 Task: Search one way flight ticket for 4 adults, 2 children, 2 infants in seat and 1 infant on lap in economy from Boston: Gen. Edward Lawrence Logan International Airport to Springfield: Abraham Lincoln Capital Airport on 5-2-2023. Choice of flights is Westjet. Price is upto 65000. Outbound departure time preference is 18:45.
Action: Mouse moved to (419, 174)
Screenshot: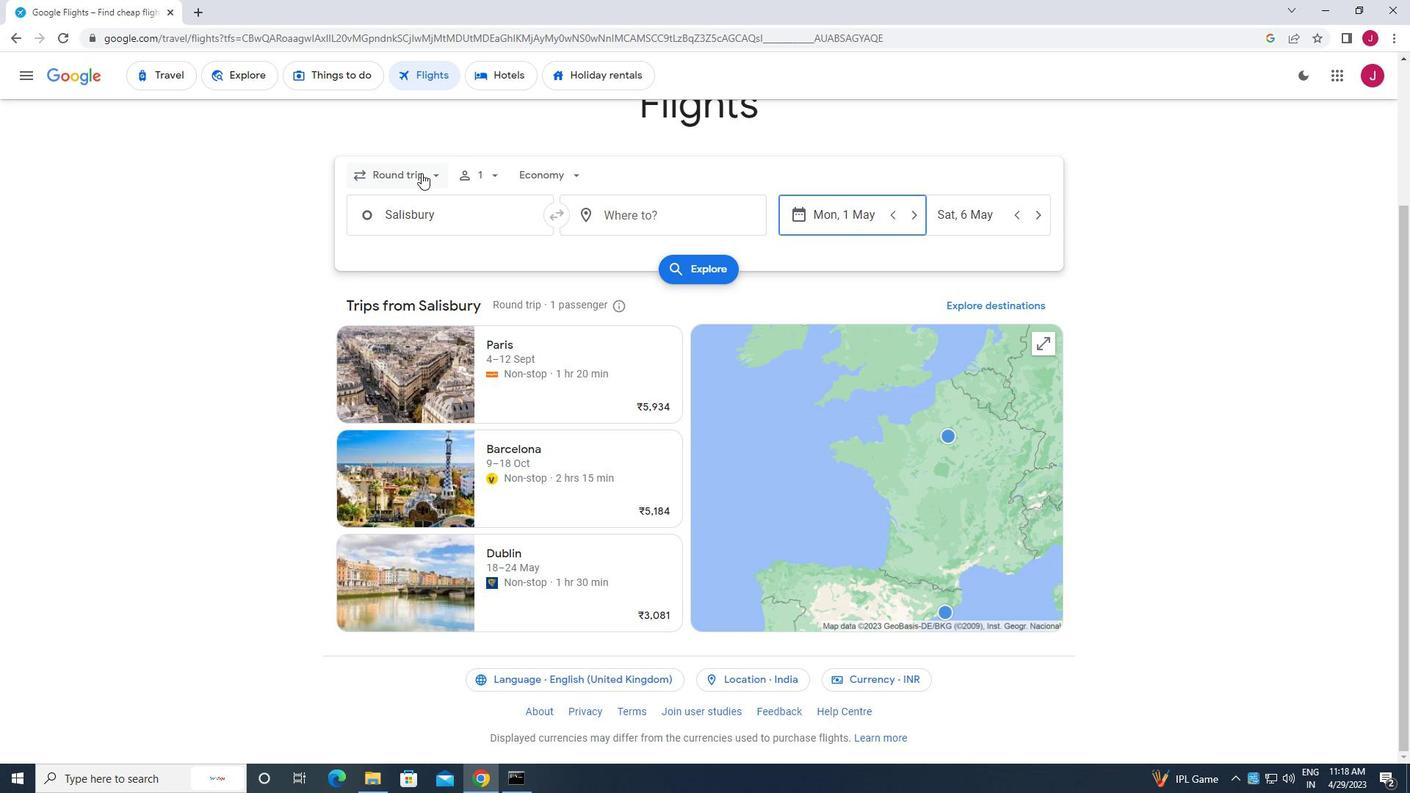 
Action: Mouse pressed left at (419, 174)
Screenshot: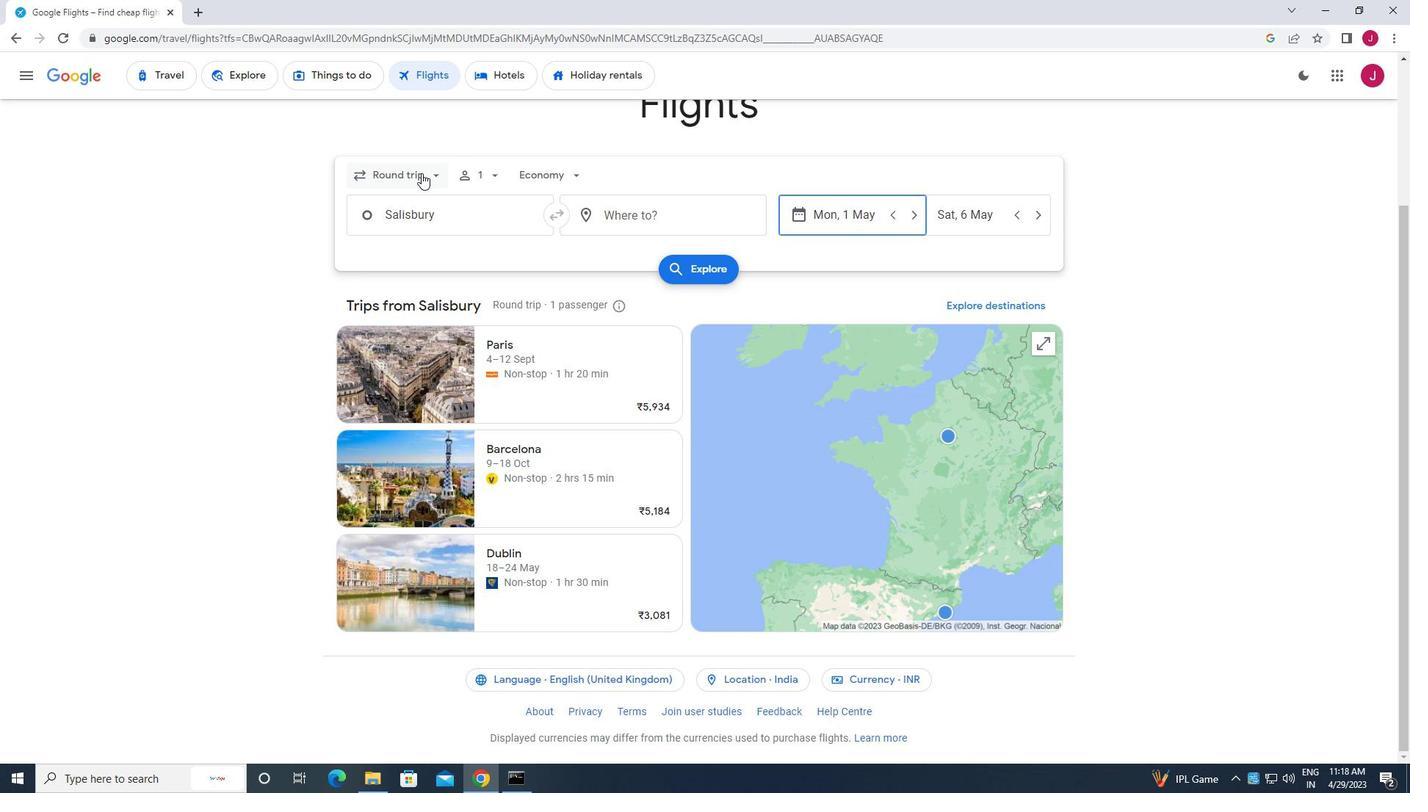 
Action: Mouse moved to (426, 238)
Screenshot: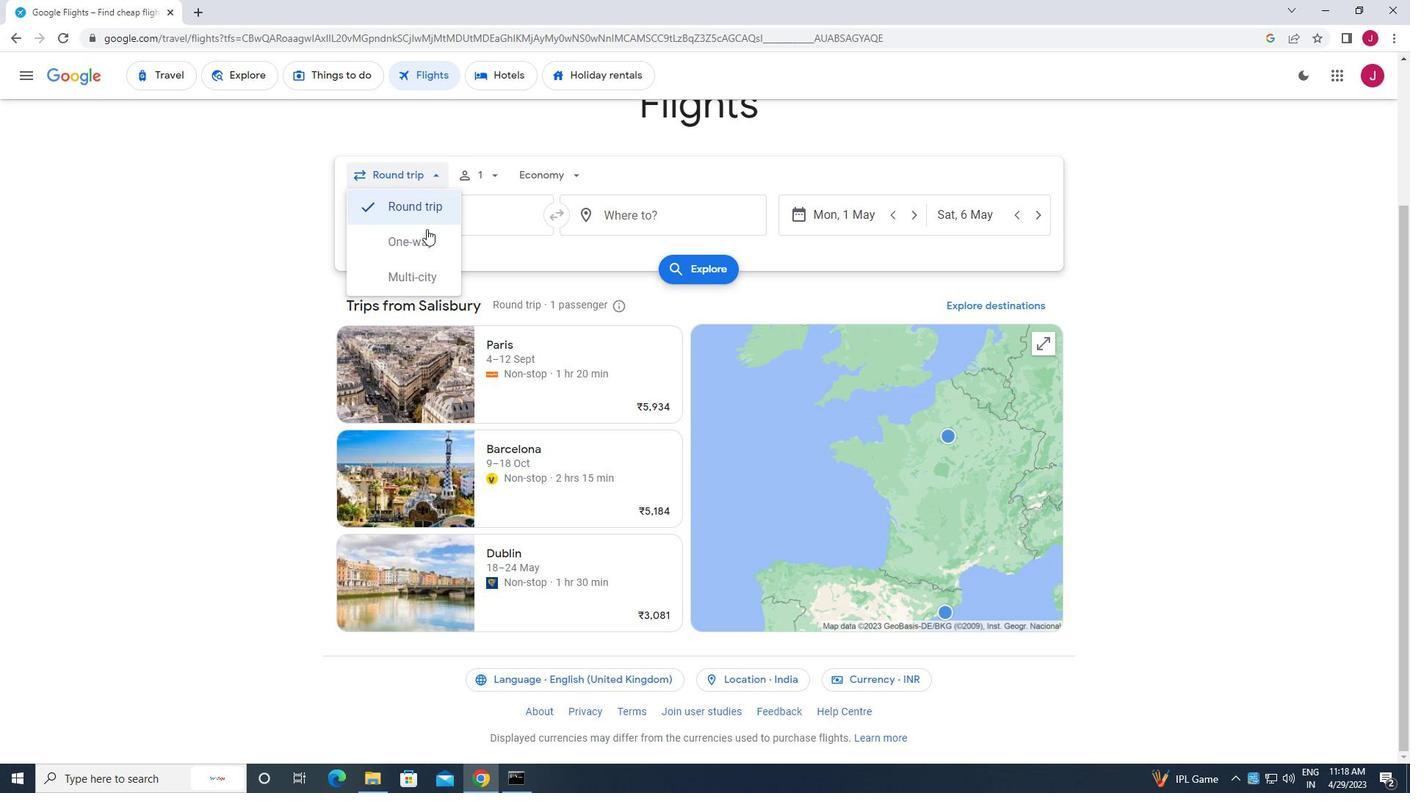 
Action: Mouse pressed left at (426, 238)
Screenshot: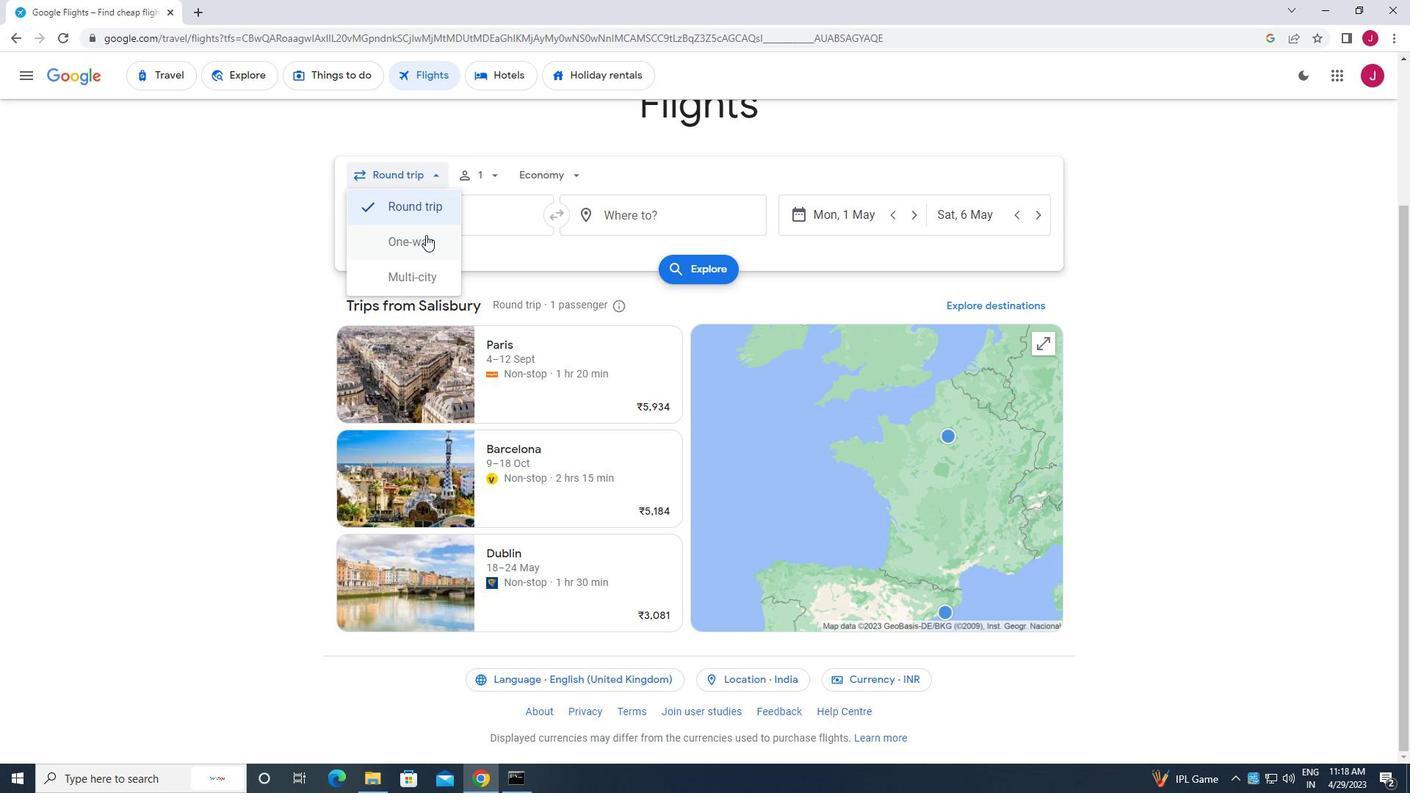 
Action: Mouse moved to (473, 174)
Screenshot: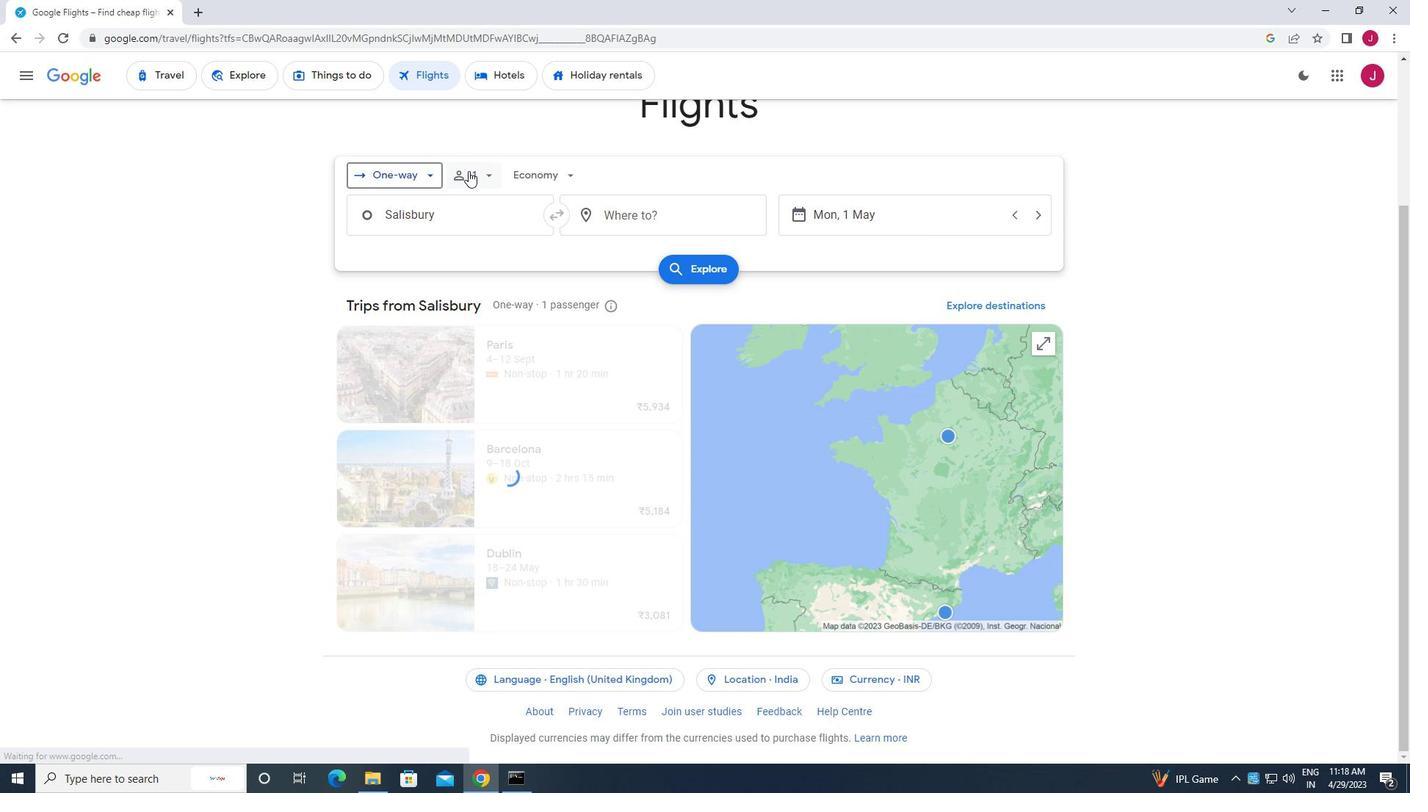 
Action: Mouse pressed left at (473, 174)
Screenshot: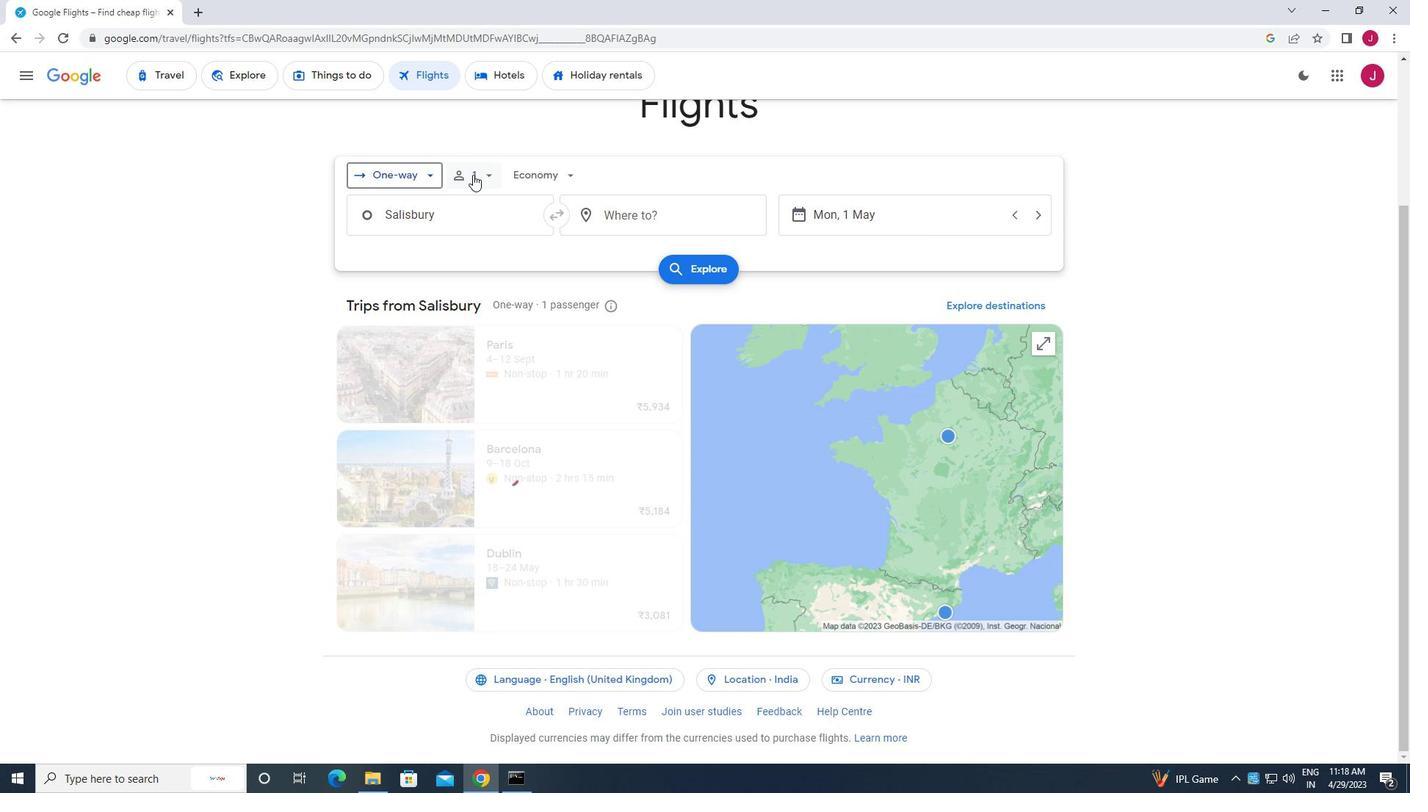 
Action: Mouse moved to (605, 214)
Screenshot: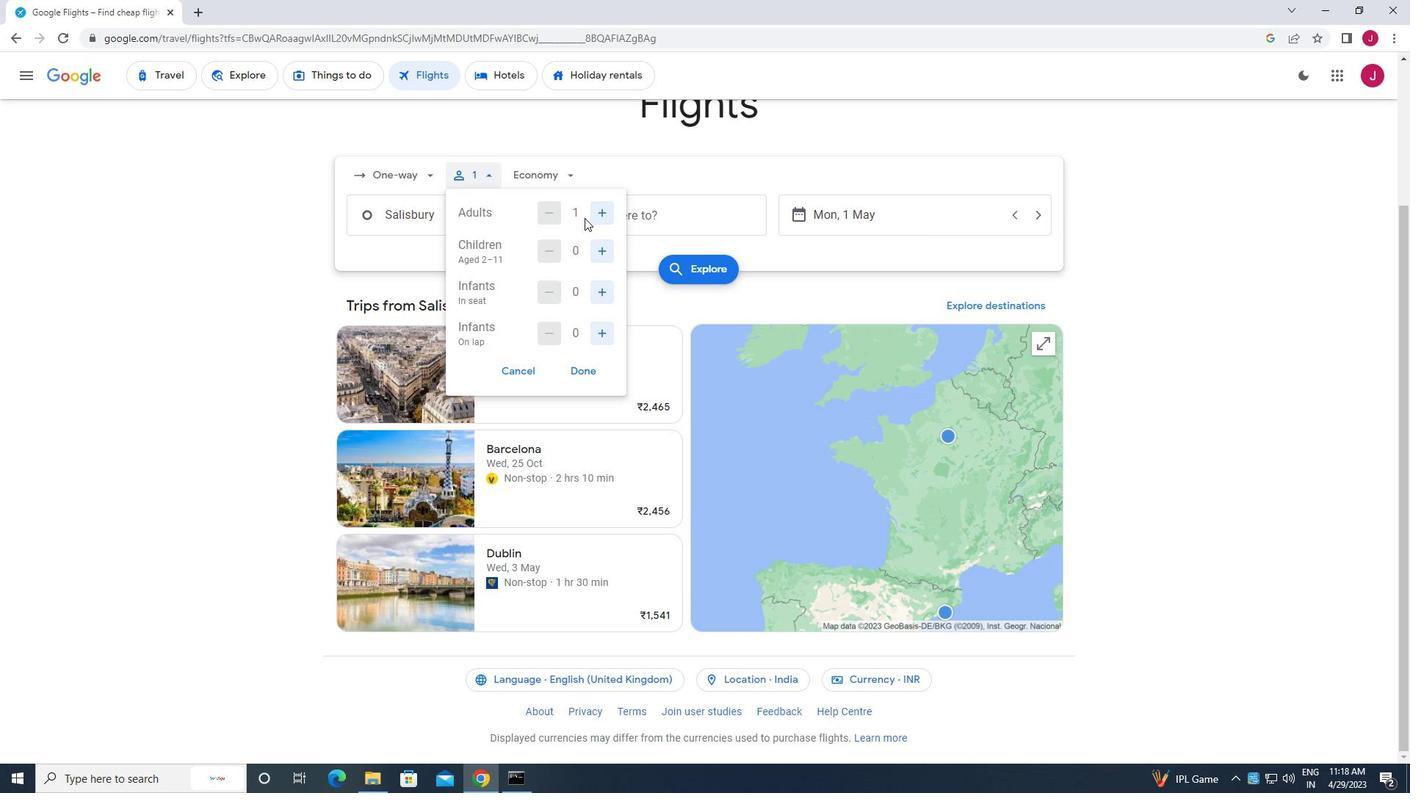 
Action: Mouse pressed left at (605, 214)
Screenshot: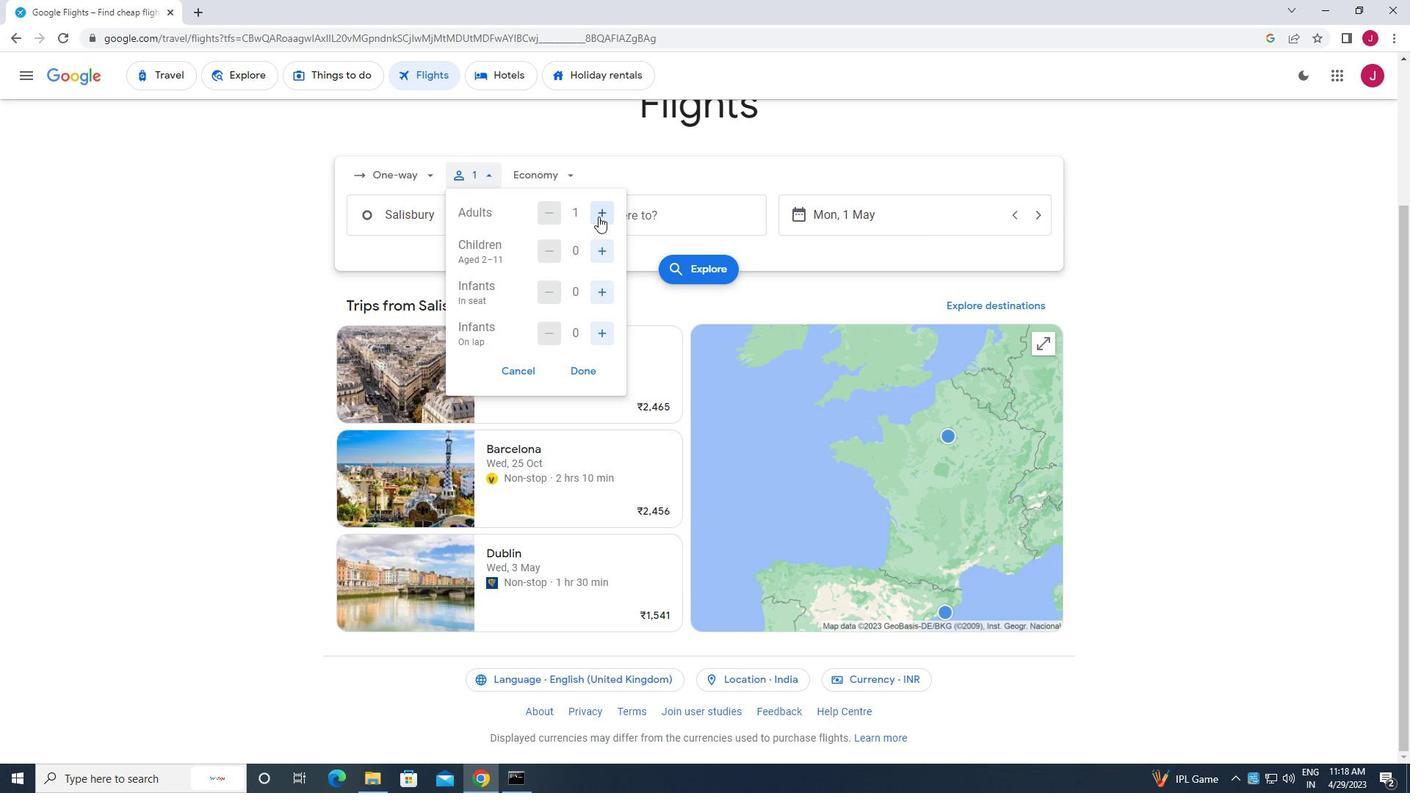
Action: Mouse pressed left at (605, 214)
Screenshot: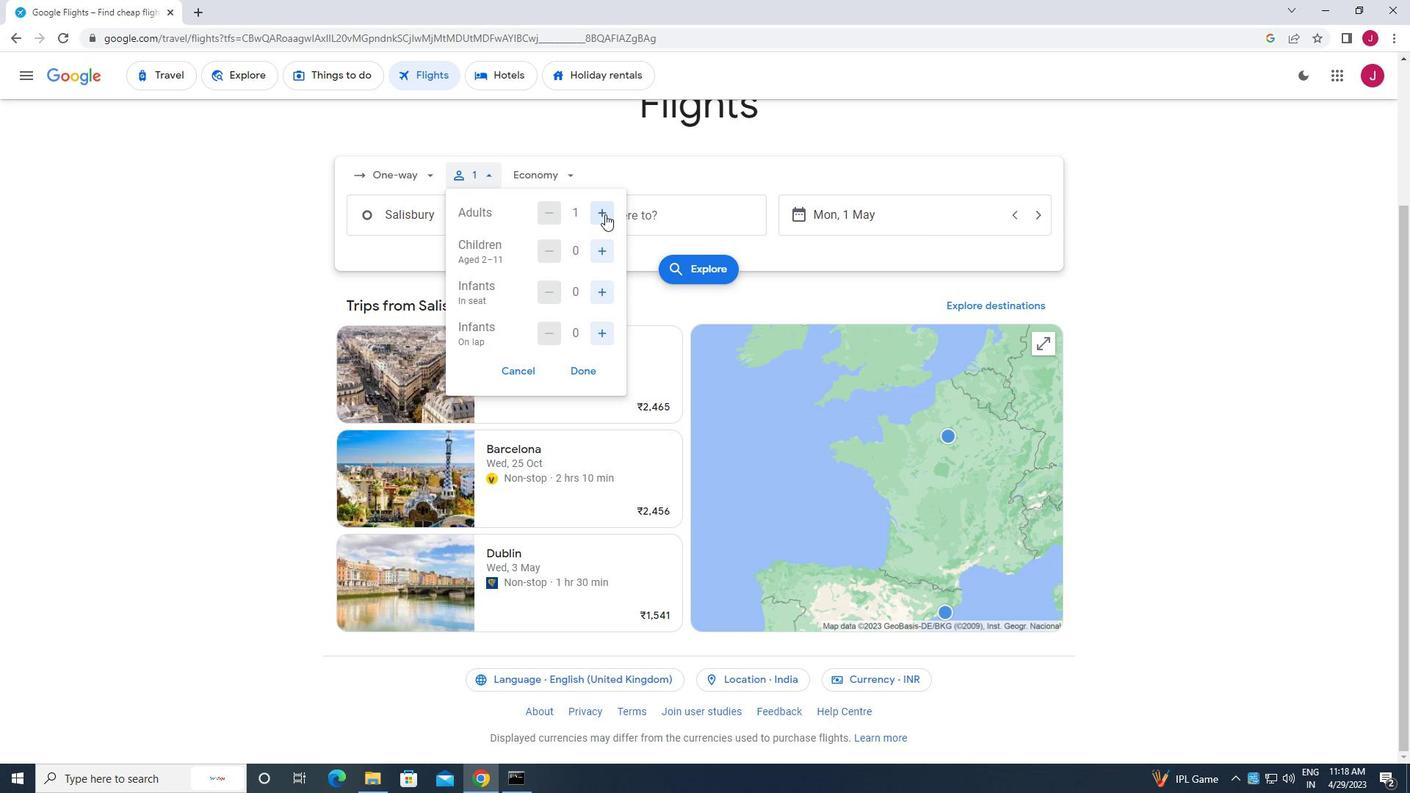 
Action: Mouse pressed left at (605, 214)
Screenshot: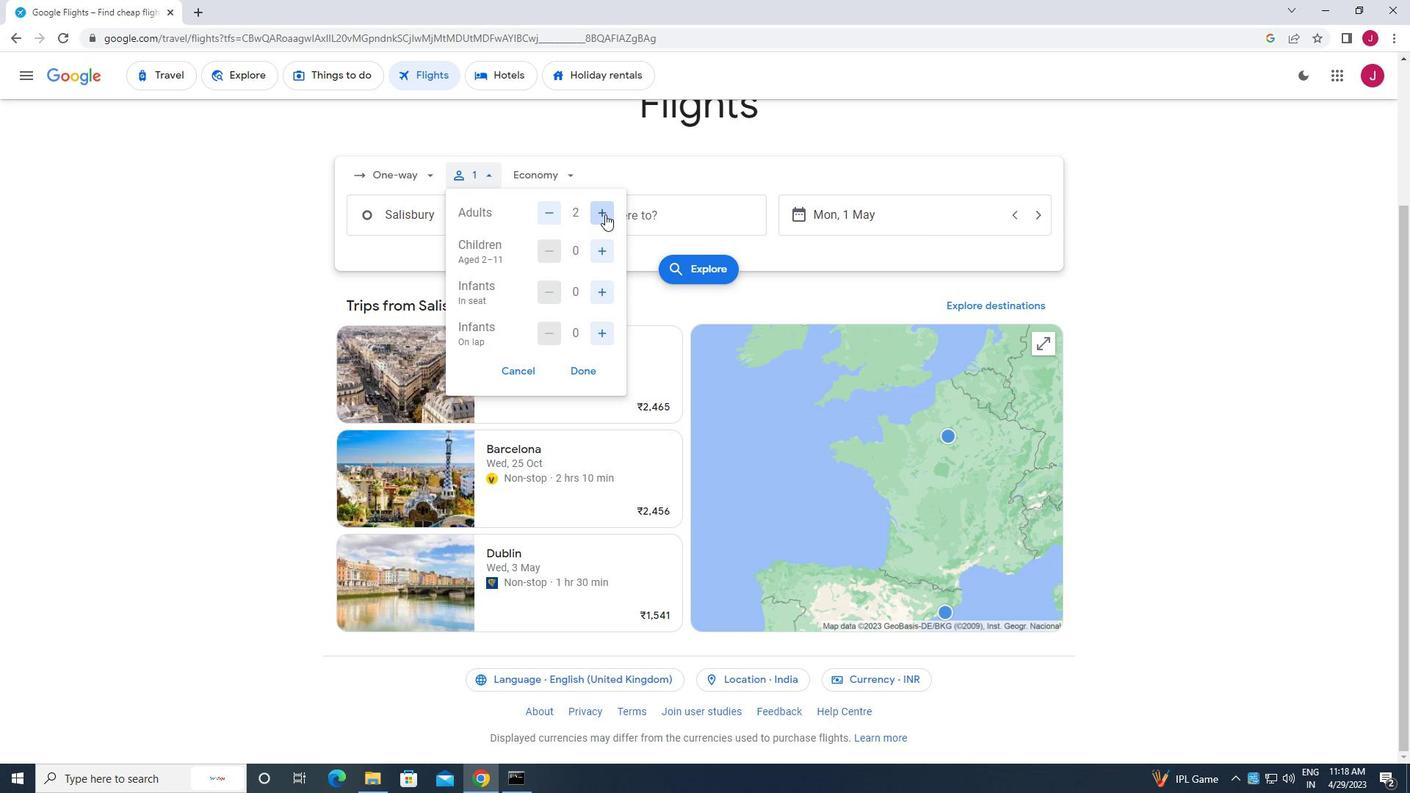
Action: Mouse moved to (609, 246)
Screenshot: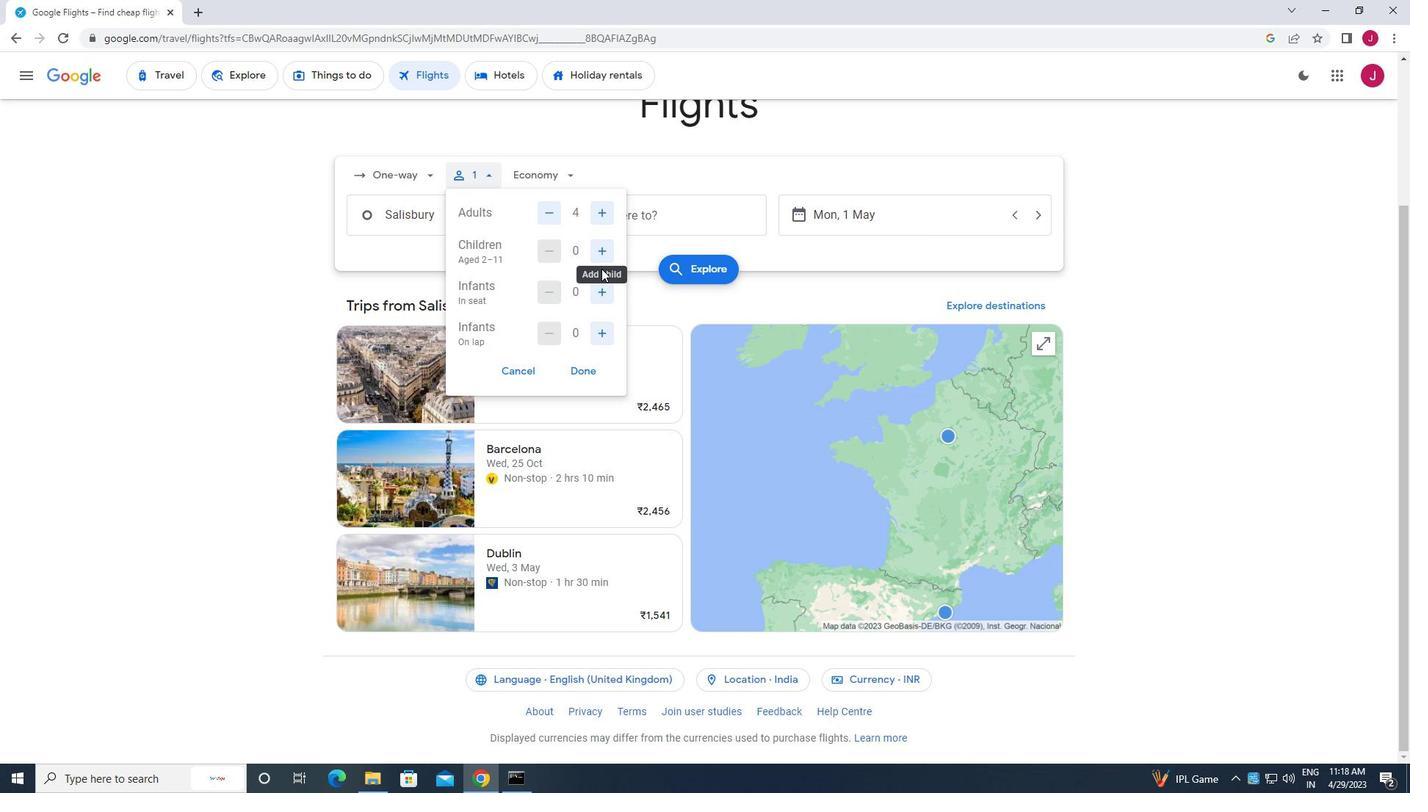 
Action: Mouse pressed left at (609, 246)
Screenshot: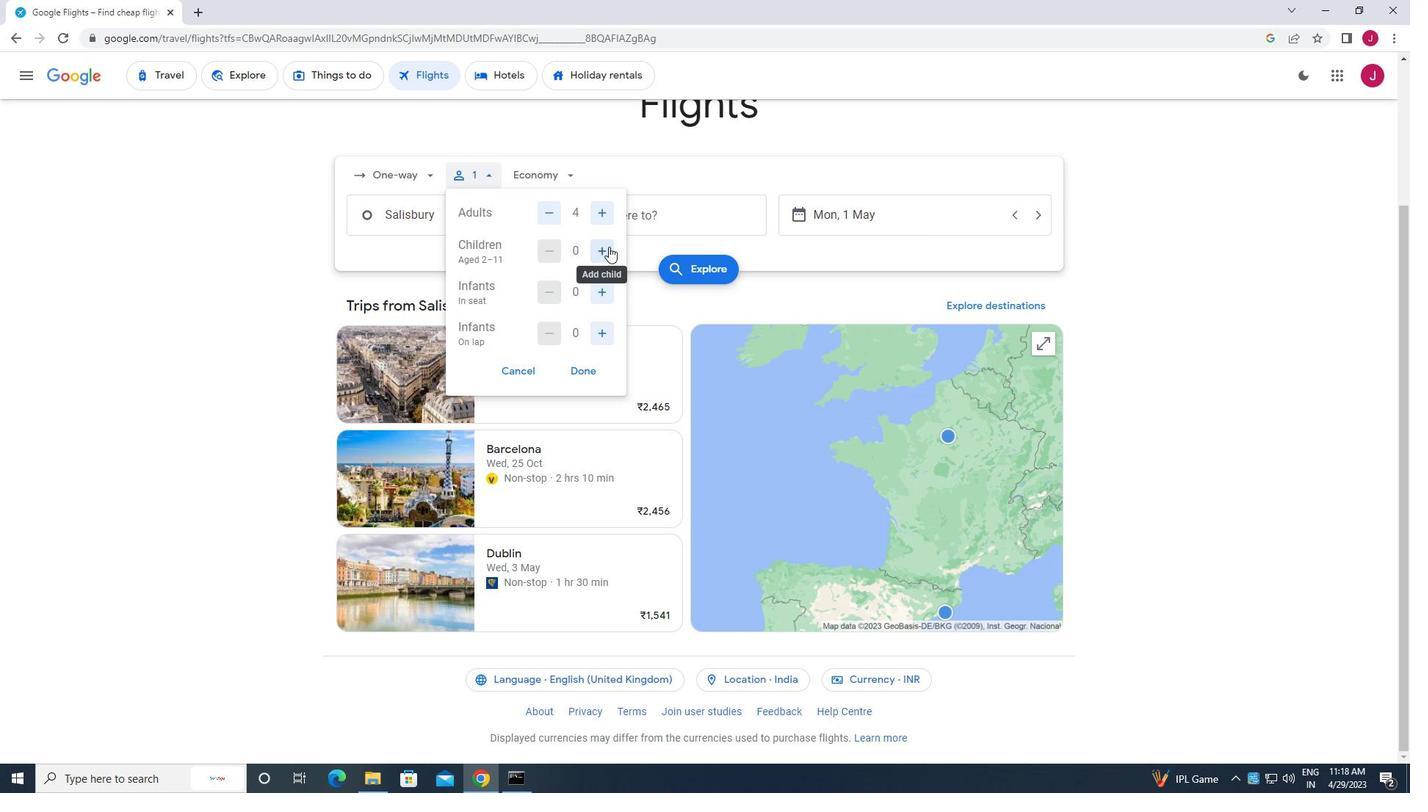 
Action: Mouse pressed left at (609, 246)
Screenshot: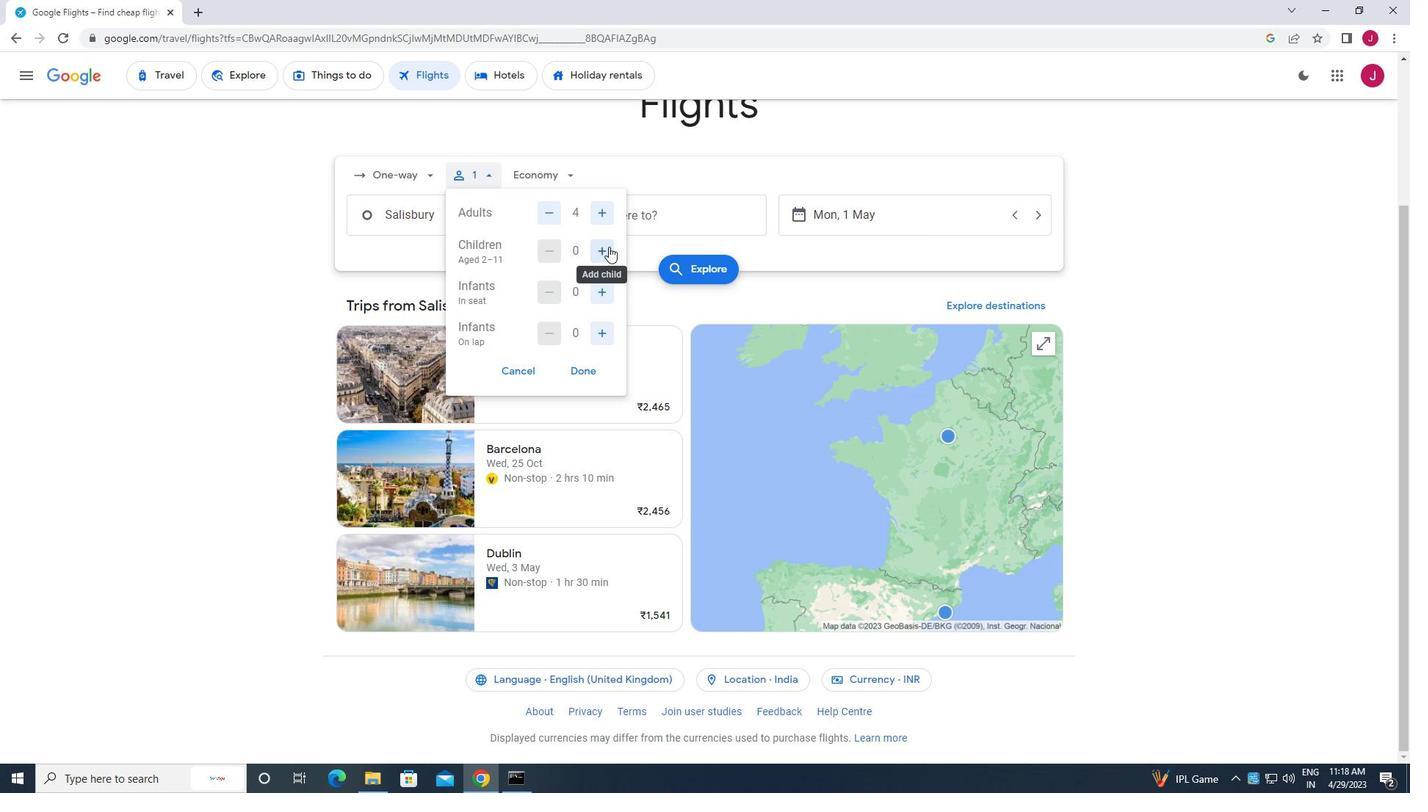 
Action: Mouse moved to (595, 301)
Screenshot: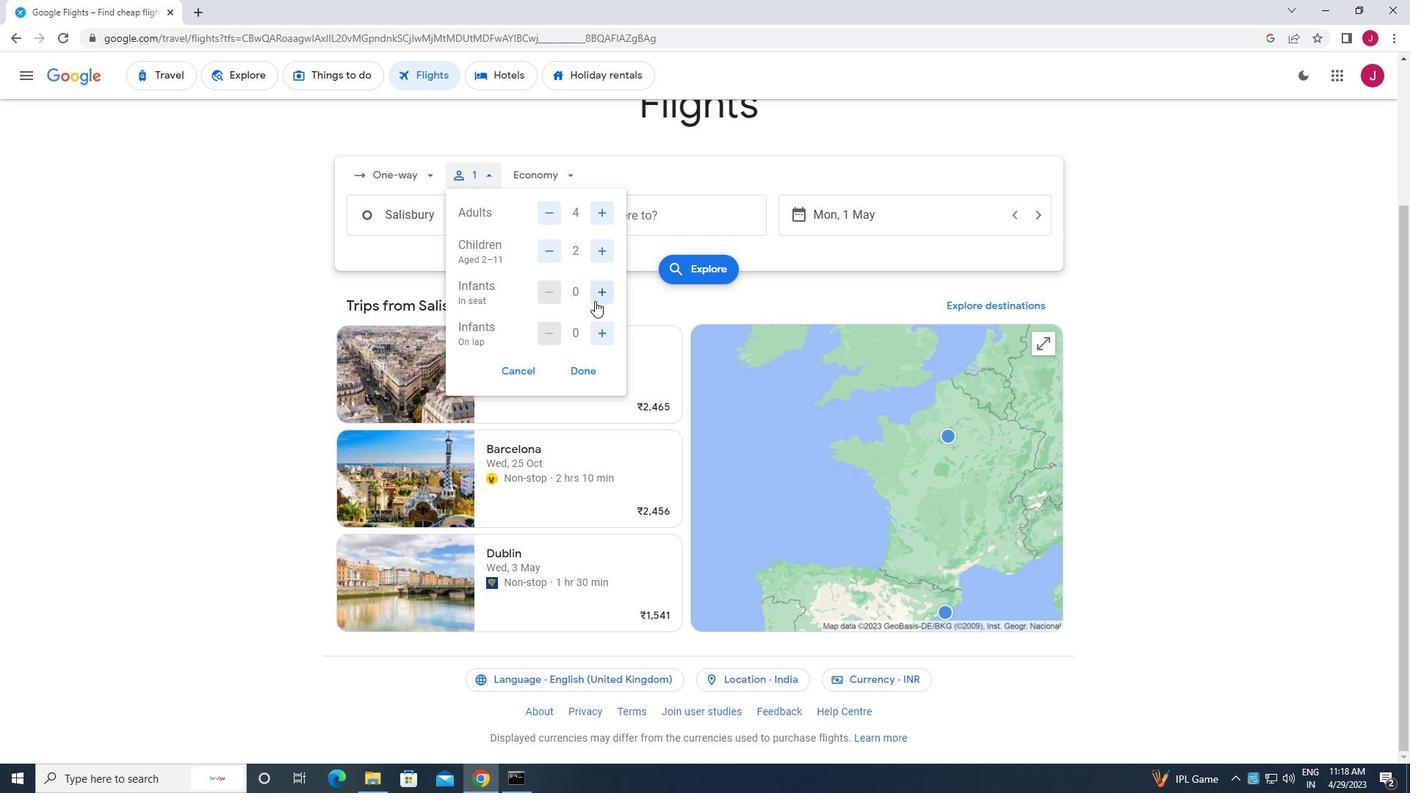 
Action: Mouse pressed left at (595, 301)
Screenshot: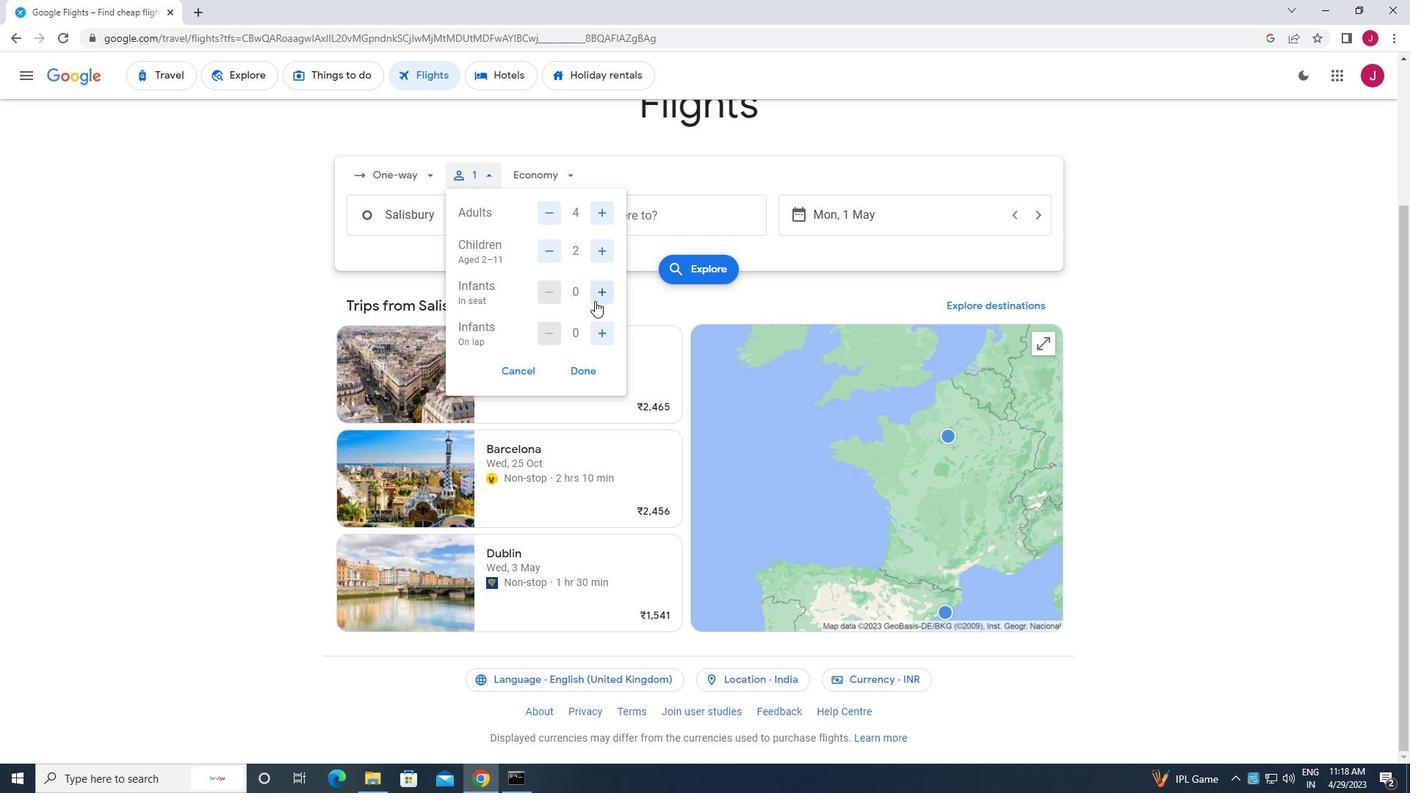 
Action: Mouse pressed left at (595, 301)
Screenshot: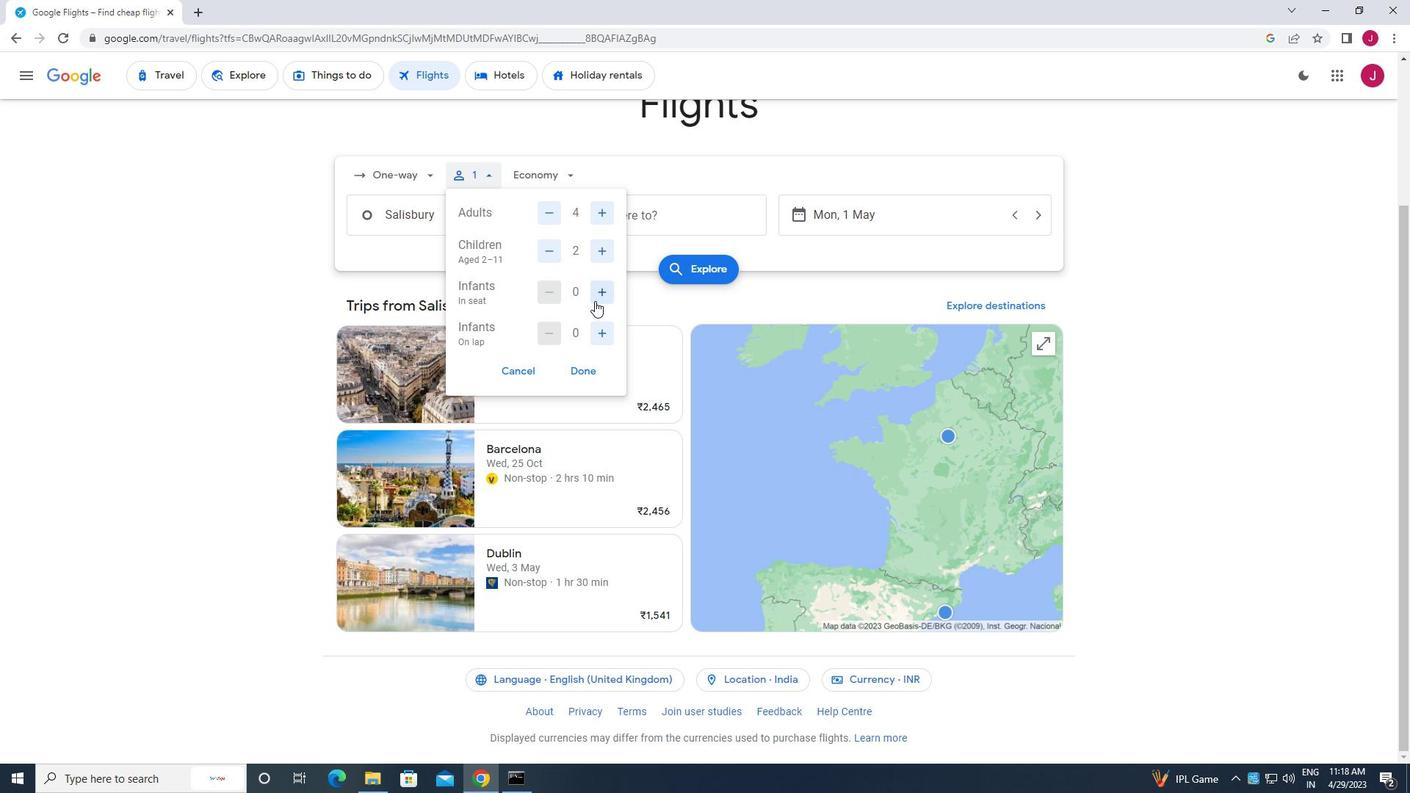 
Action: Mouse moved to (600, 337)
Screenshot: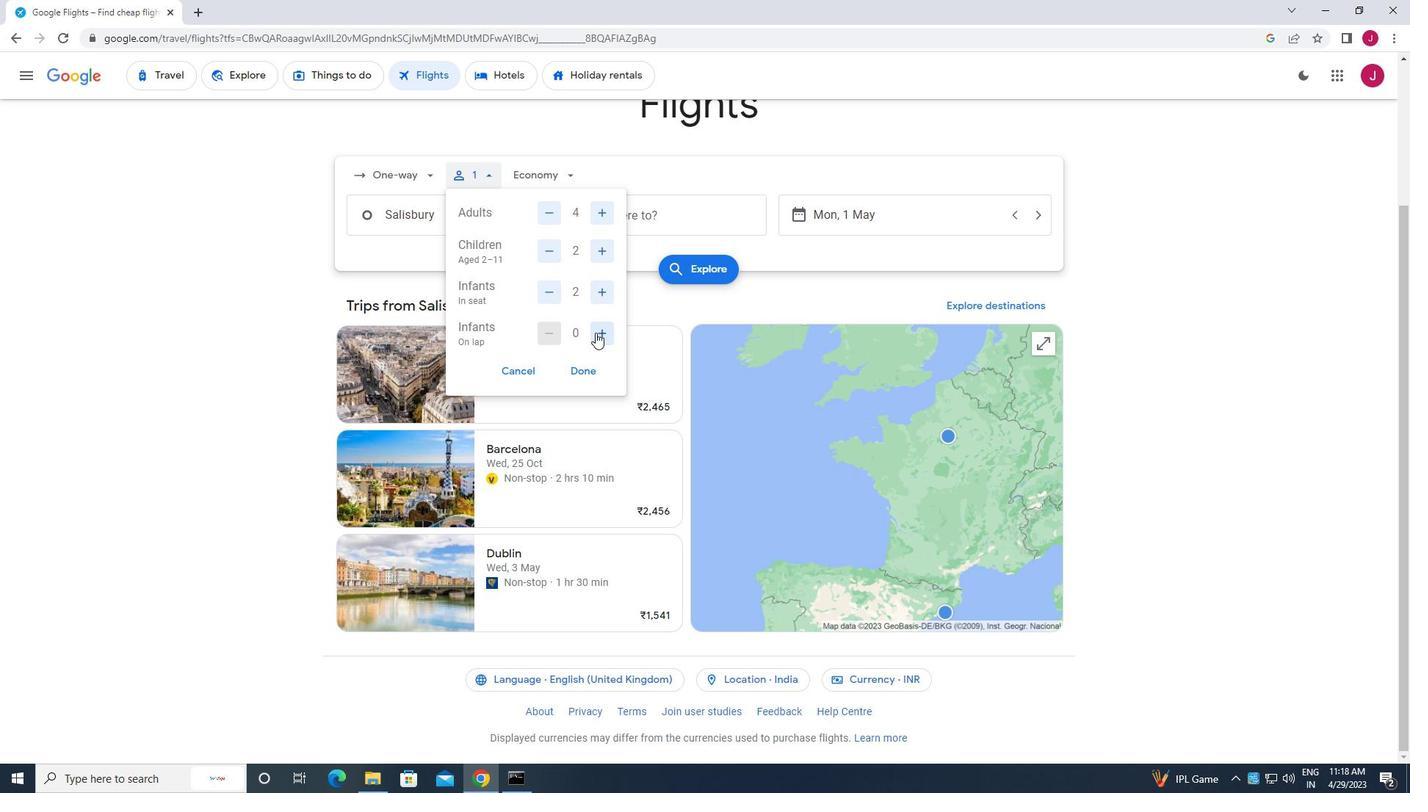 
Action: Mouse pressed left at (600, 337)
Screenshot: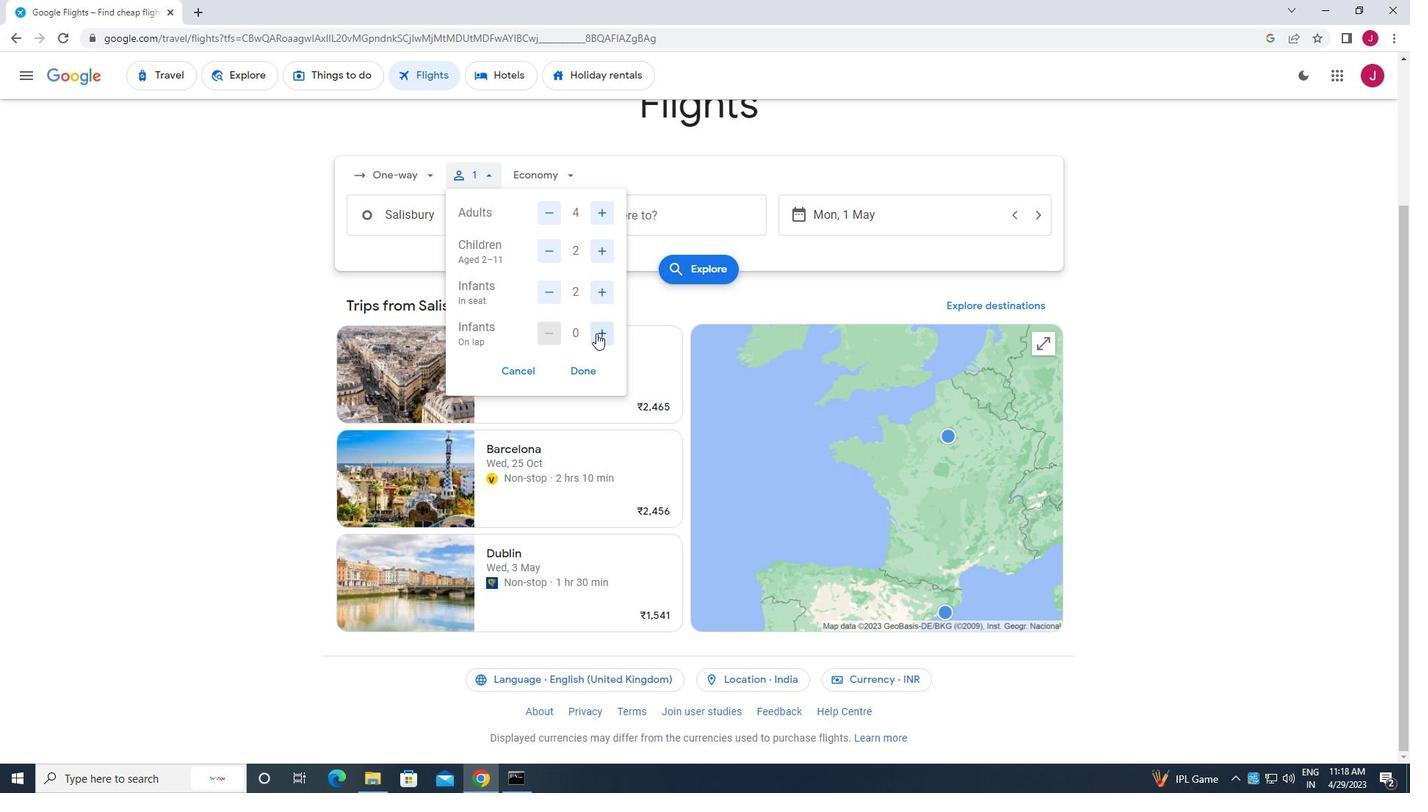
Action: Mouse moved to (584, 373)
Screenshot: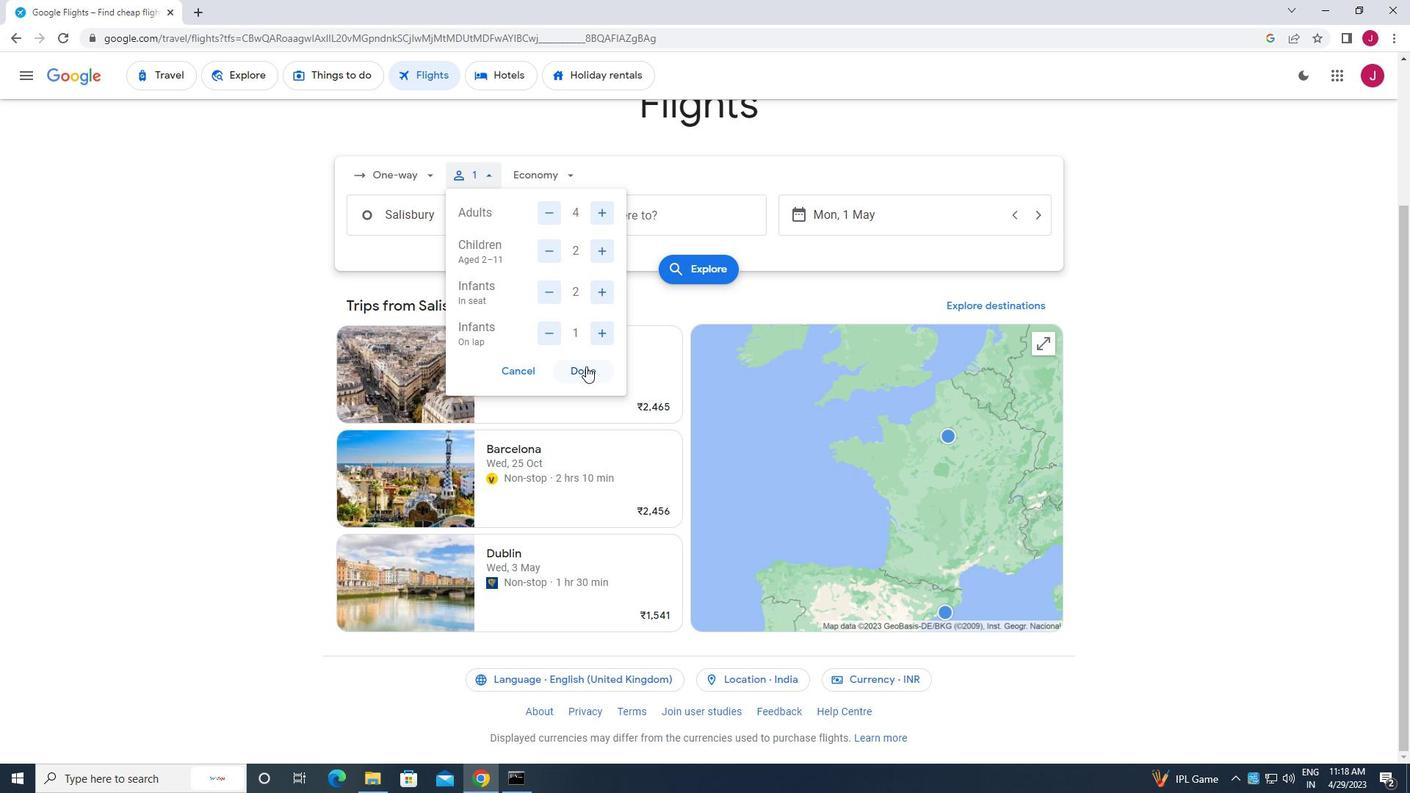 
Action: Mouse pressed left at (584, 373)
Screenshot: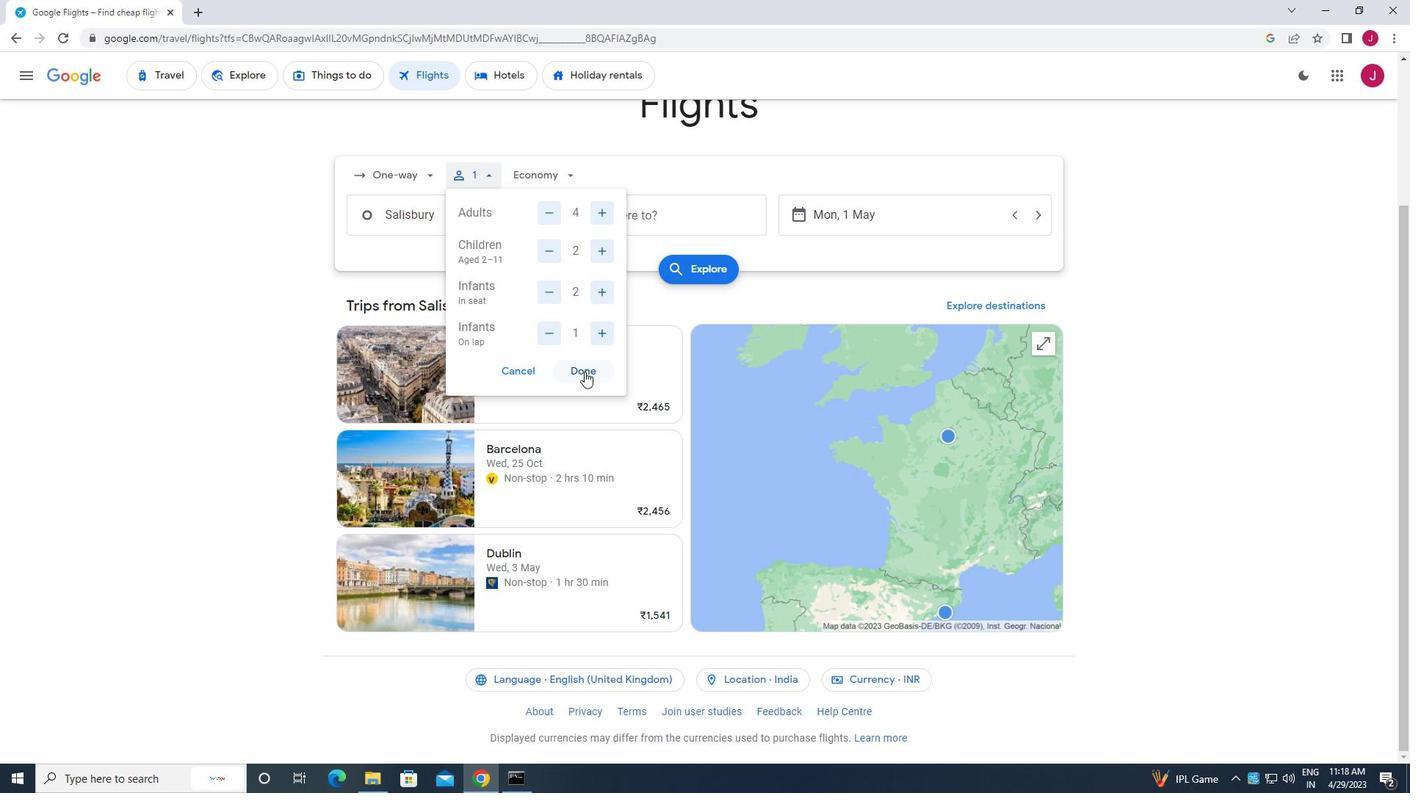 
Action: Mouse moved to (566, 181)
Screenshot: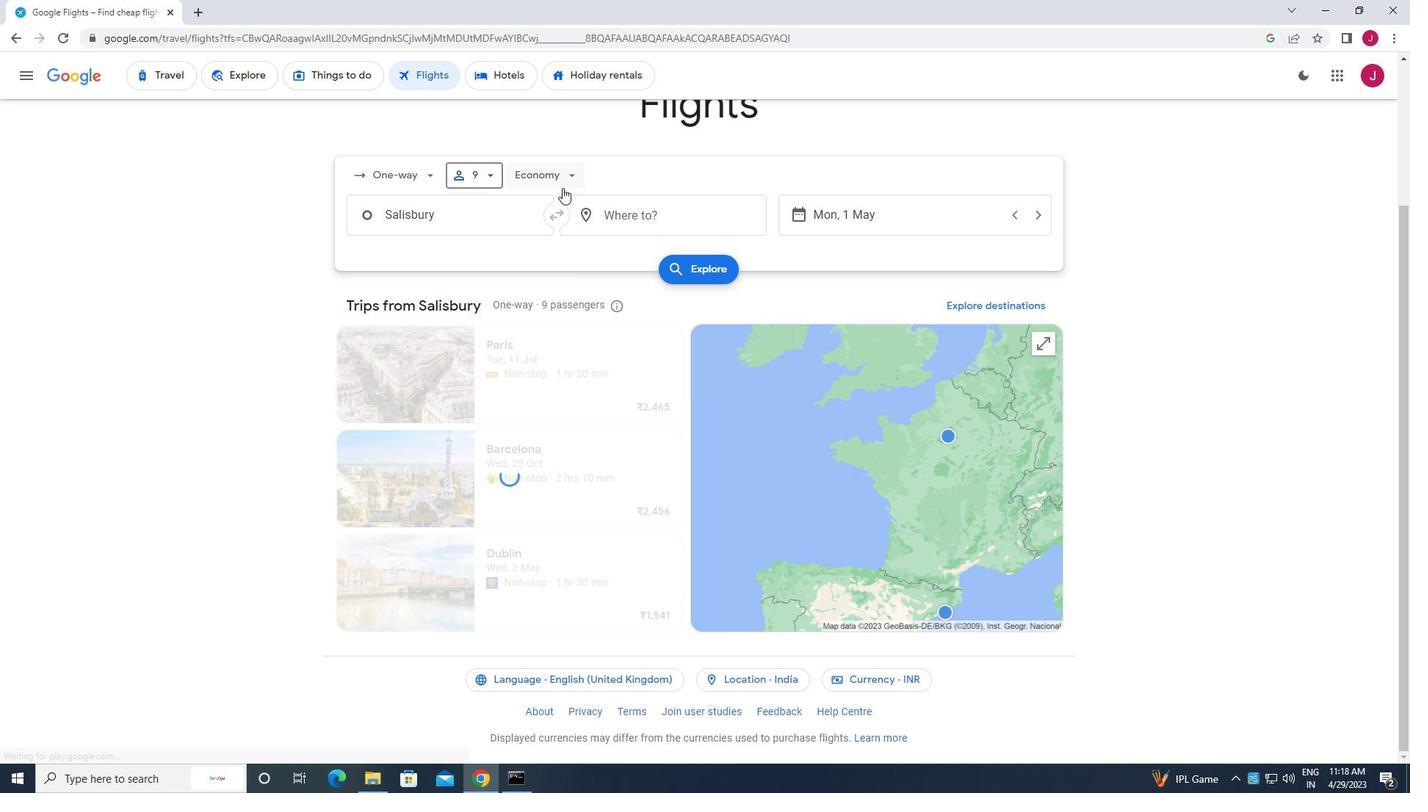 
Action: Mouse pressed left at (566, 181)
Screenshot: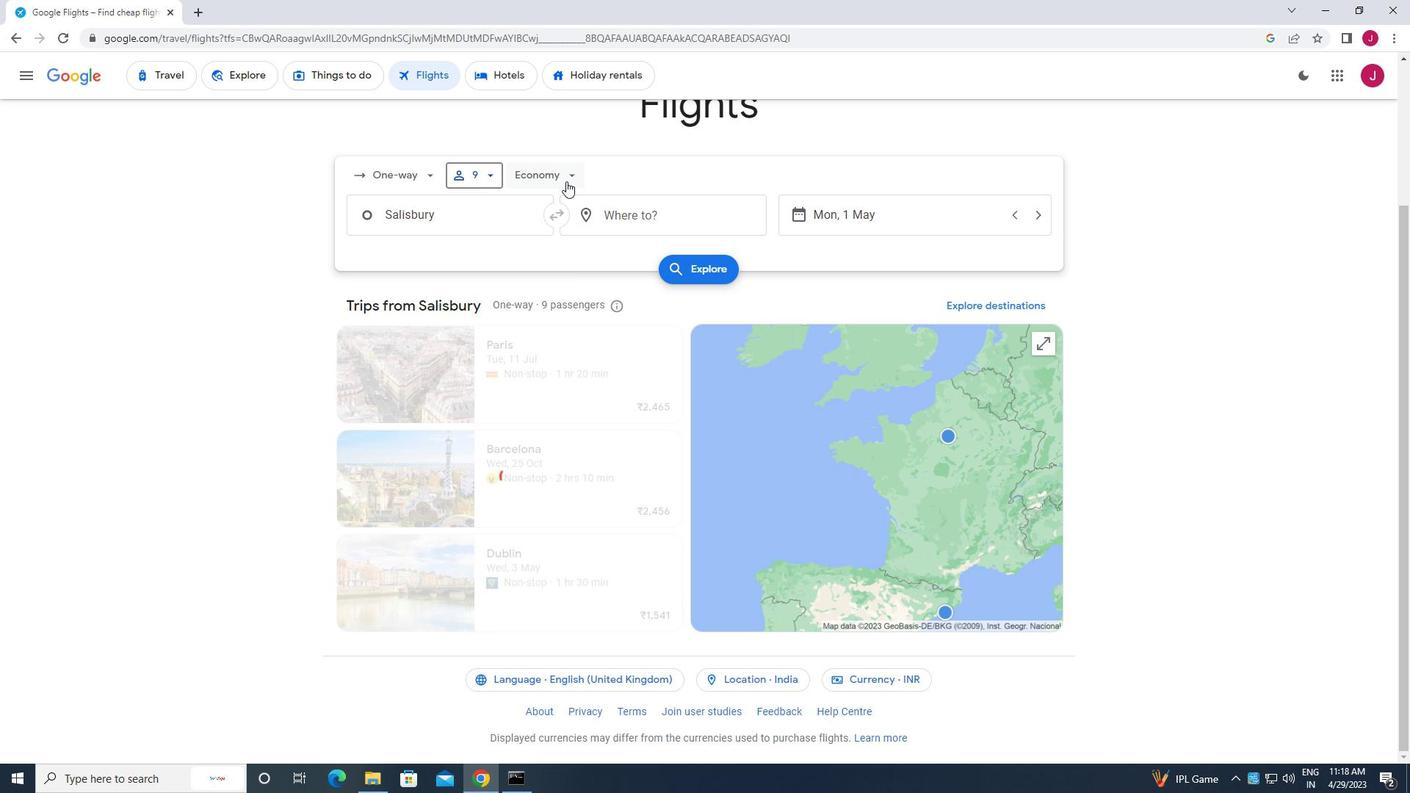 
Action: Mouse moved to (586, 203)
Screenshot: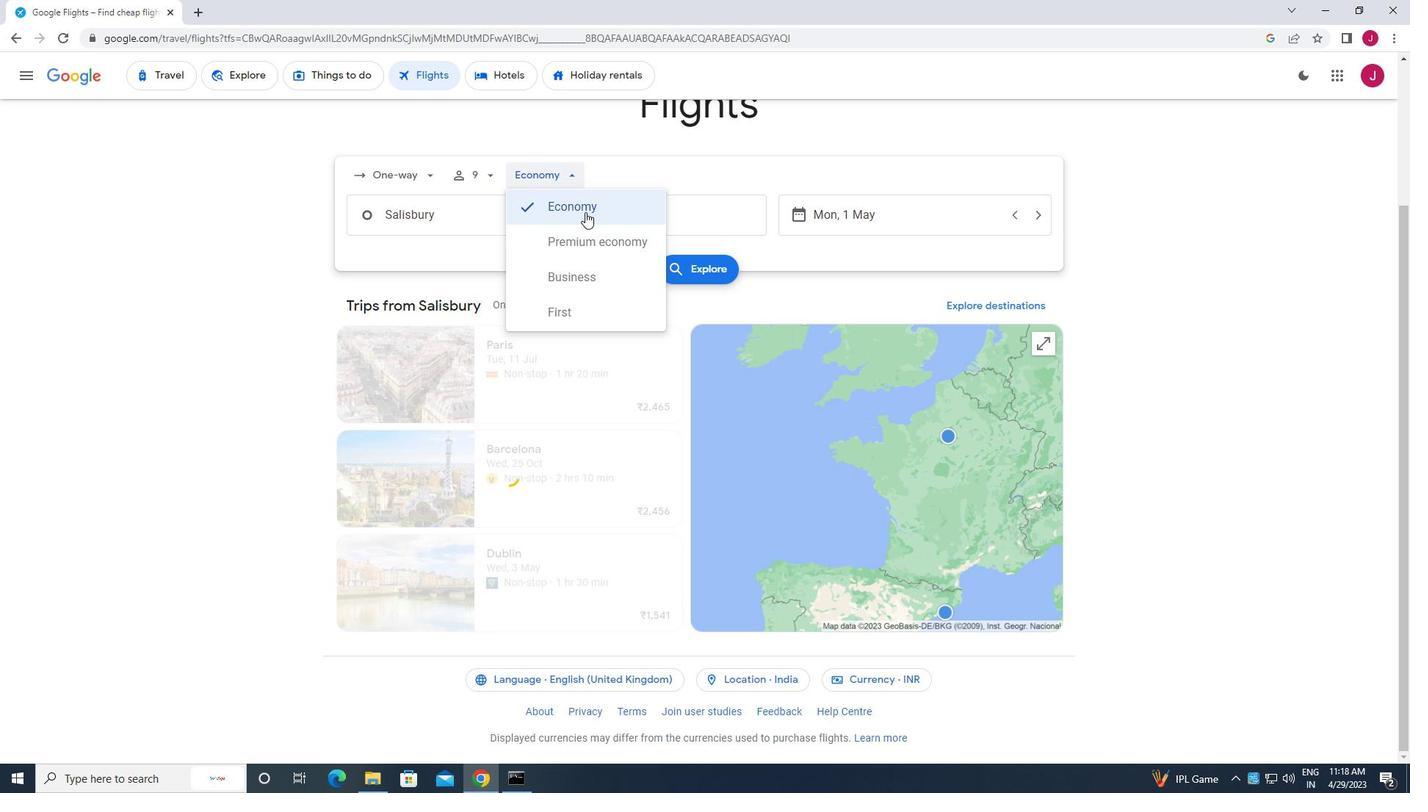 
Action: Mouse pressed left at (586, 203)
Screenshot: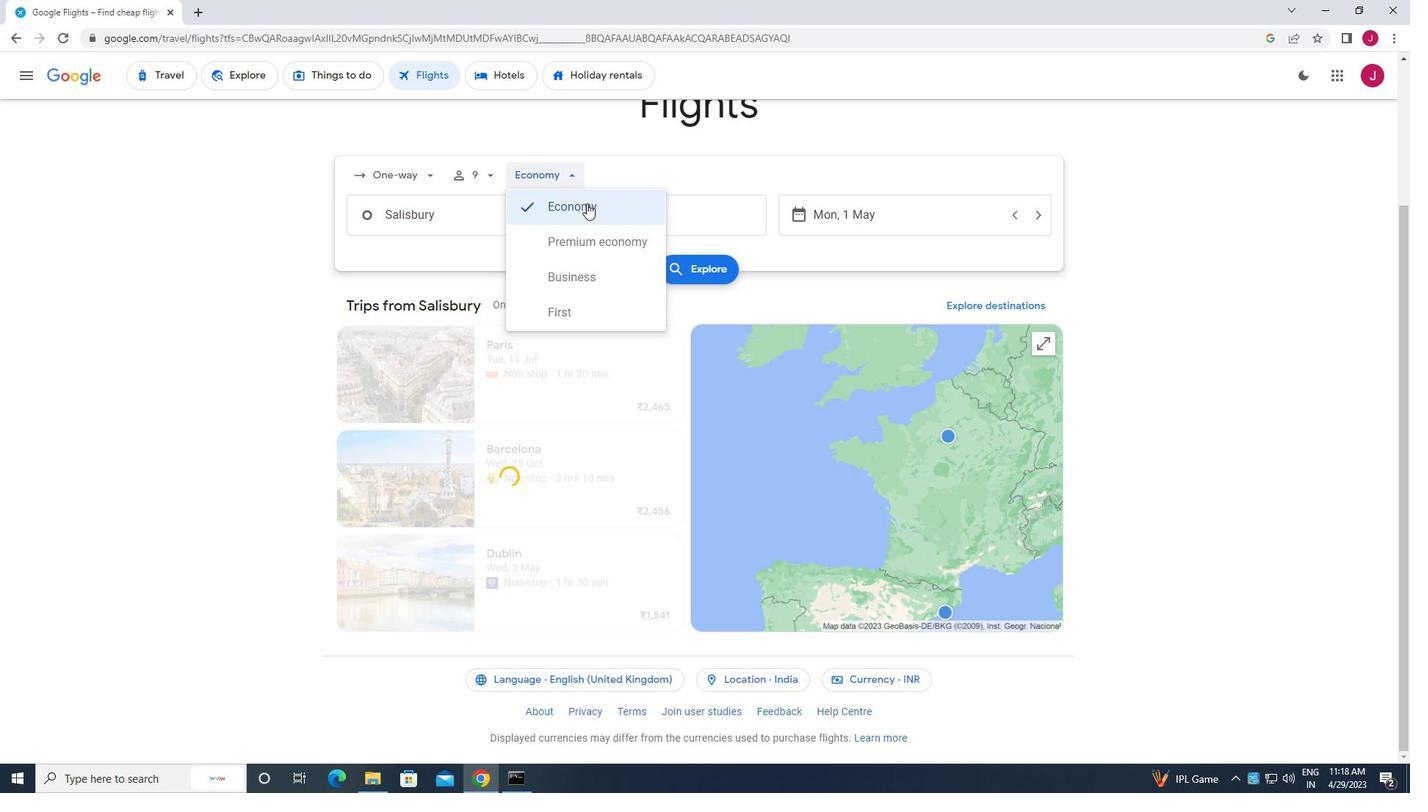 
Action: Mouse moved to (487, 219)
Screenshot: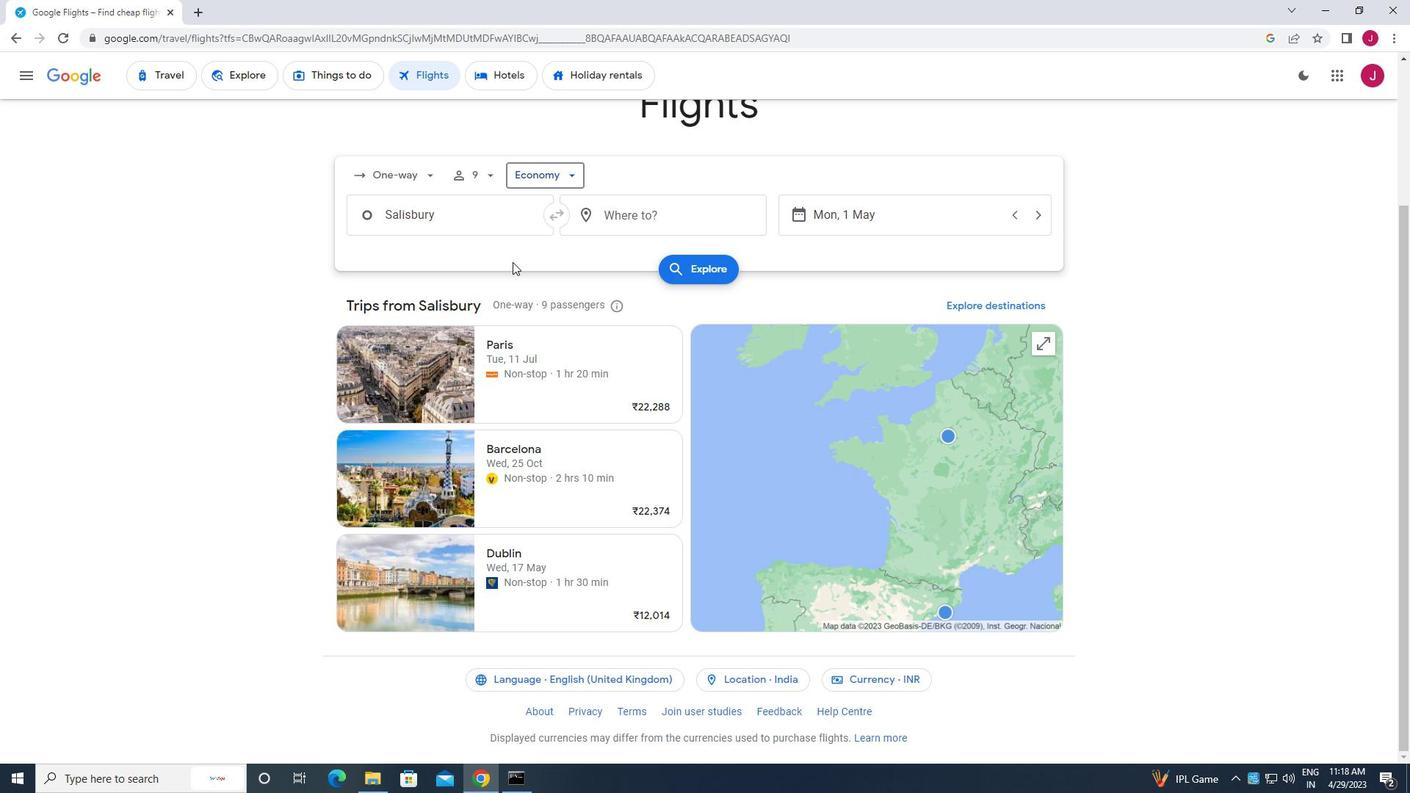 
Action: Mouse pressed left at (487, 219)
Screenshot: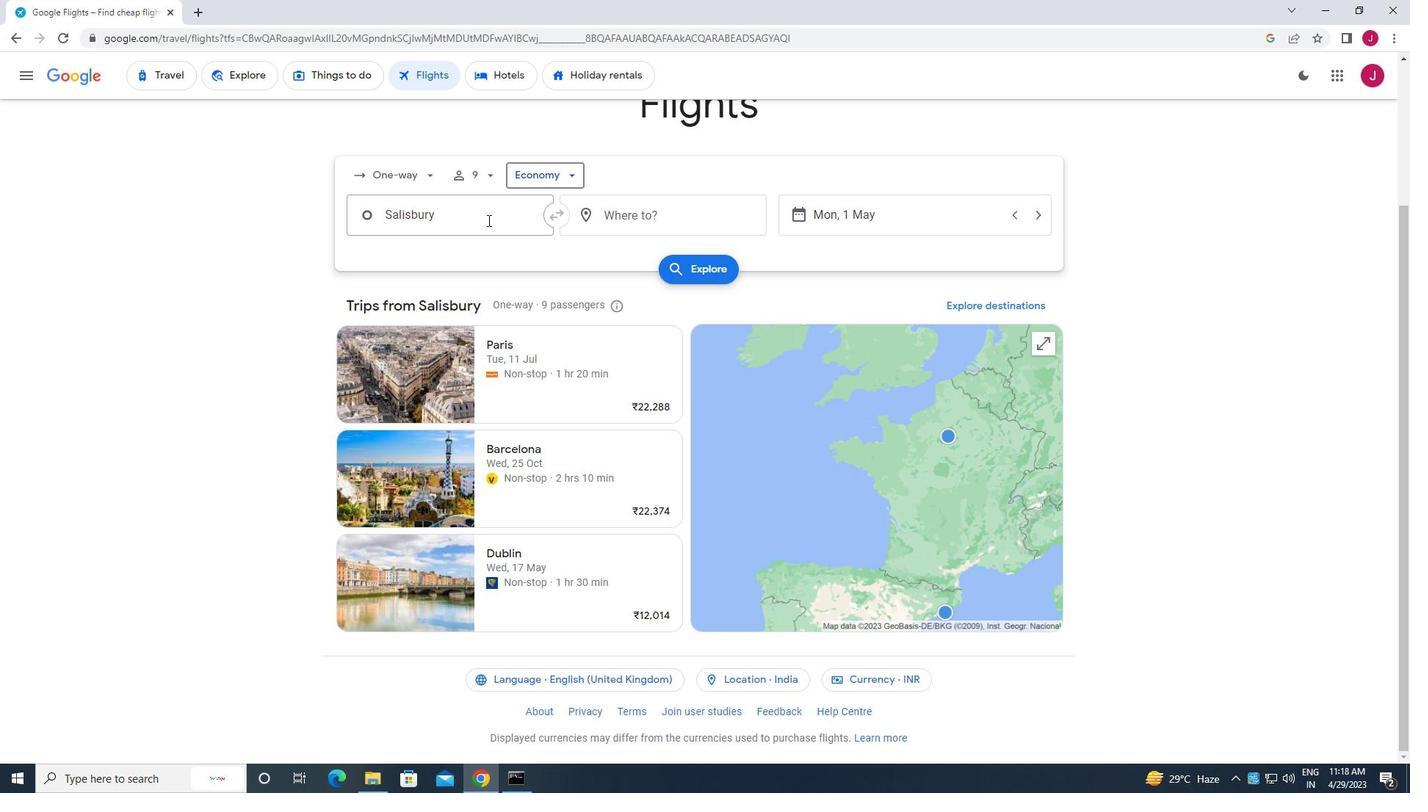 
Action: Key pressed boston<Key.space>l
Screenshot: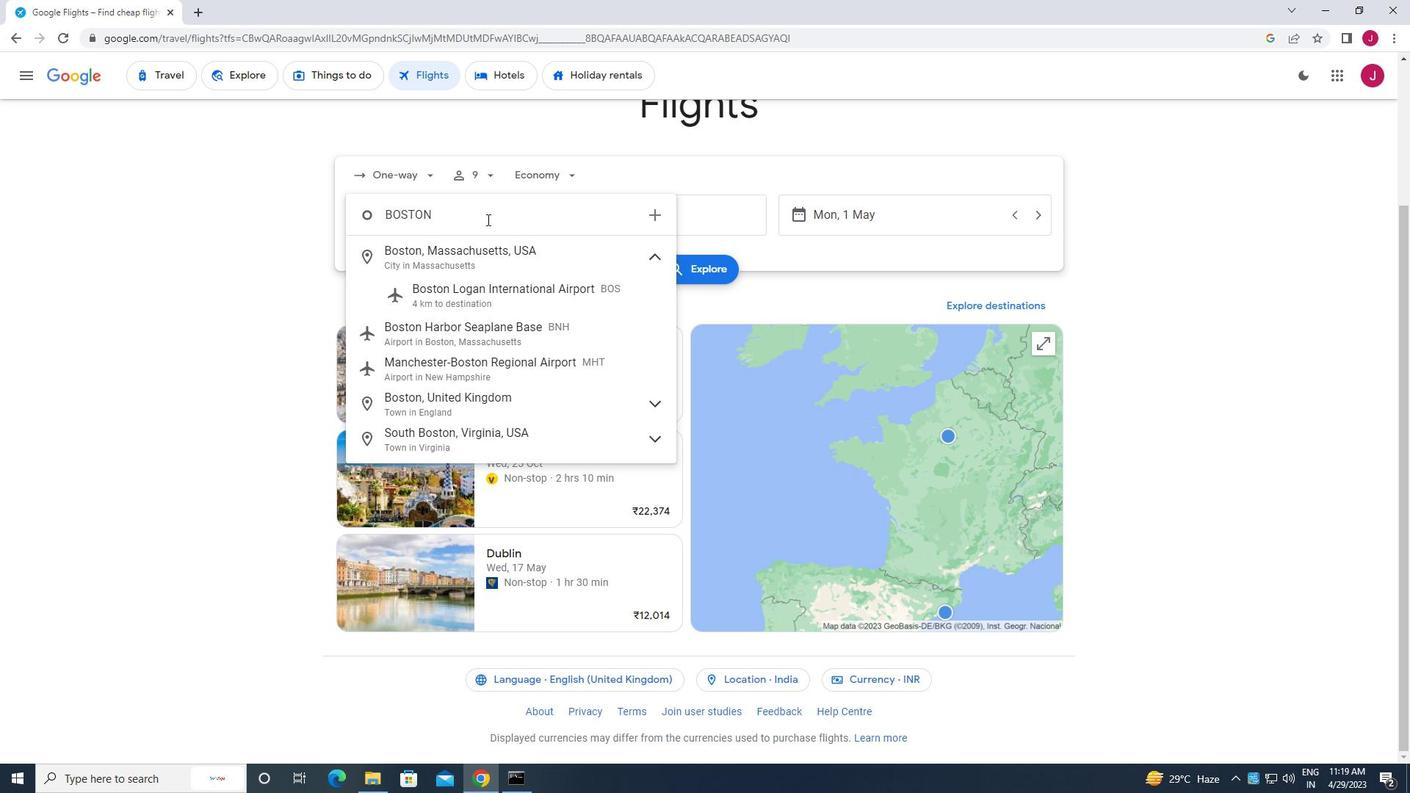 
Action: Mouse moved to (501, 252)
Screenshot: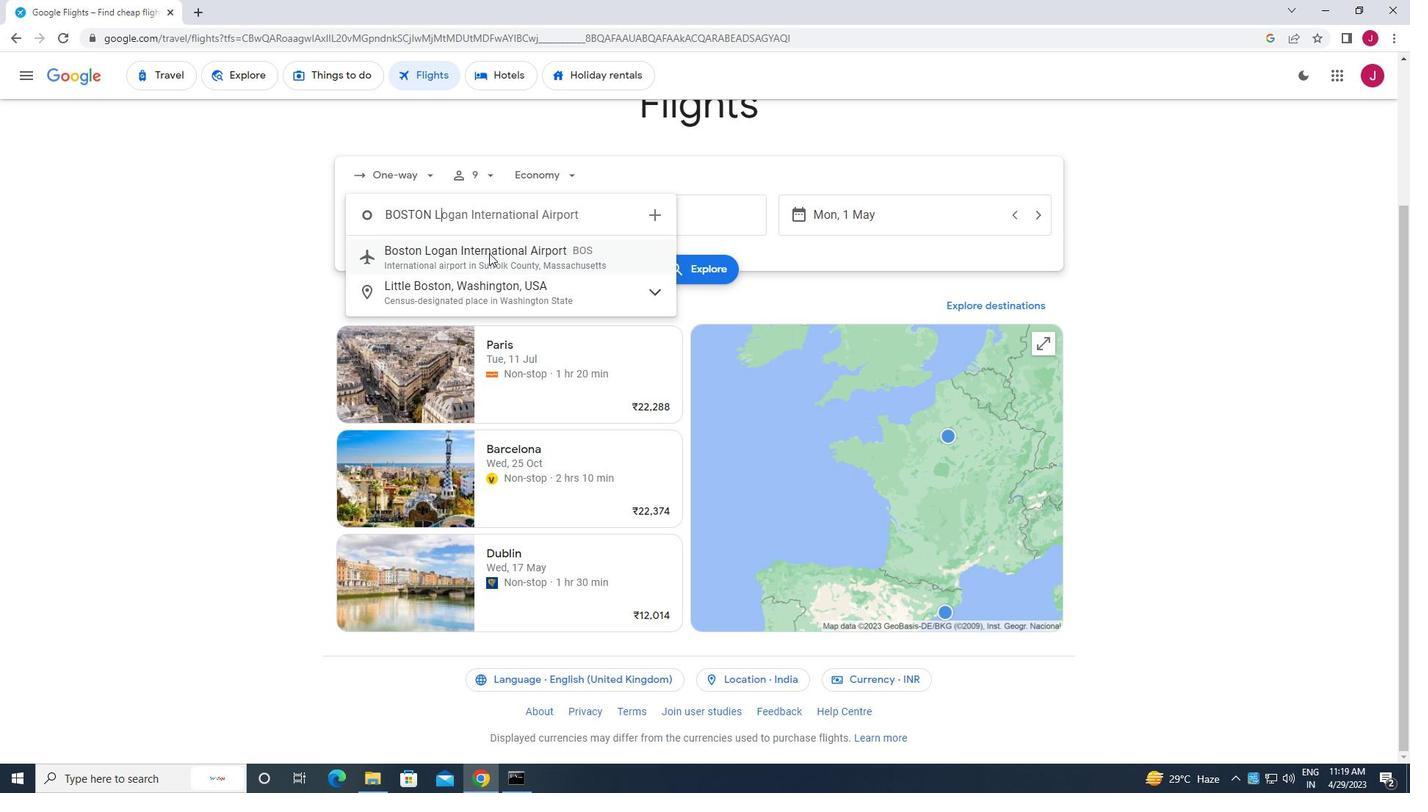 
Action: Mouse pressed left at (501, 252)
Screenshot: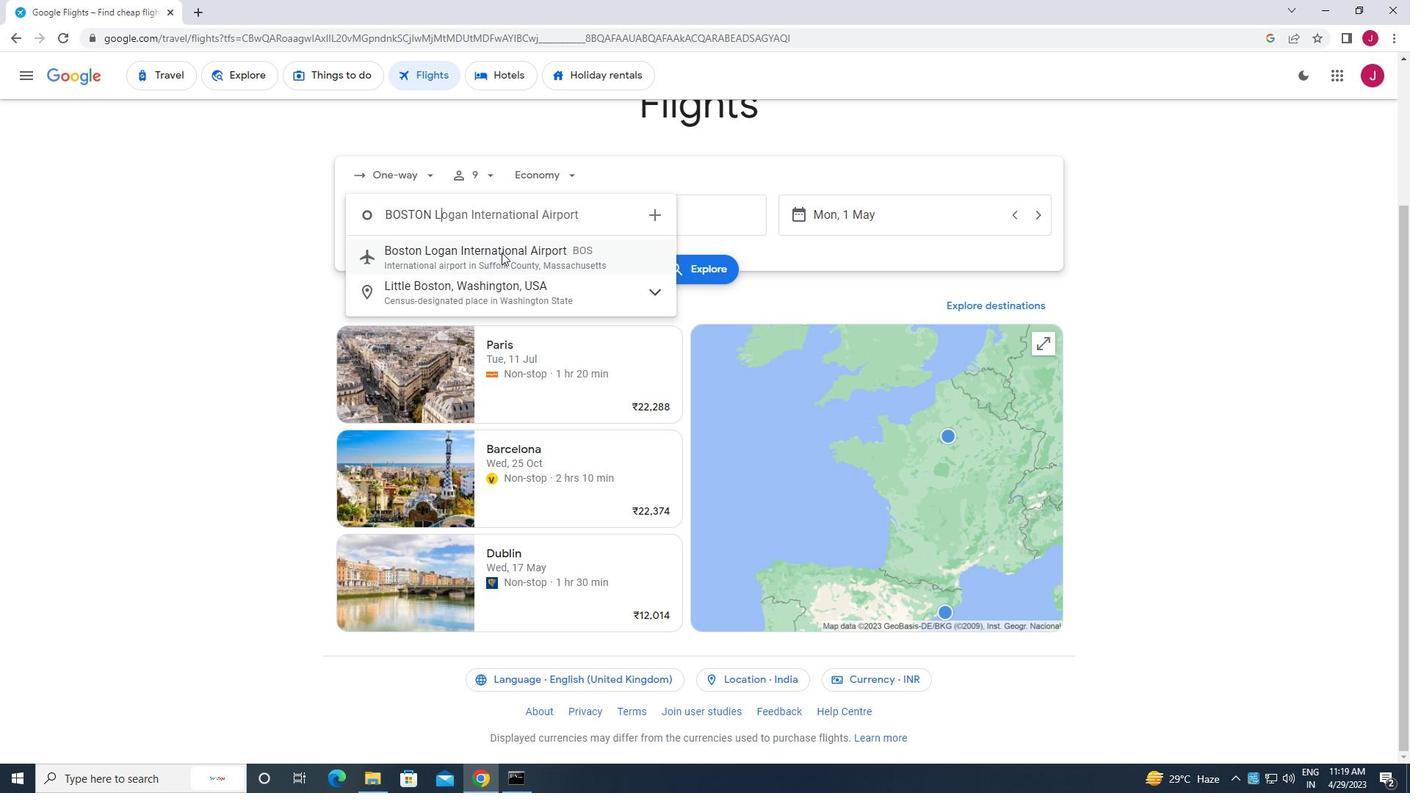 
Action: Mouse moved to (671, 221)
Screenshot: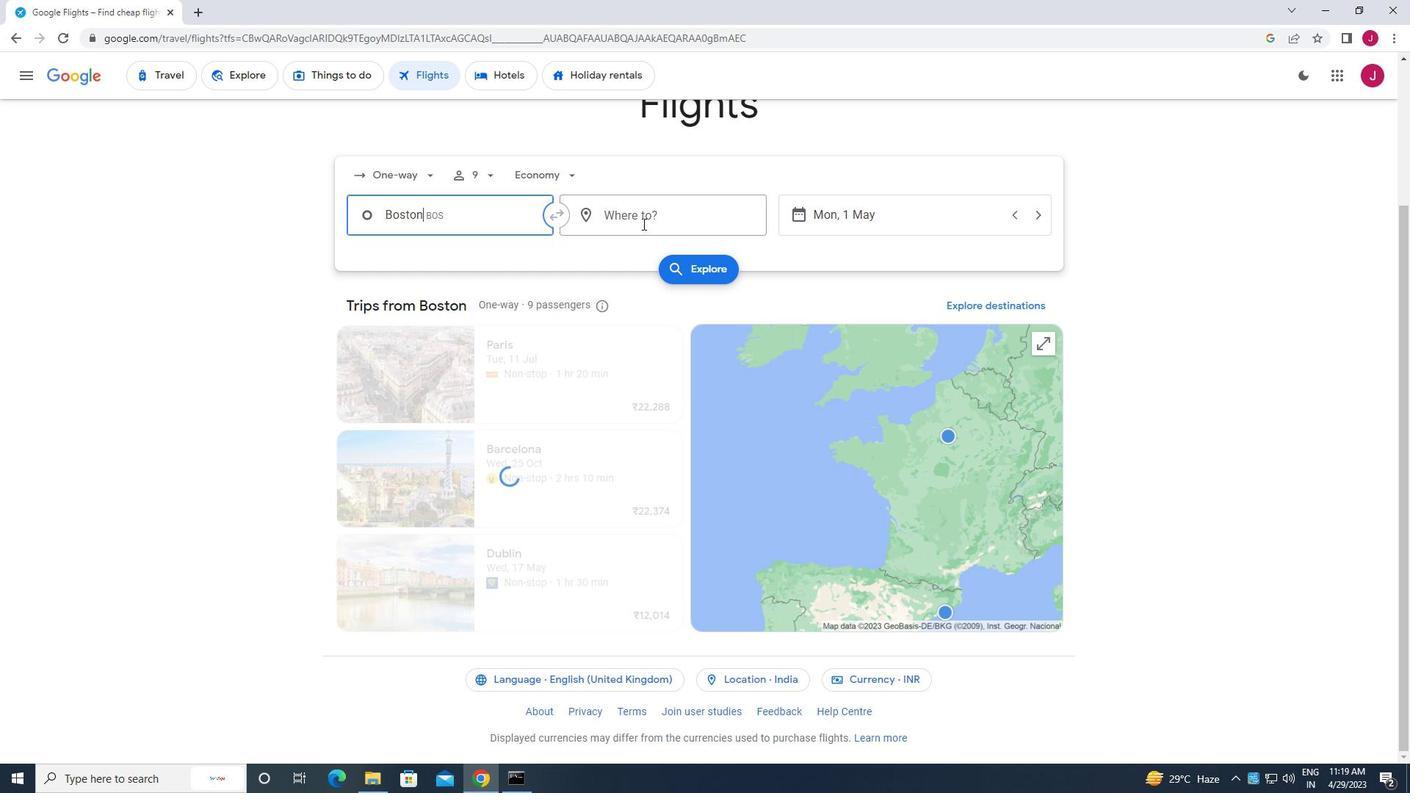 
Action: Mouse pressed left at (671, 221)
Screenshot: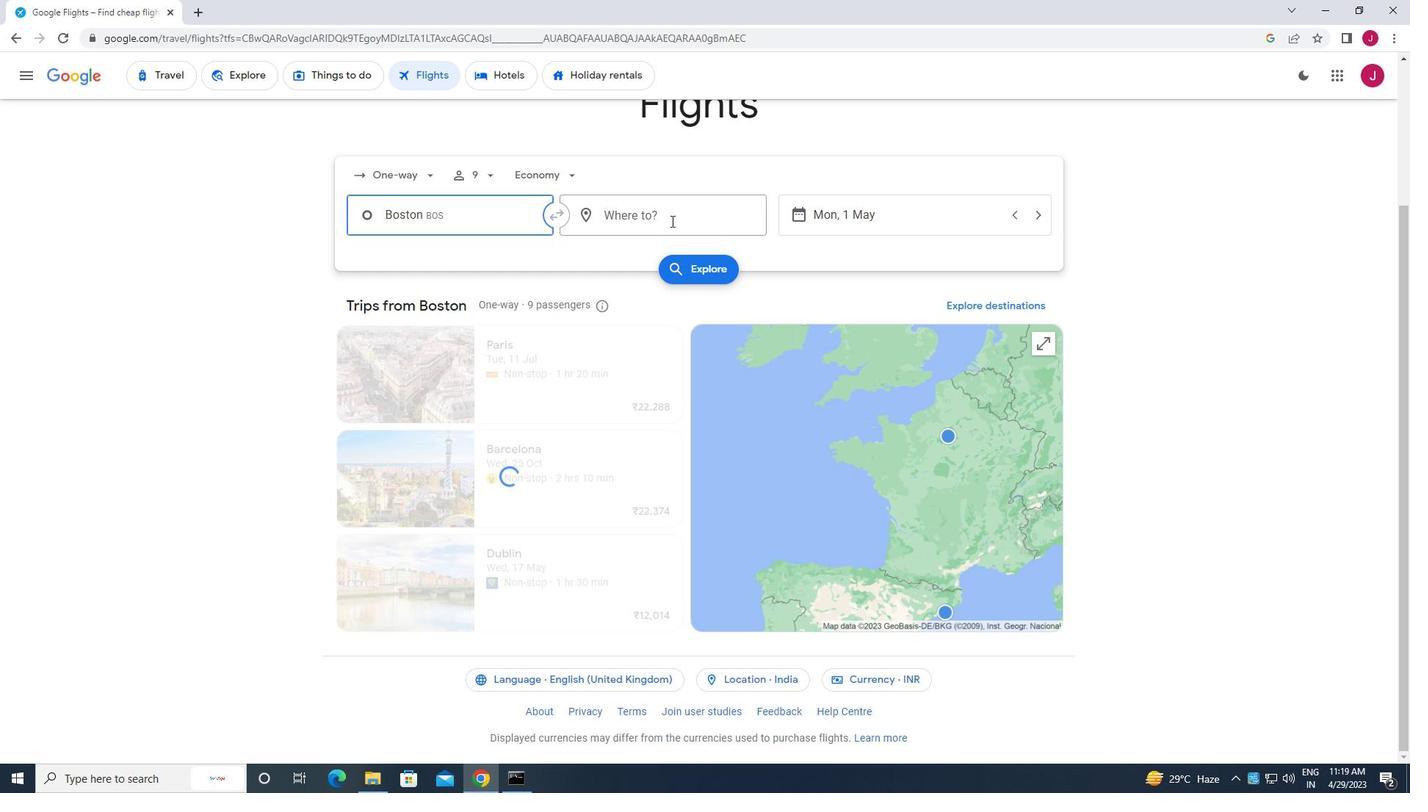 
Action: Key pressed springfield
Screenshot: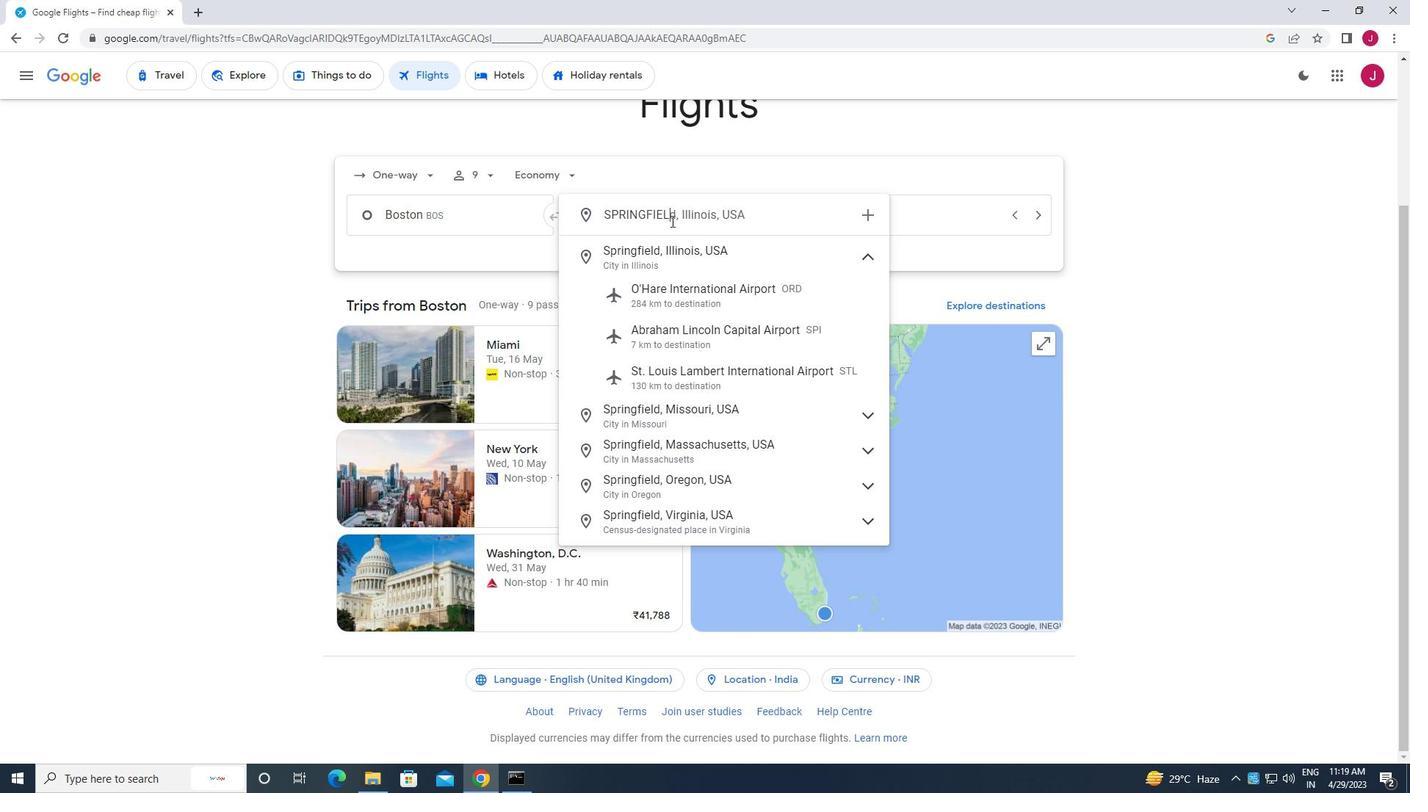 
Action: Mouse moved to (730, 326)
Screenshot: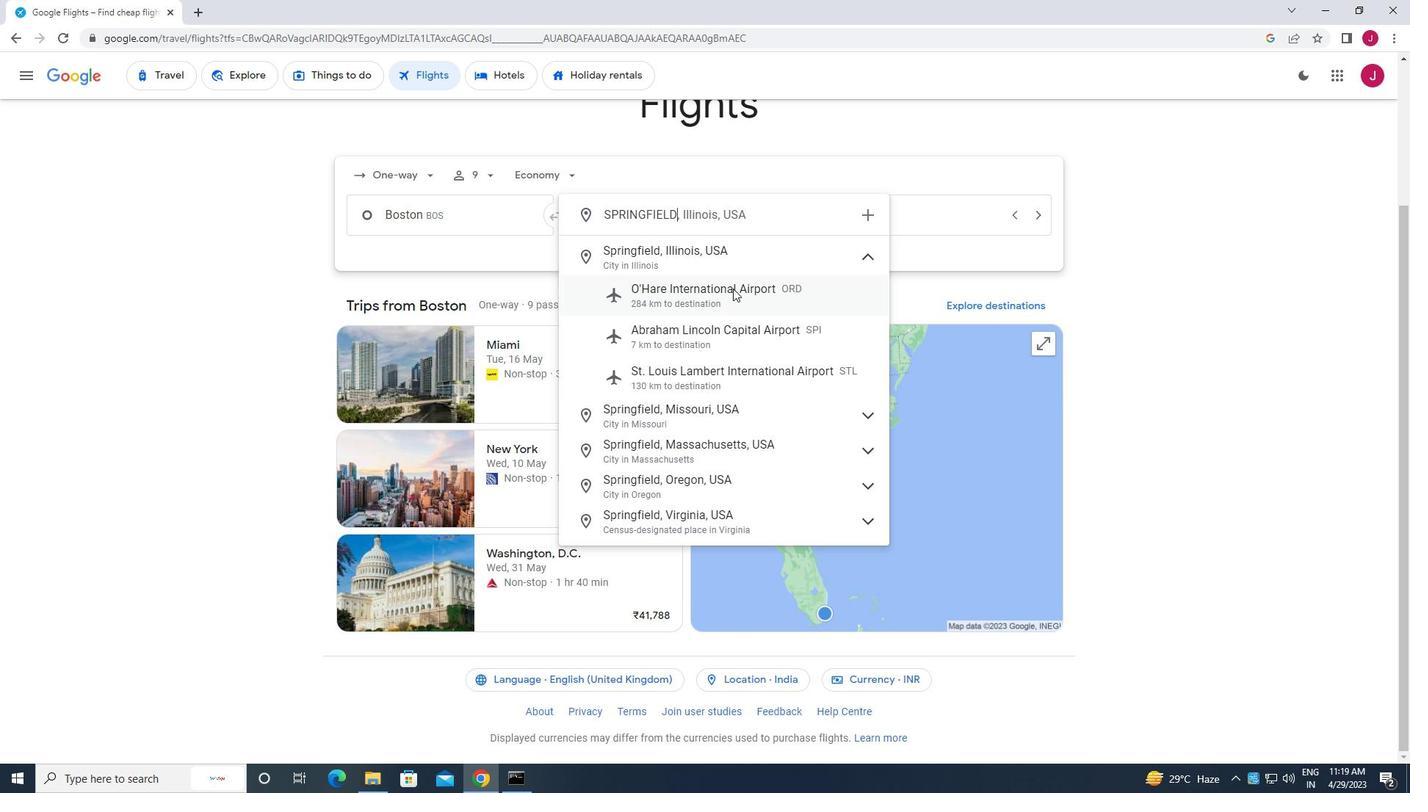 
Action: Mouse pressed left at (730, 326)
Screenshot: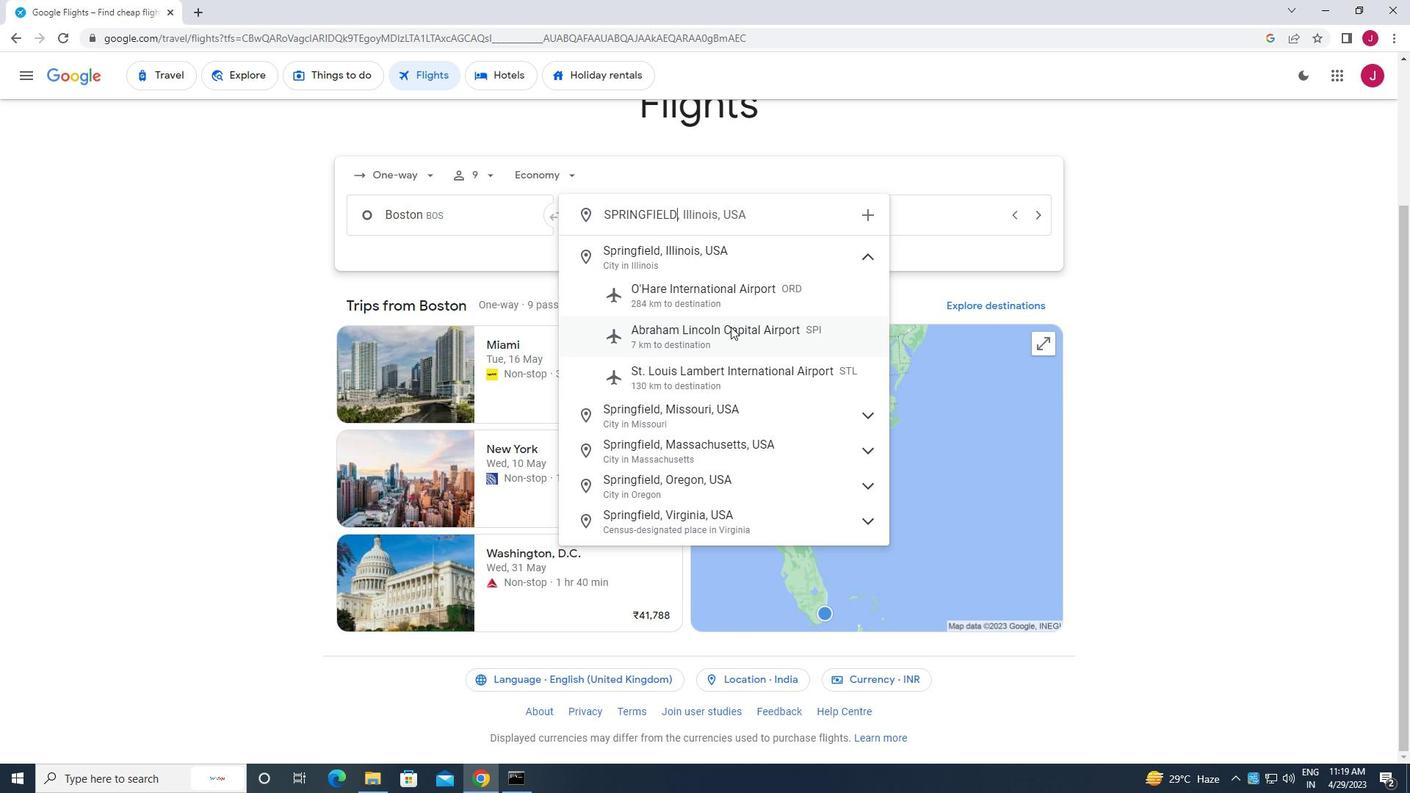 
Action: Mouse moved to (899, 218)
Screenshot: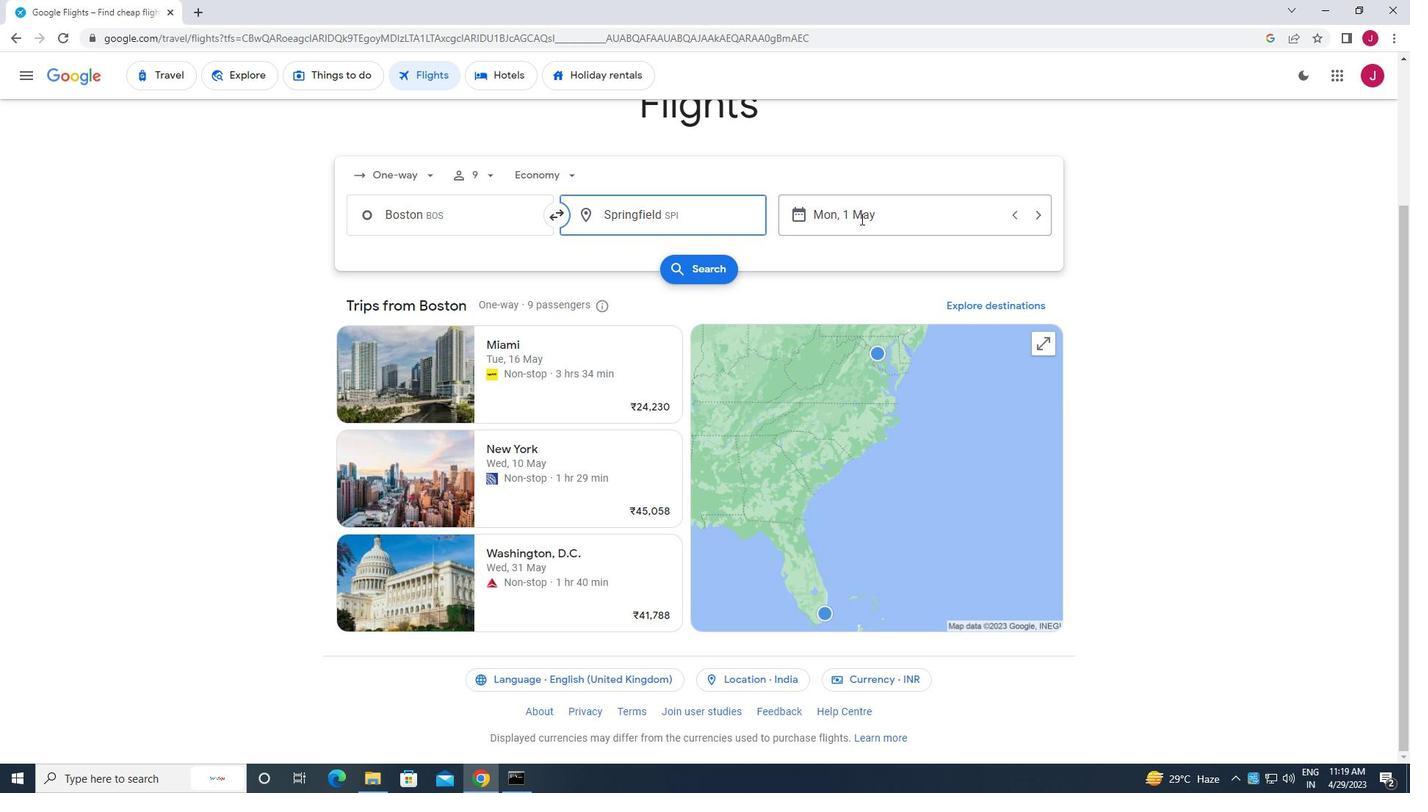
Action: Mouse pressed left at (899, 218)
Screenshot: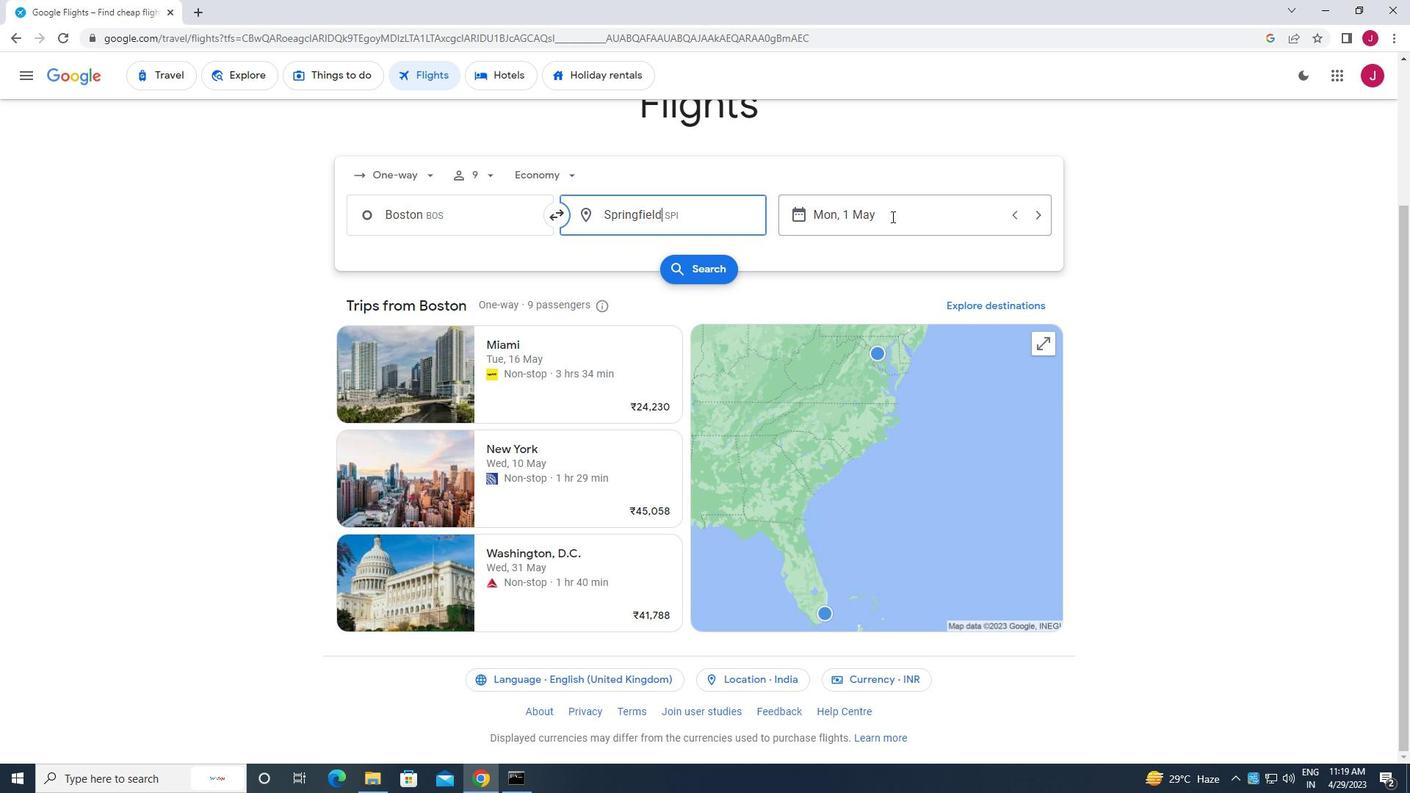 
Action: Mouse moved to (890, 329)
Screenshot: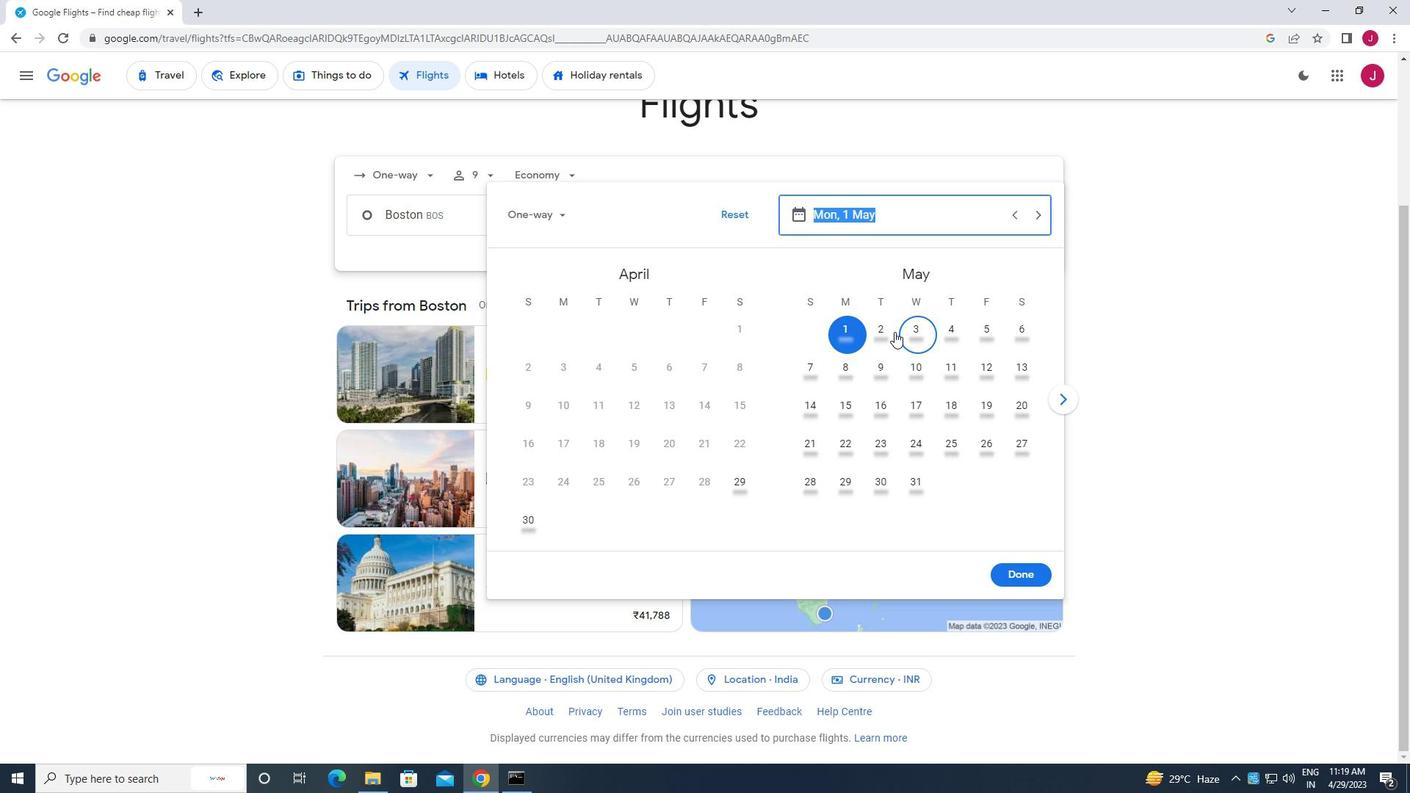 
Action: Mouse pressed left at (890, 329)
Screenshot: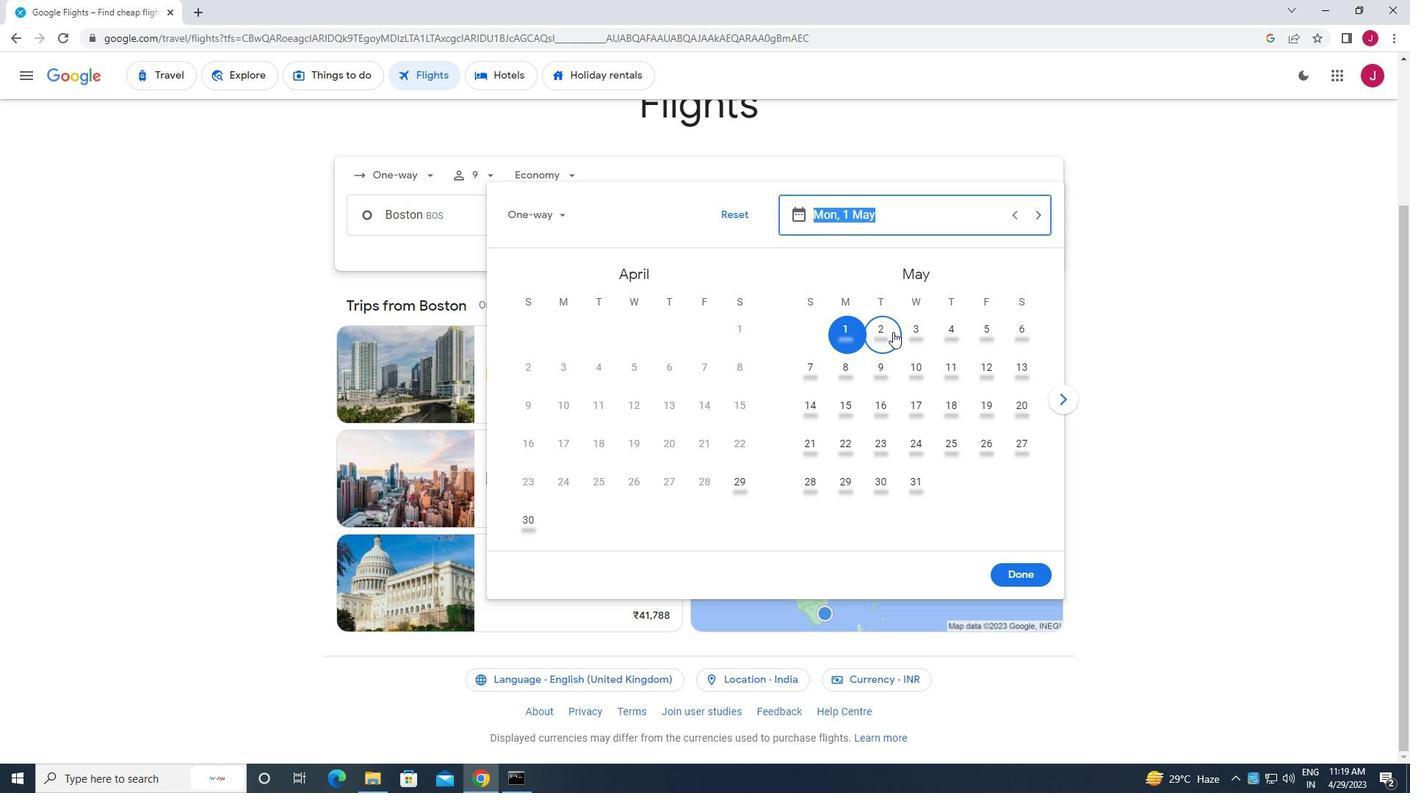 
Action: Mouse moved to (1019, 574)
Screenshot: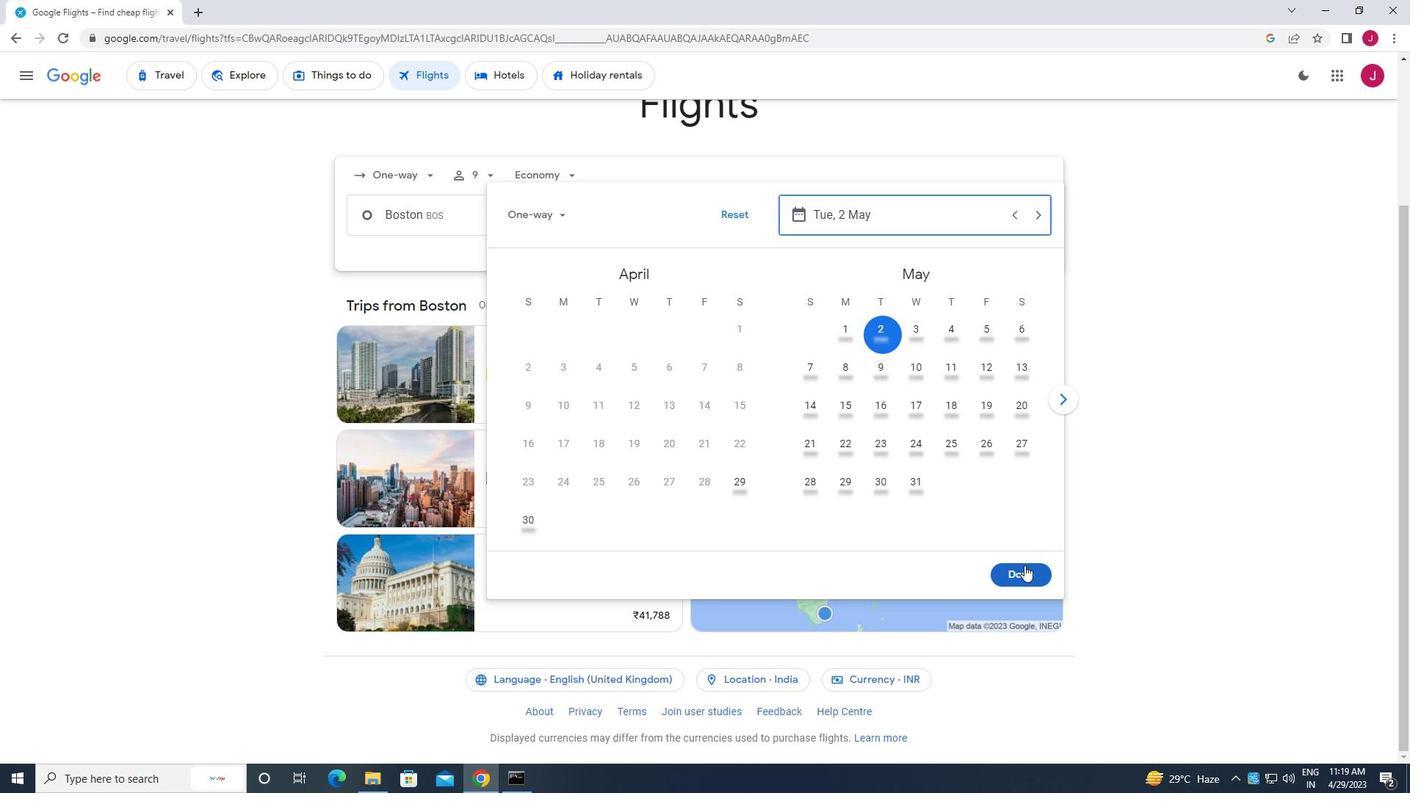 
Action: Mouse pressed left at (1019, 574)
Screenshot: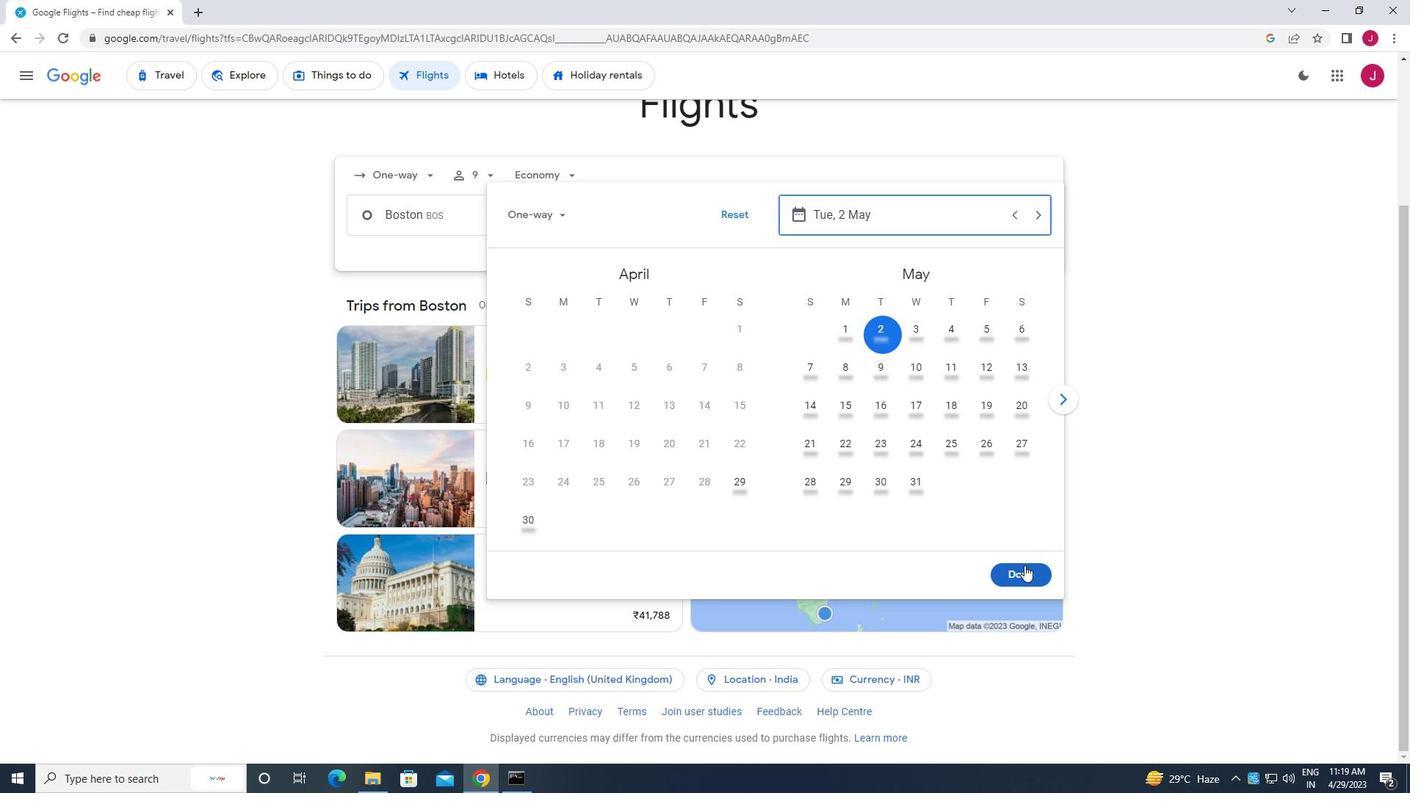 
Action: Mouse moved to (699, 274)
Screenshot: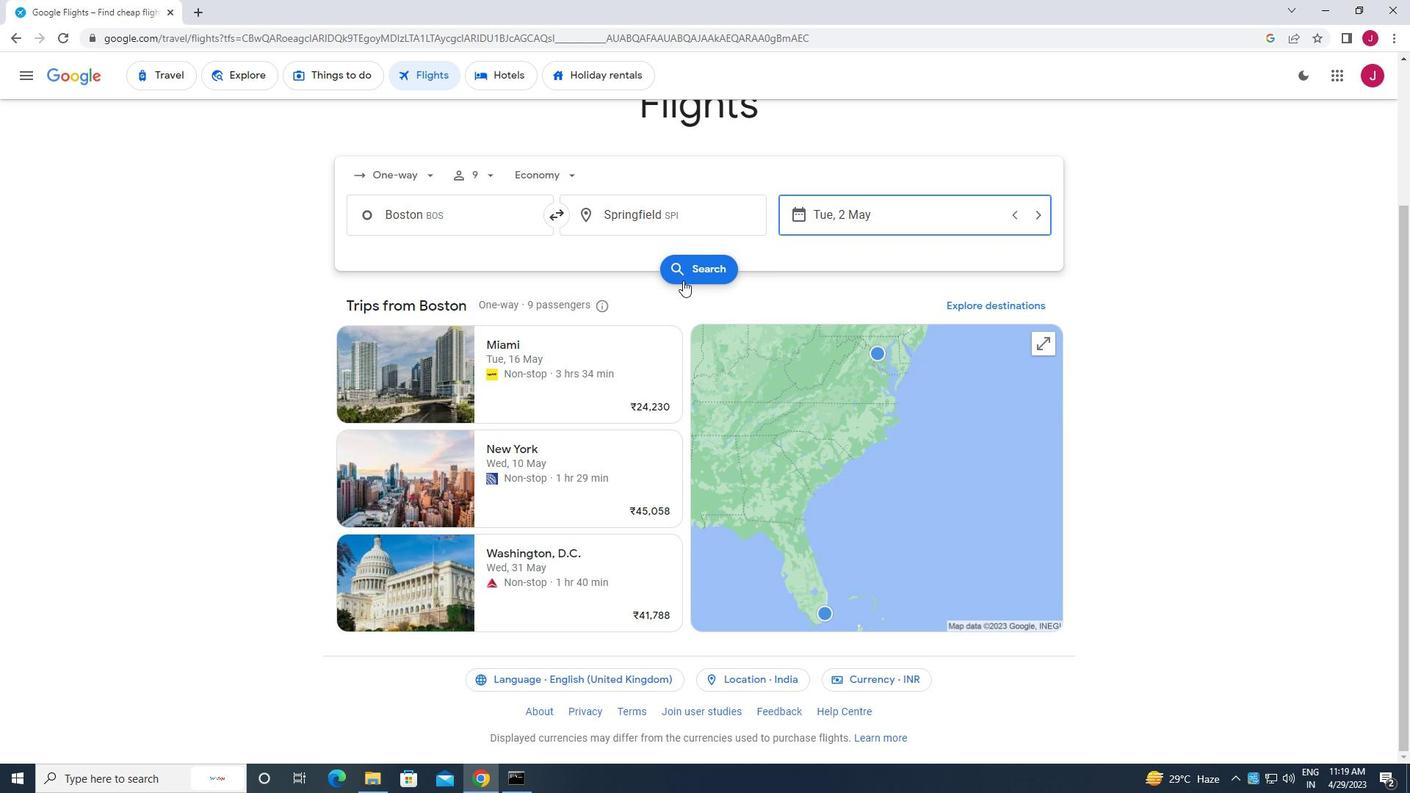 
Action: Mouse pressed left at (699, 274)
Screenshot: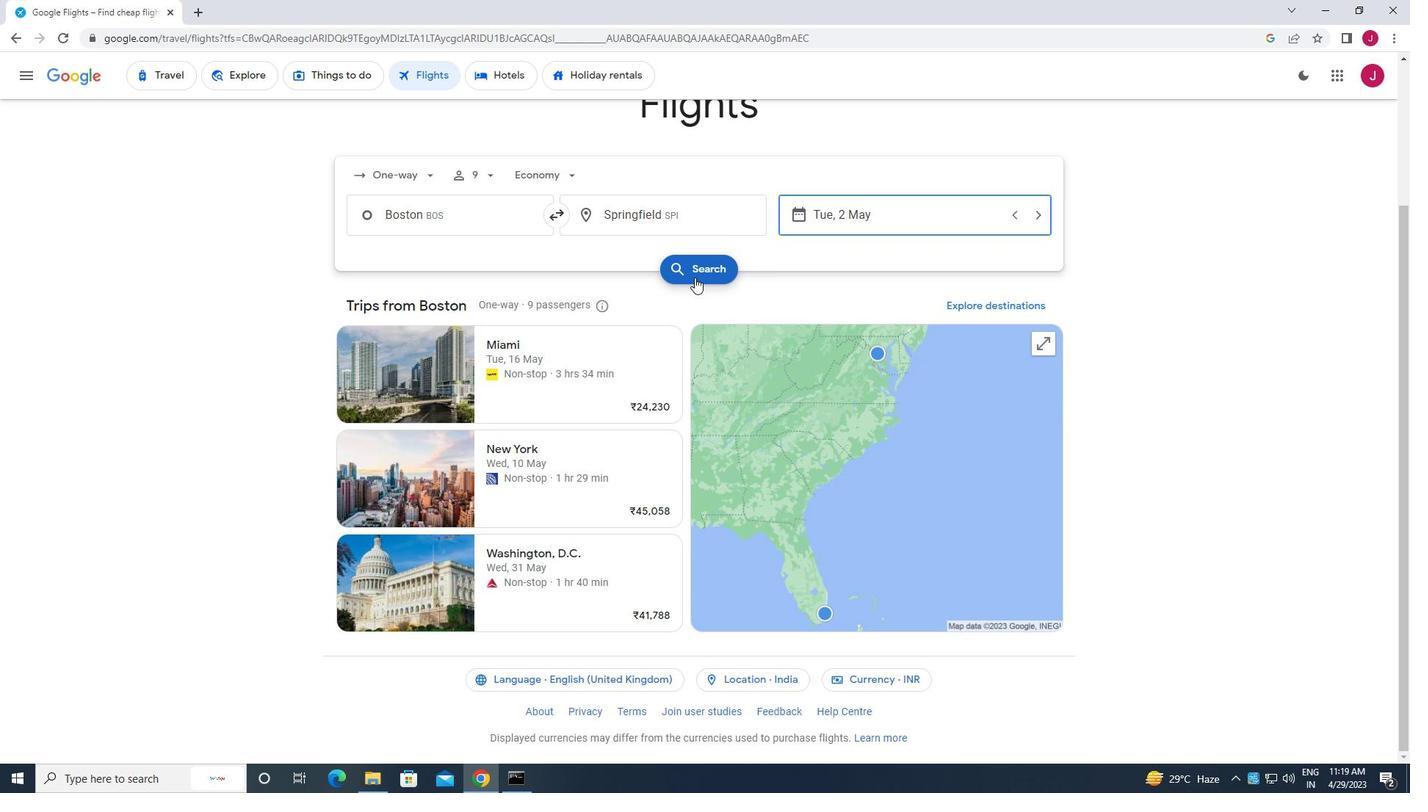 
Action: Mouse moved to (379, 207)
Screenshot: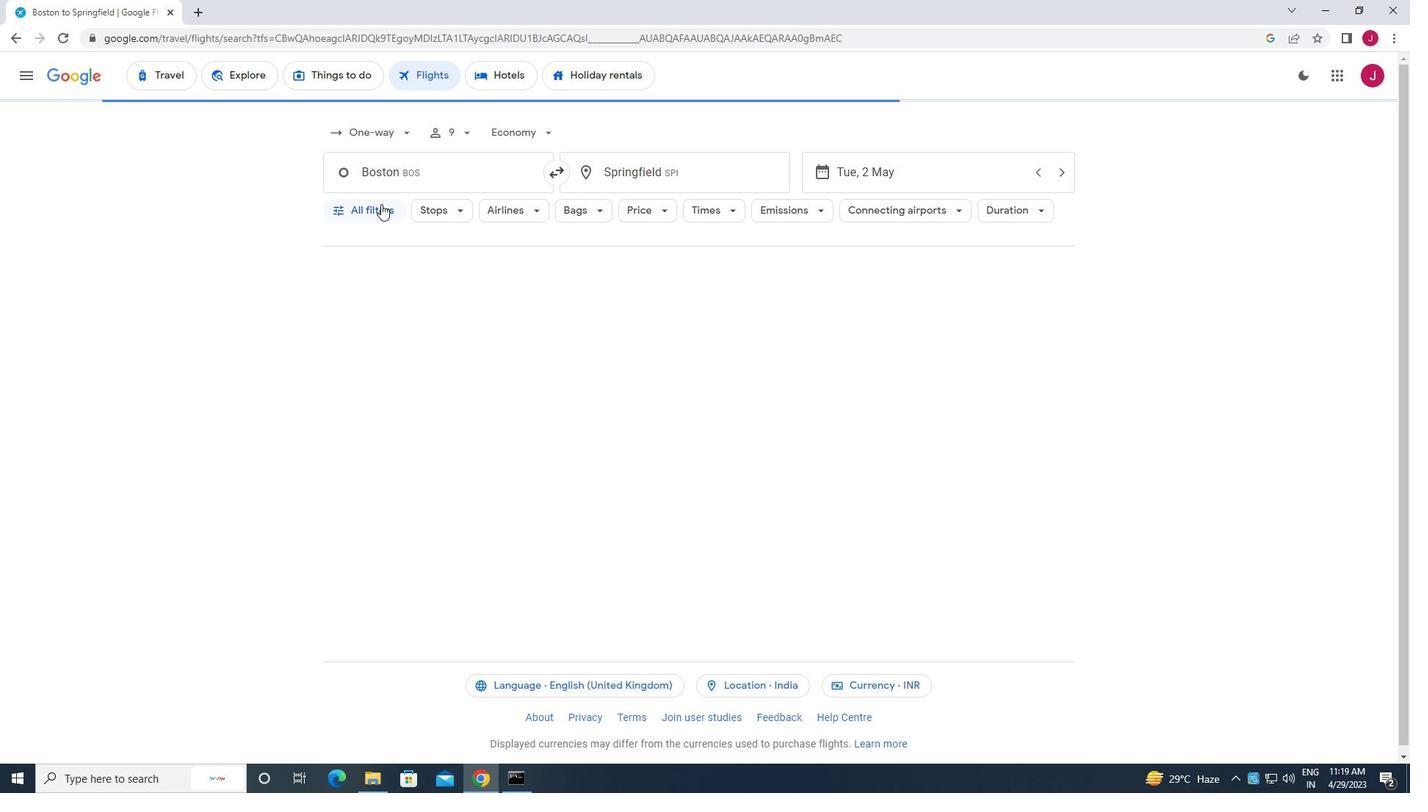
Action: Mouse pressed left at (379, 207)
Screenshot: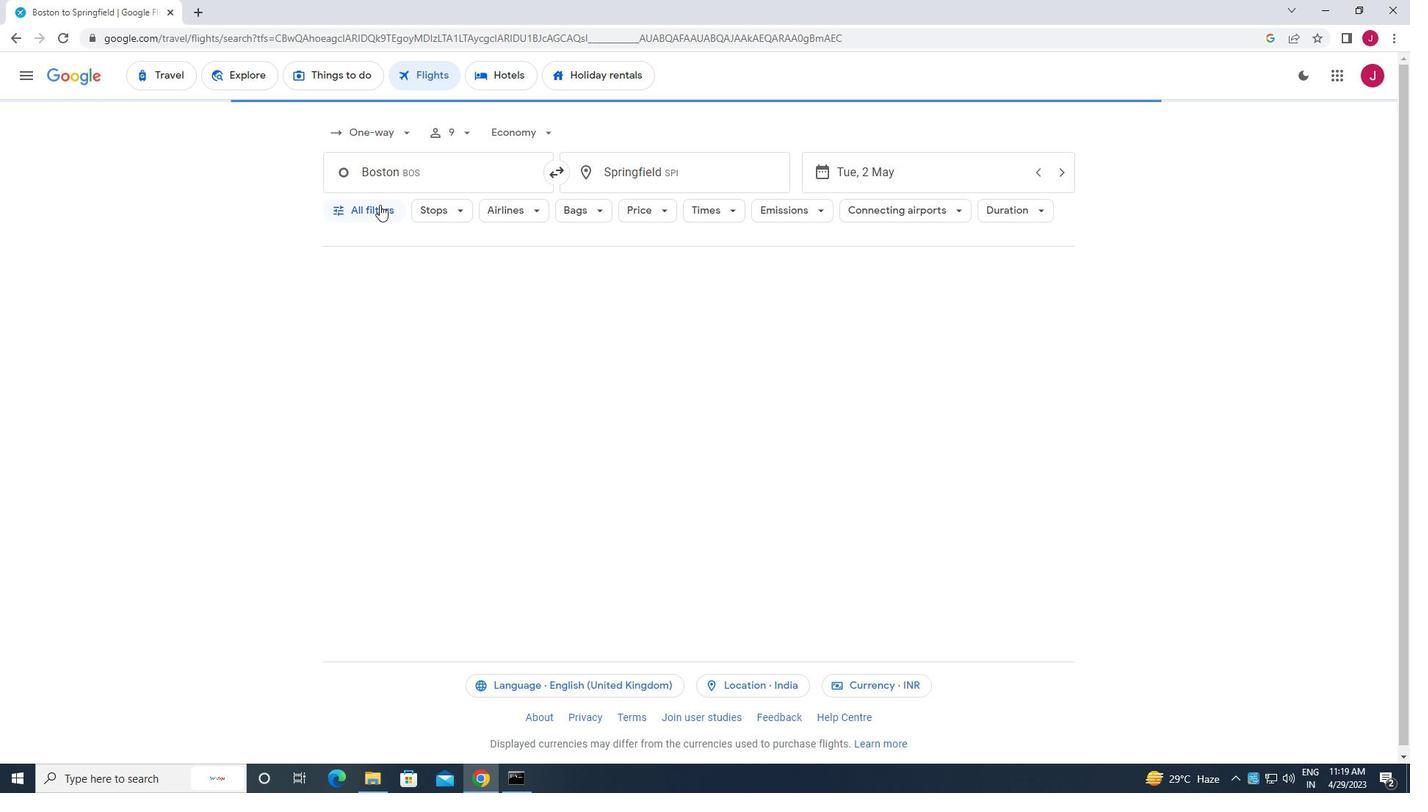 
Action: Mouse moved to (478, 430)
Screenshot: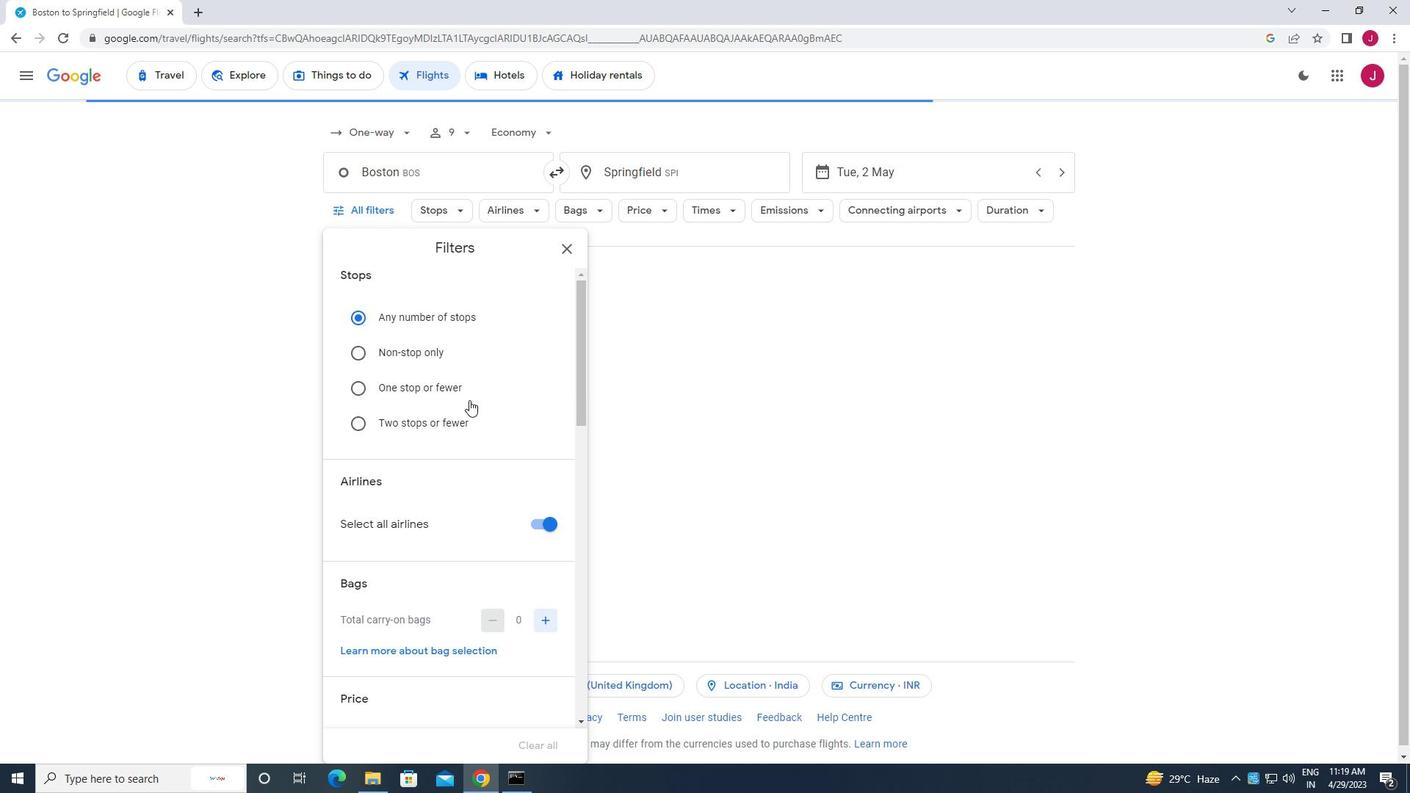 
Action: Mouse scrolled (478, 429) with delta (0, 0)
Screenshot: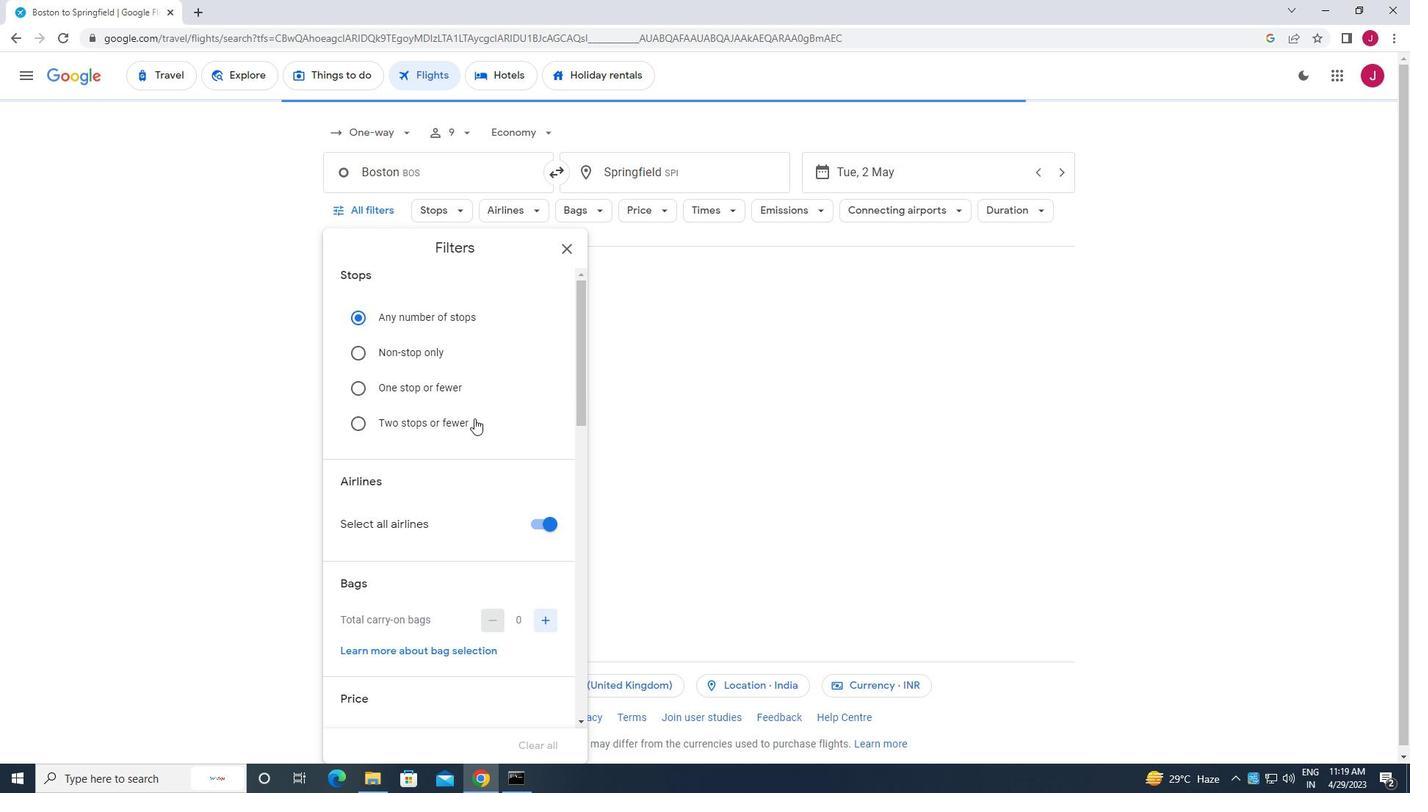 
Action: Mouse moved to (481, 430)
Screenshot: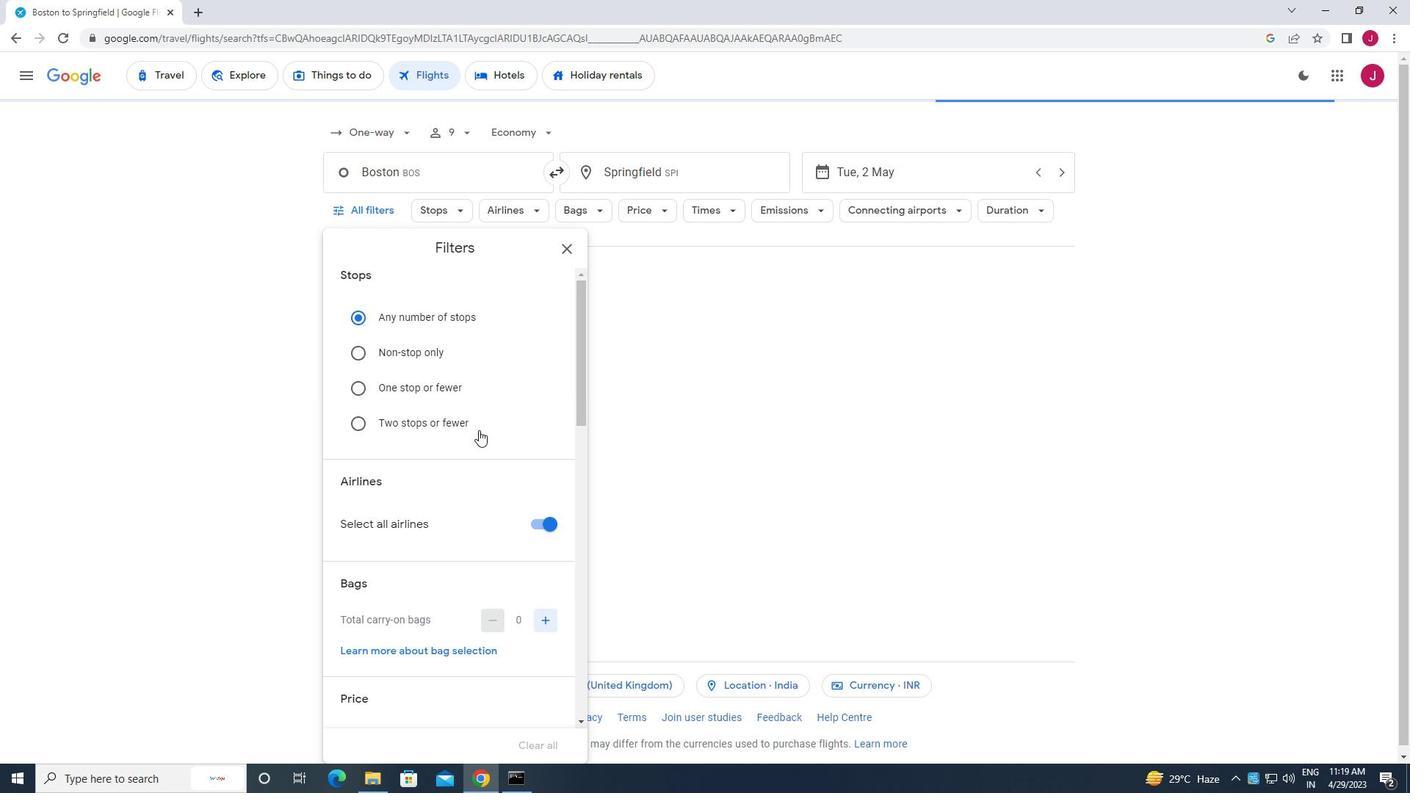 
Action: Mouse scrolled (481, 429) with delta (0, 0)
Screenshot: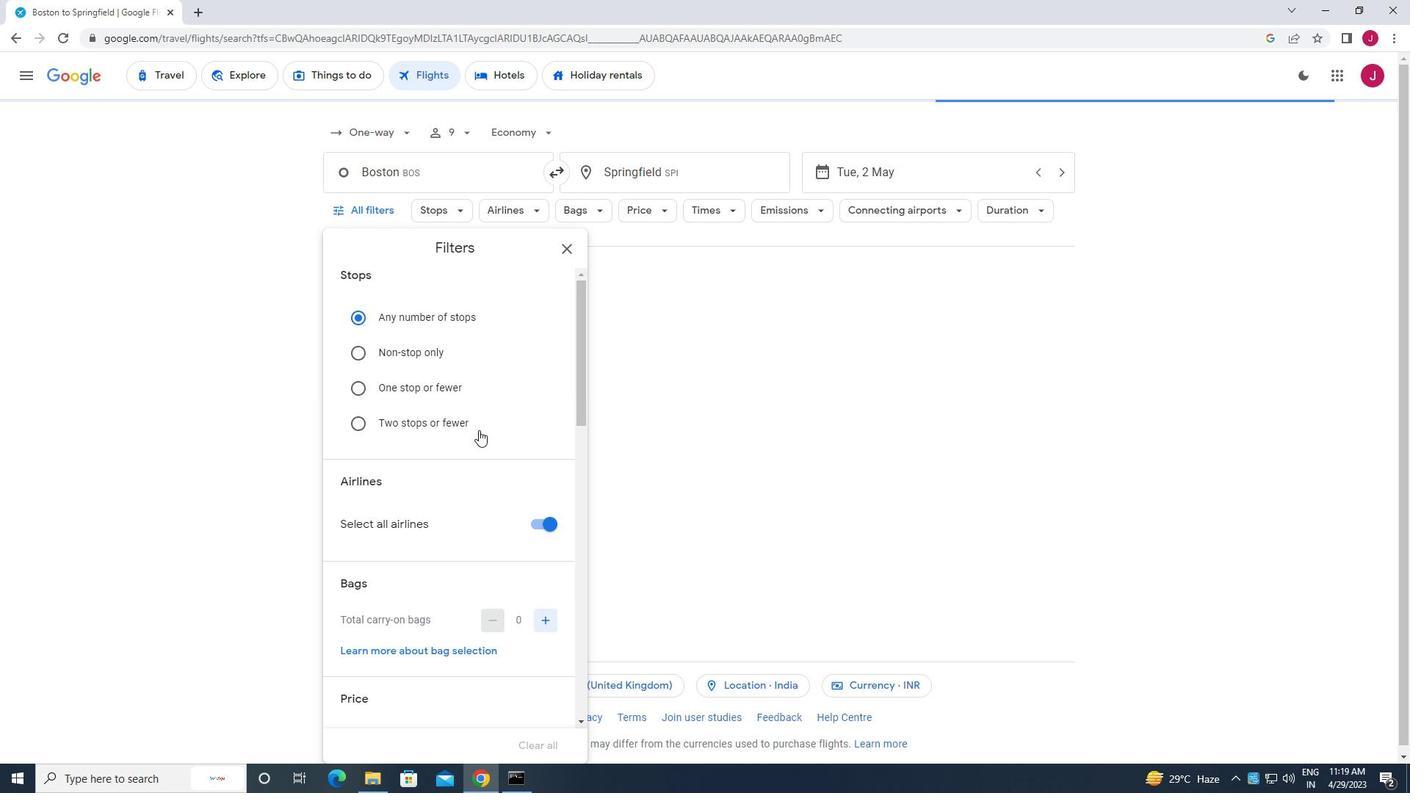 
Action: Mouse moved to (538, 372)
Screenshot: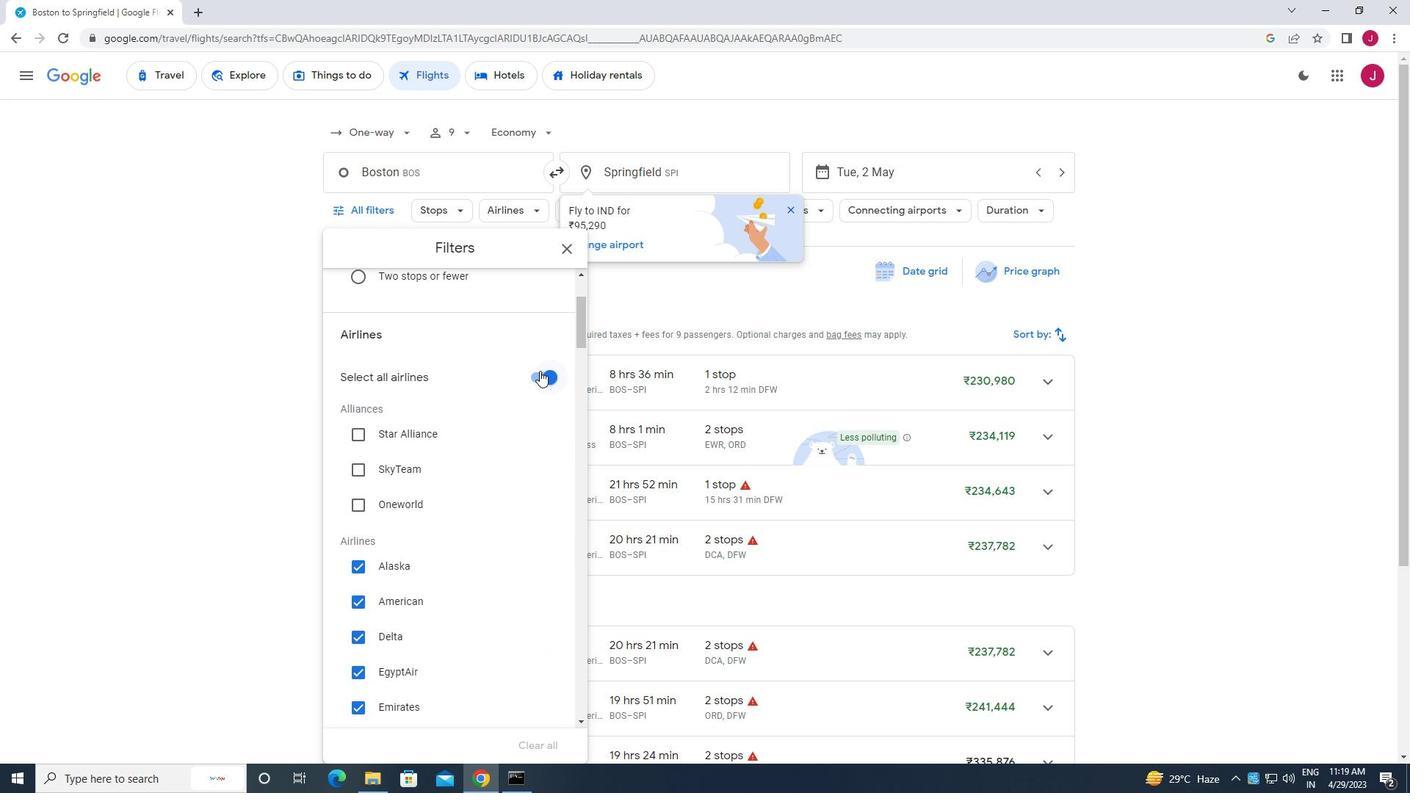 
Action: Mouse pressed left at (538, 372)
Screenshot: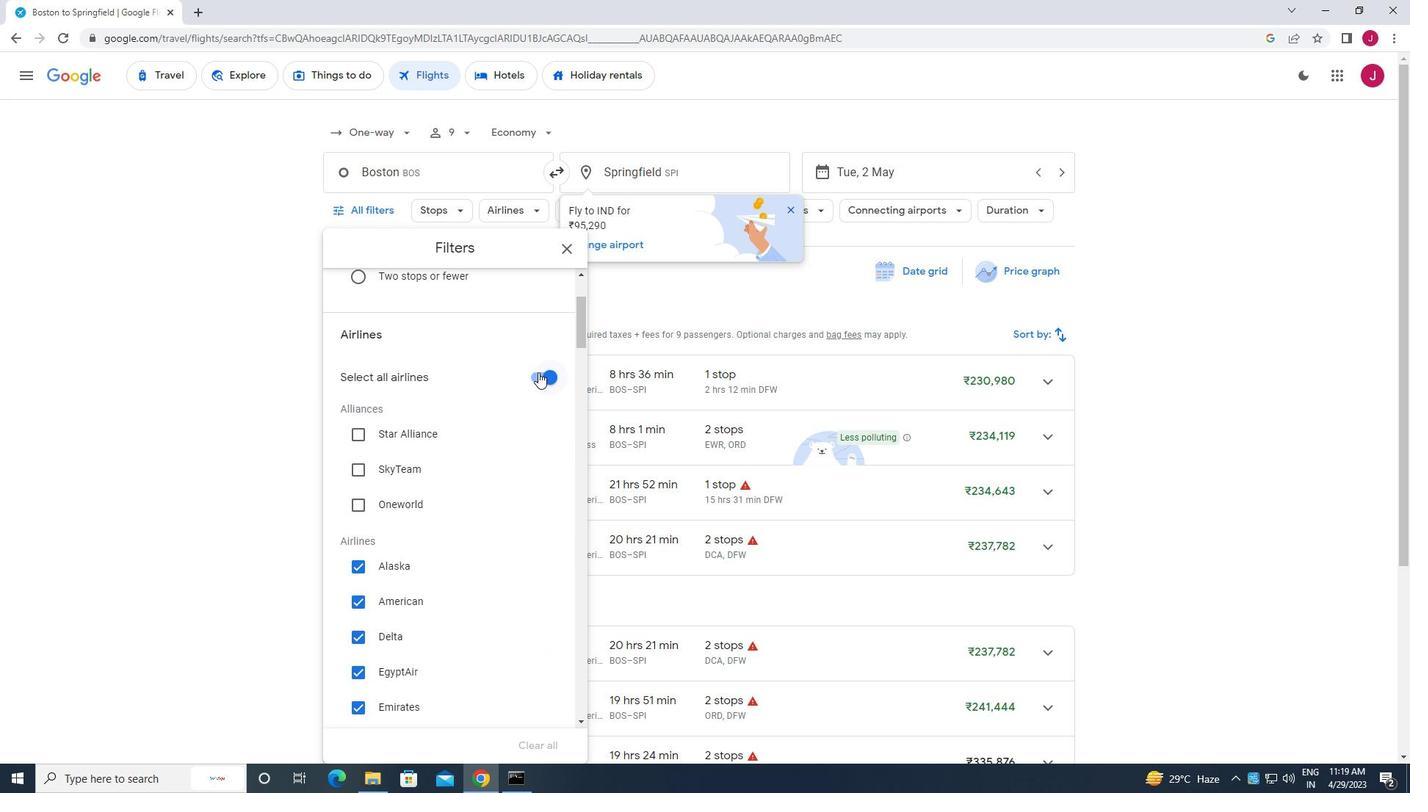 
Action: Mouse moved to (492, 406)
Screenshot: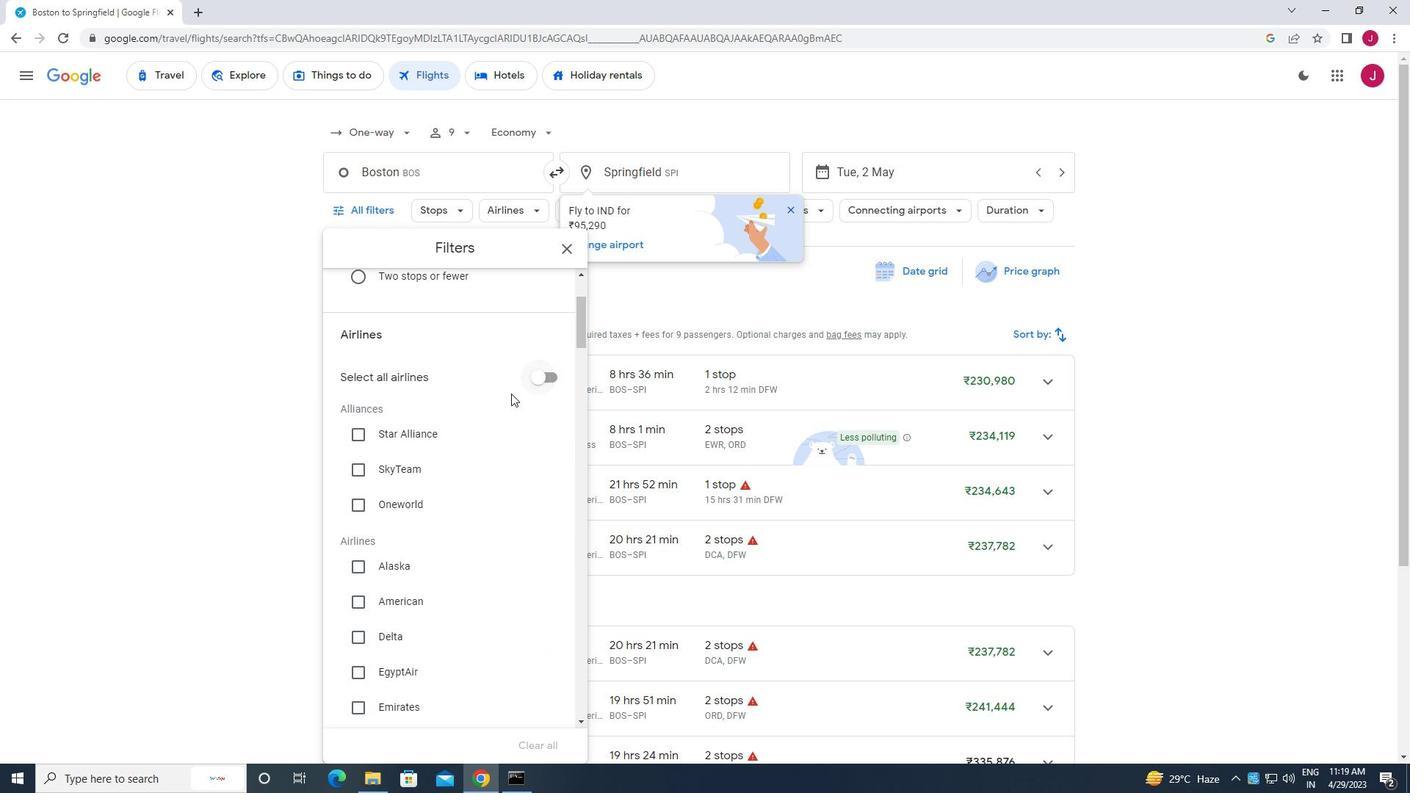 
Action: Mouse scrolled (492, 405) with delta (0, 0)
Screenshot: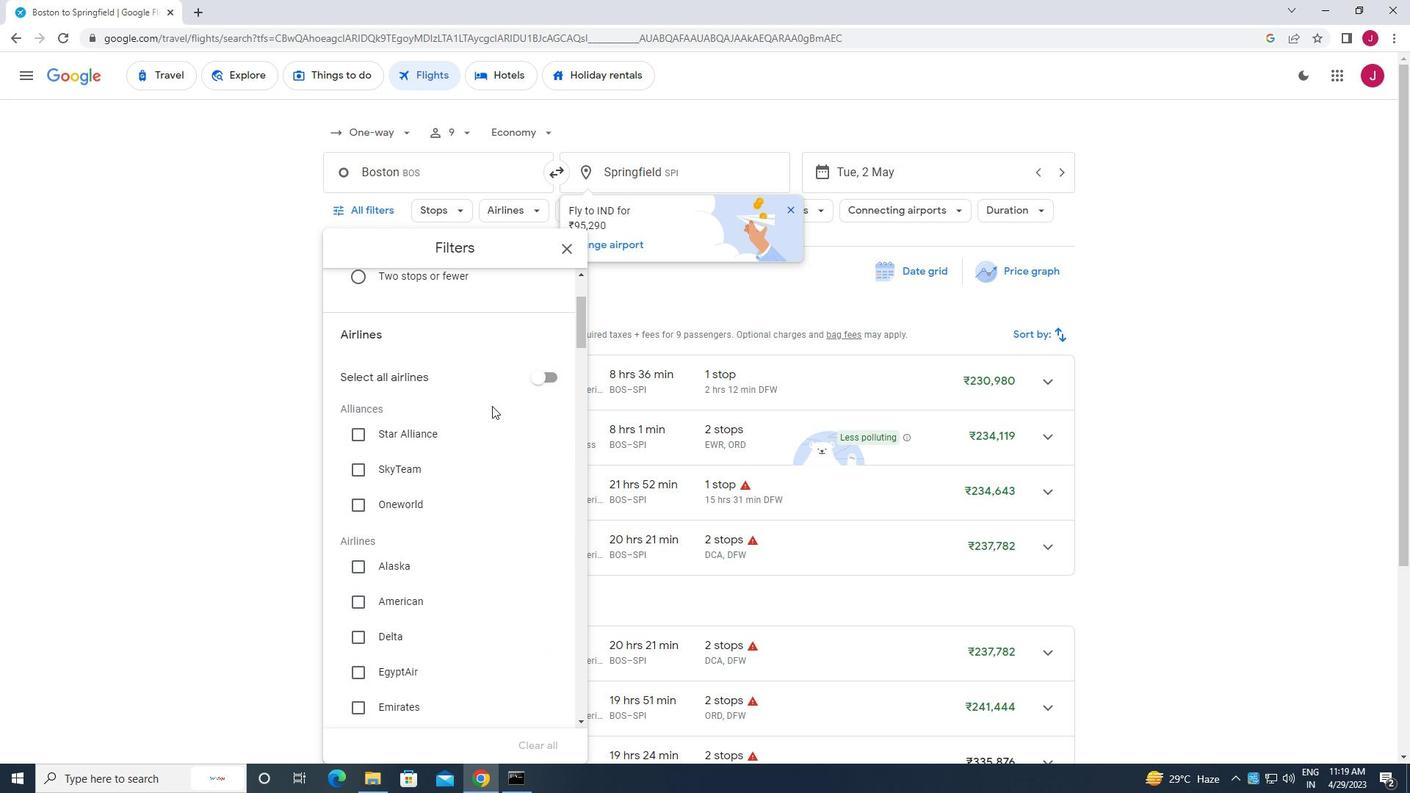 
Action: Mouse scrolled (492, 405) with delta (0, 0)
Screenshot: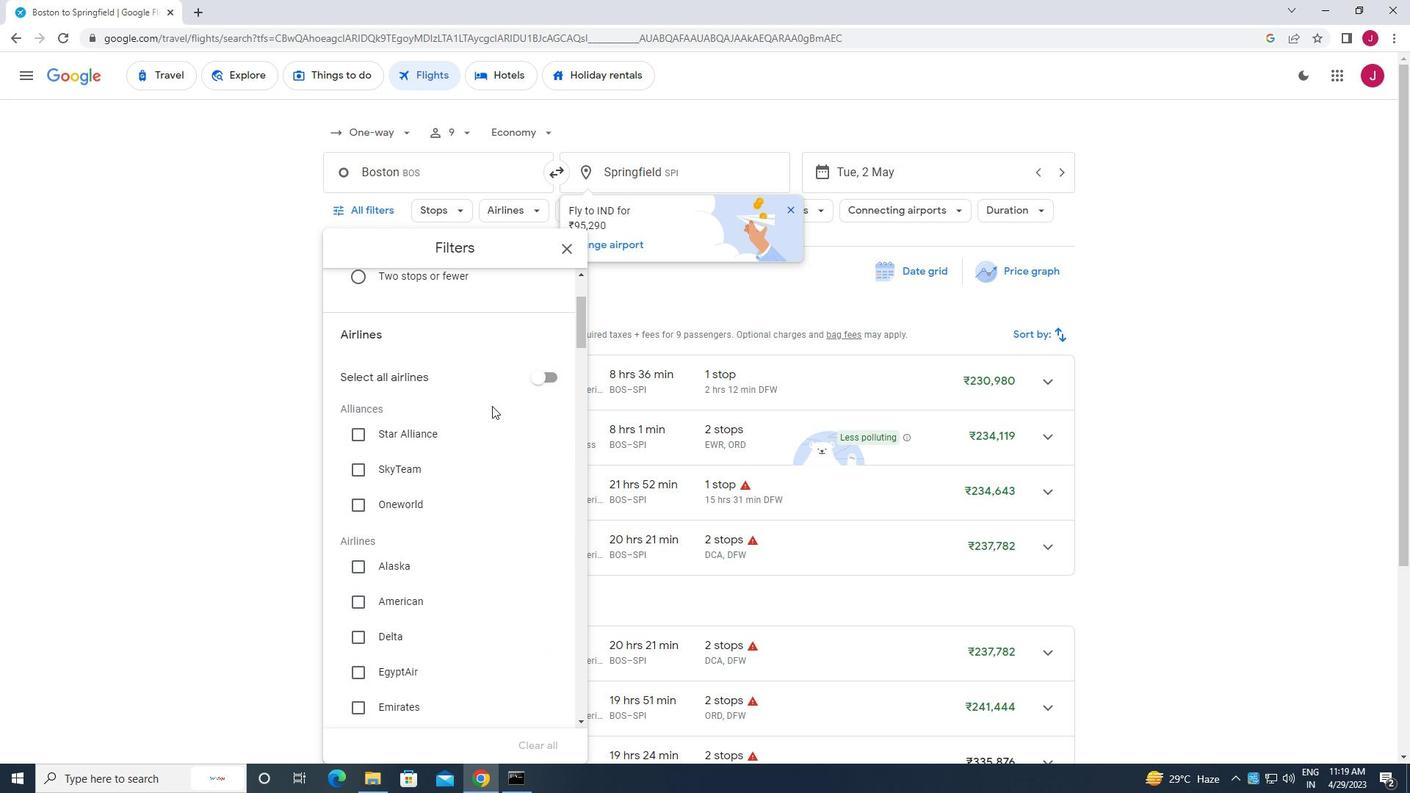 
Action: Mouse scrolled (492, 405) with delta (0, 0)
Screenshot: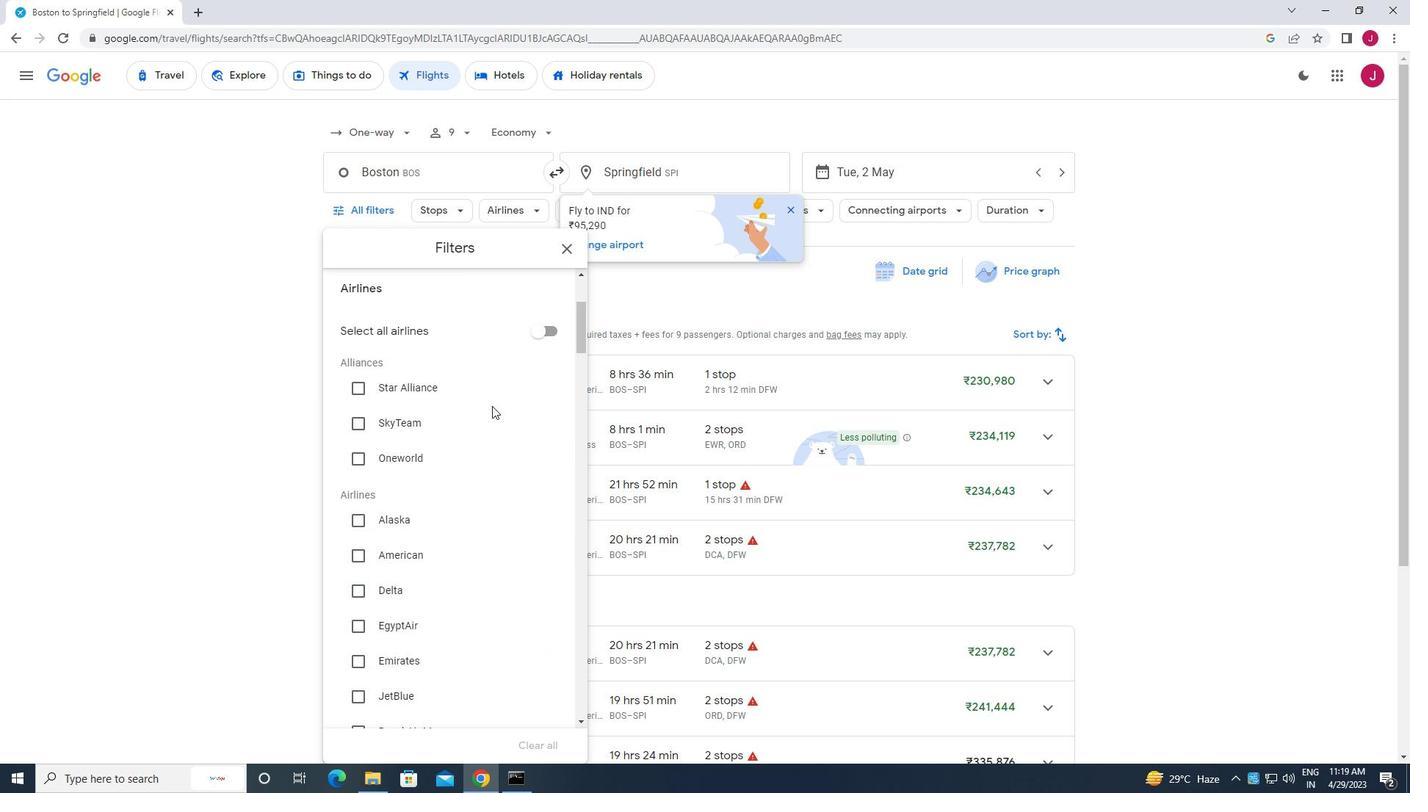 
Action: Mouse scrolled (492, 405) with delta (0, 0)
Screenshot: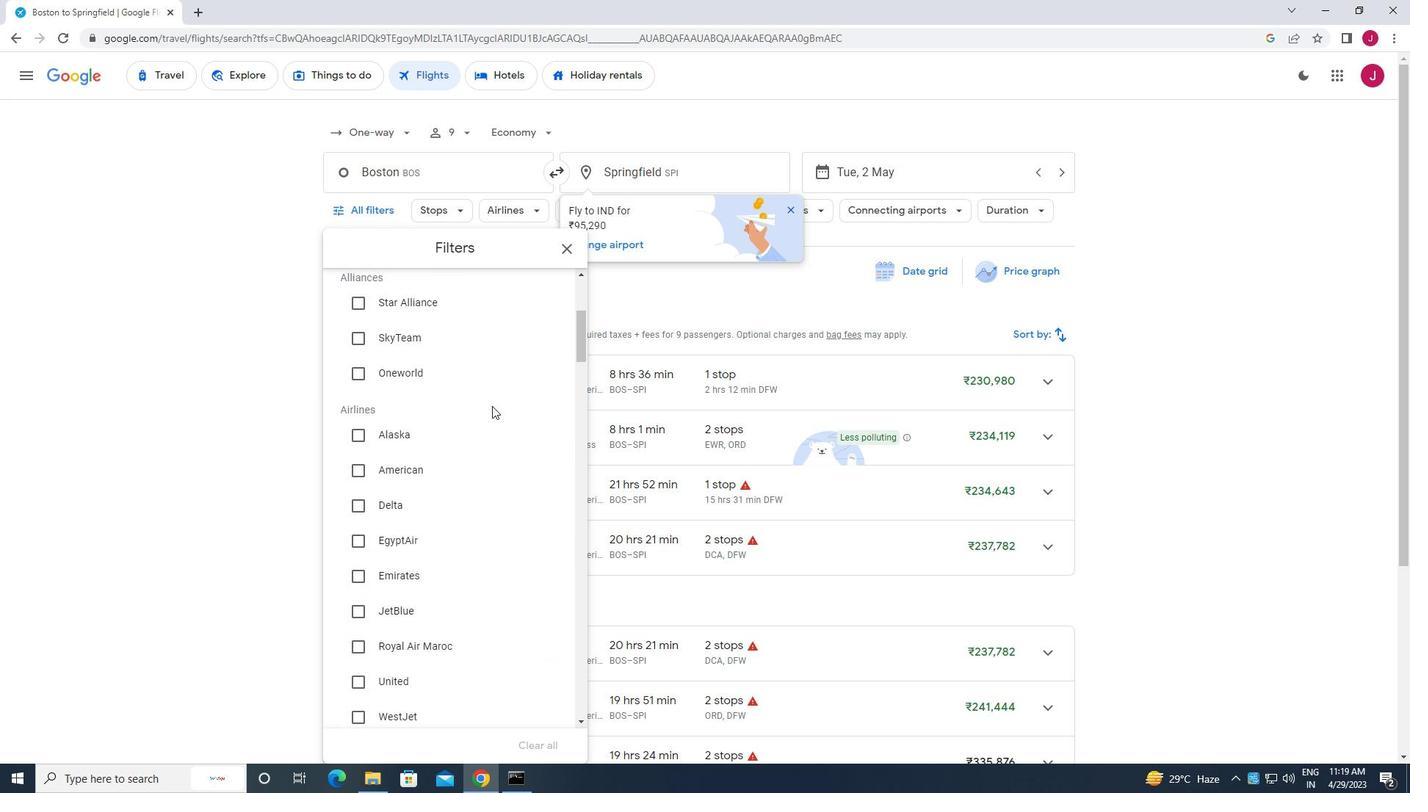 
Action: Mouse moved to (359, 554)
Screenshot: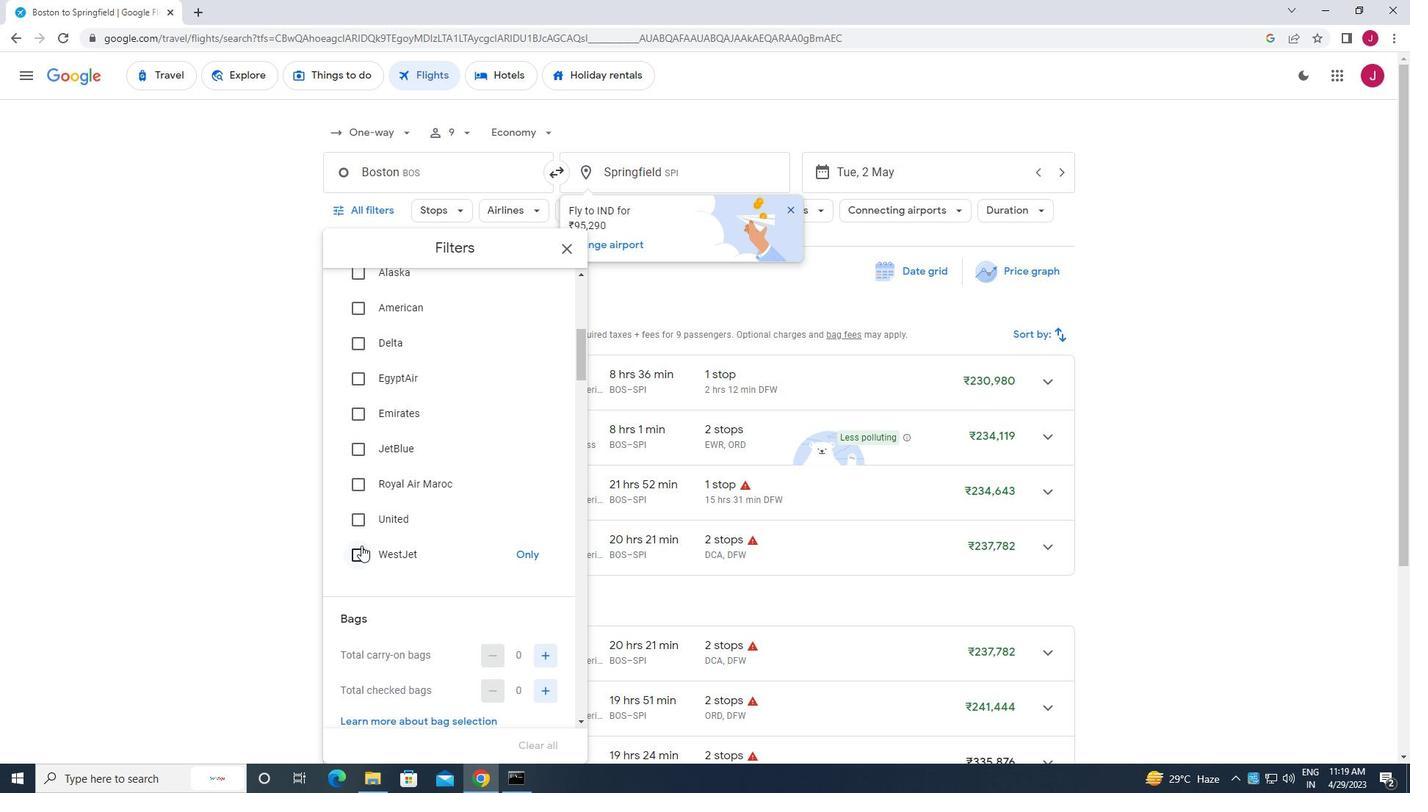 
Action: Mouse pressed left at (359, 554)
Screenshot: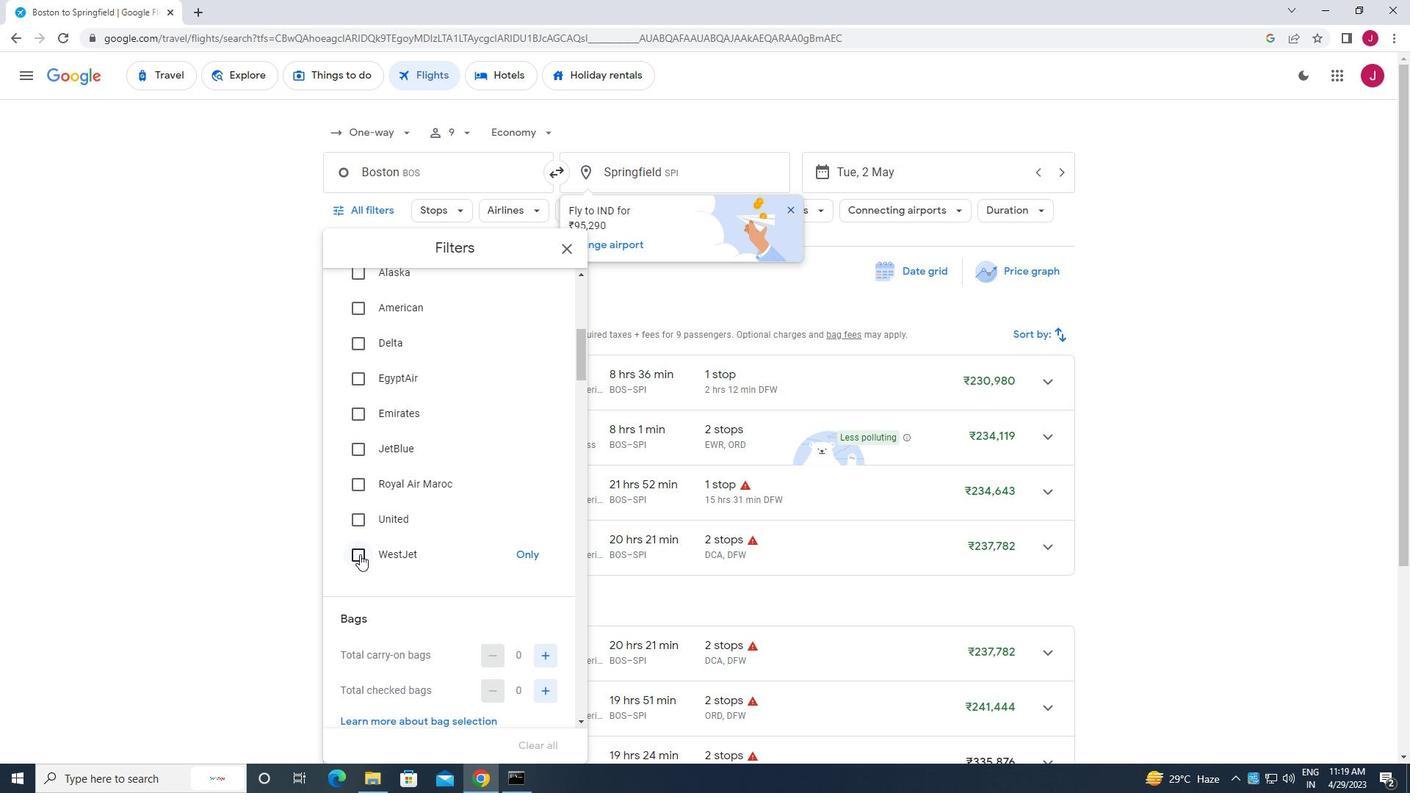 
Action: Mouse moved to (454, 511)
Screenshot: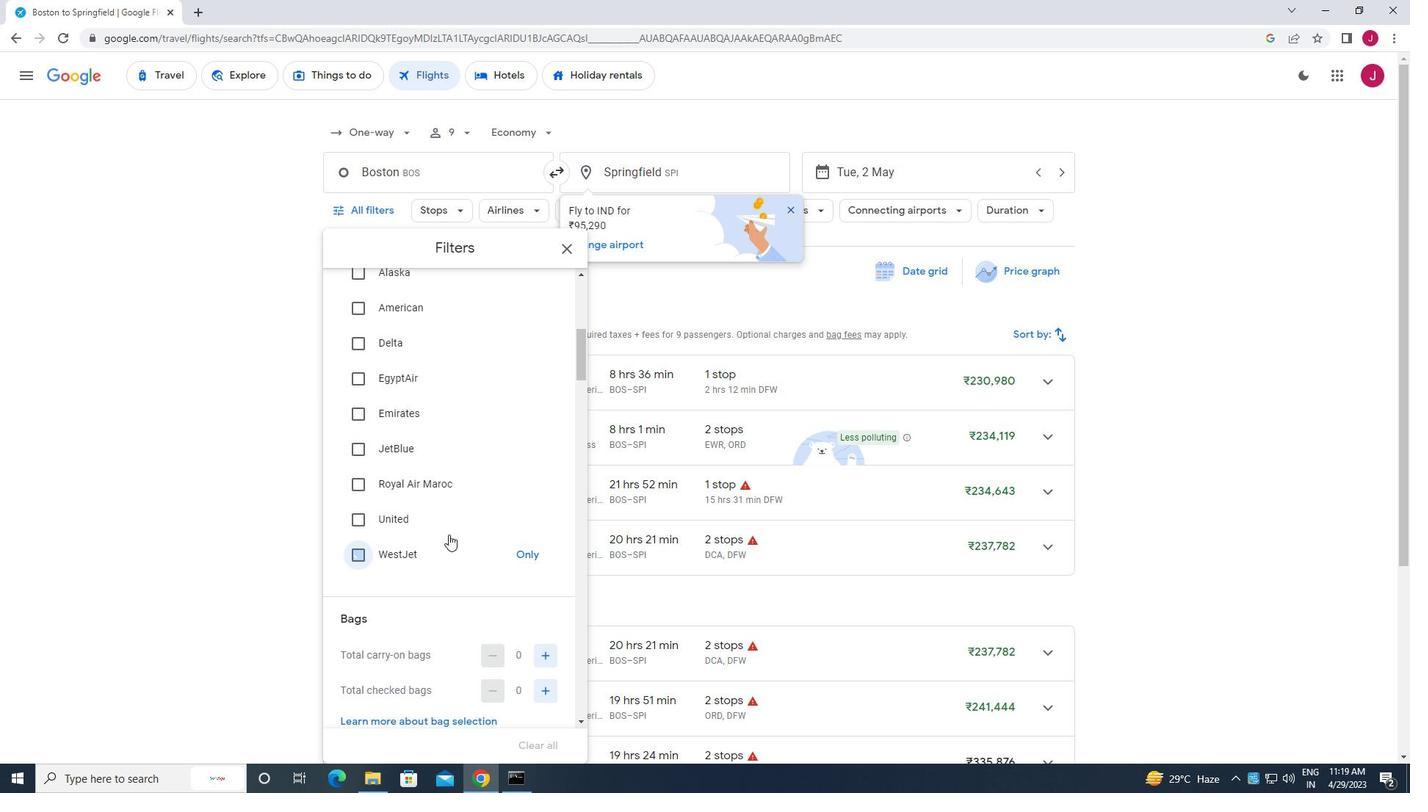 
Action: Mouse scrolled (454, 510) with delta (0, 0)
Screenshot: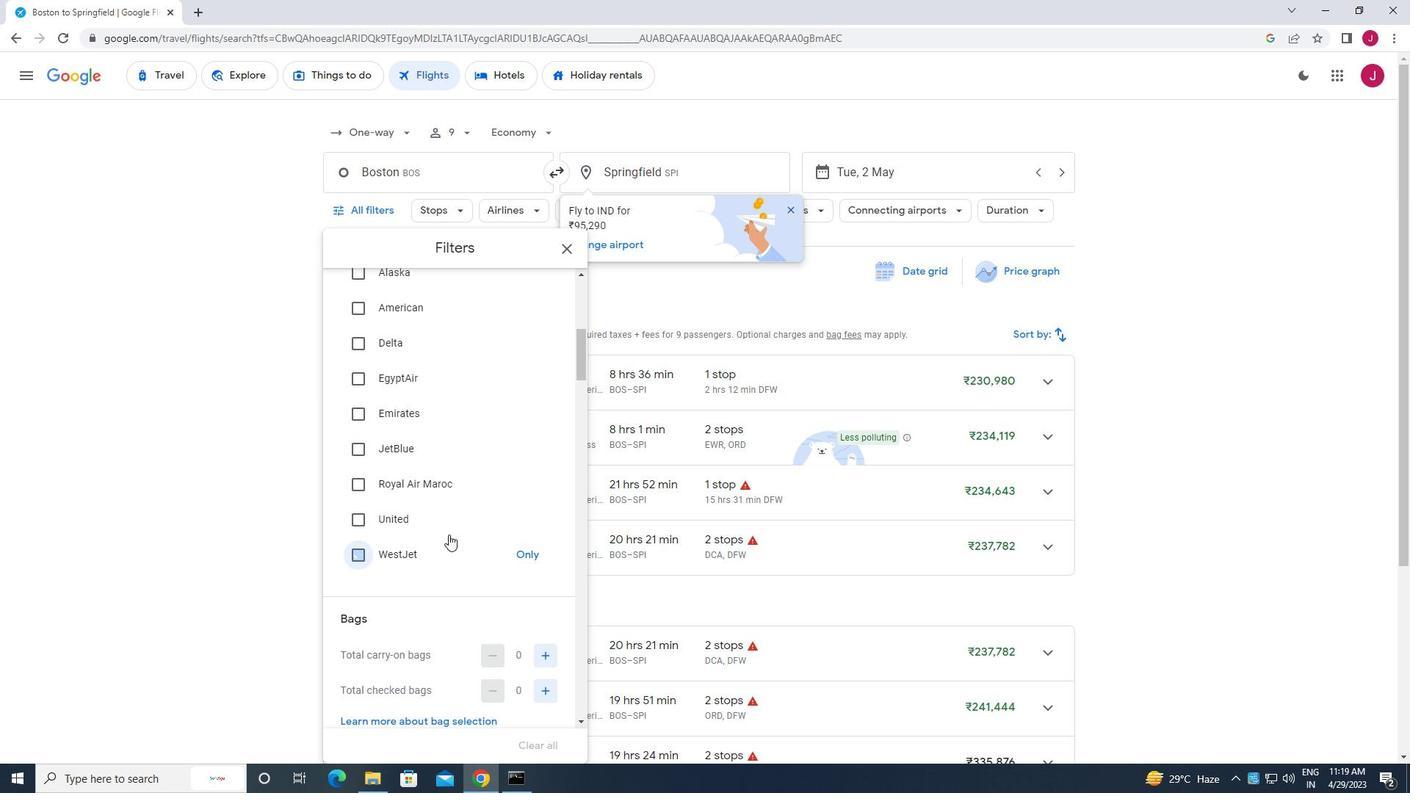 
Action: Mouse scrolled (454, 510) with delta (0, 0)
Screenshot: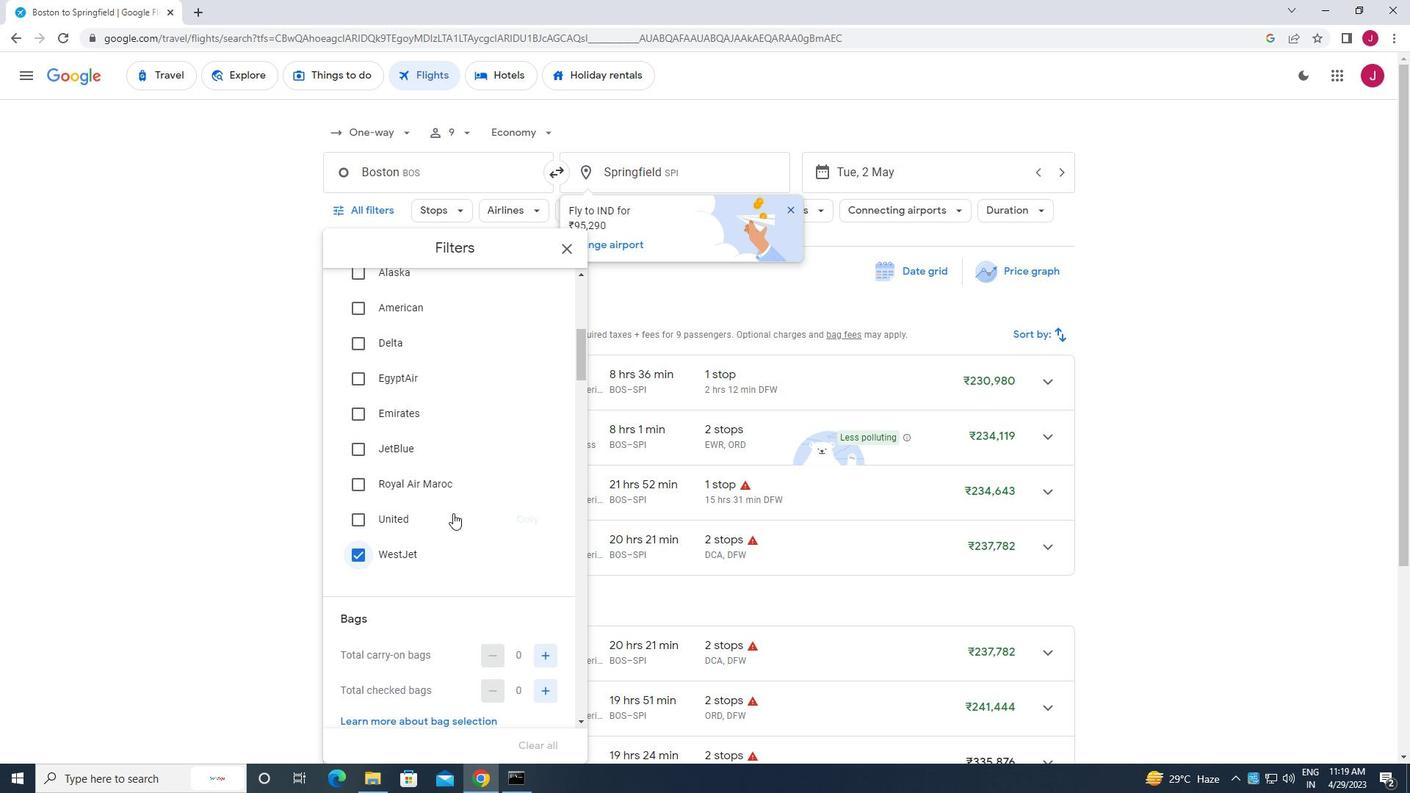
Action: Mouse scrolled (454, 510) with delta (0, 0)
Screenshot: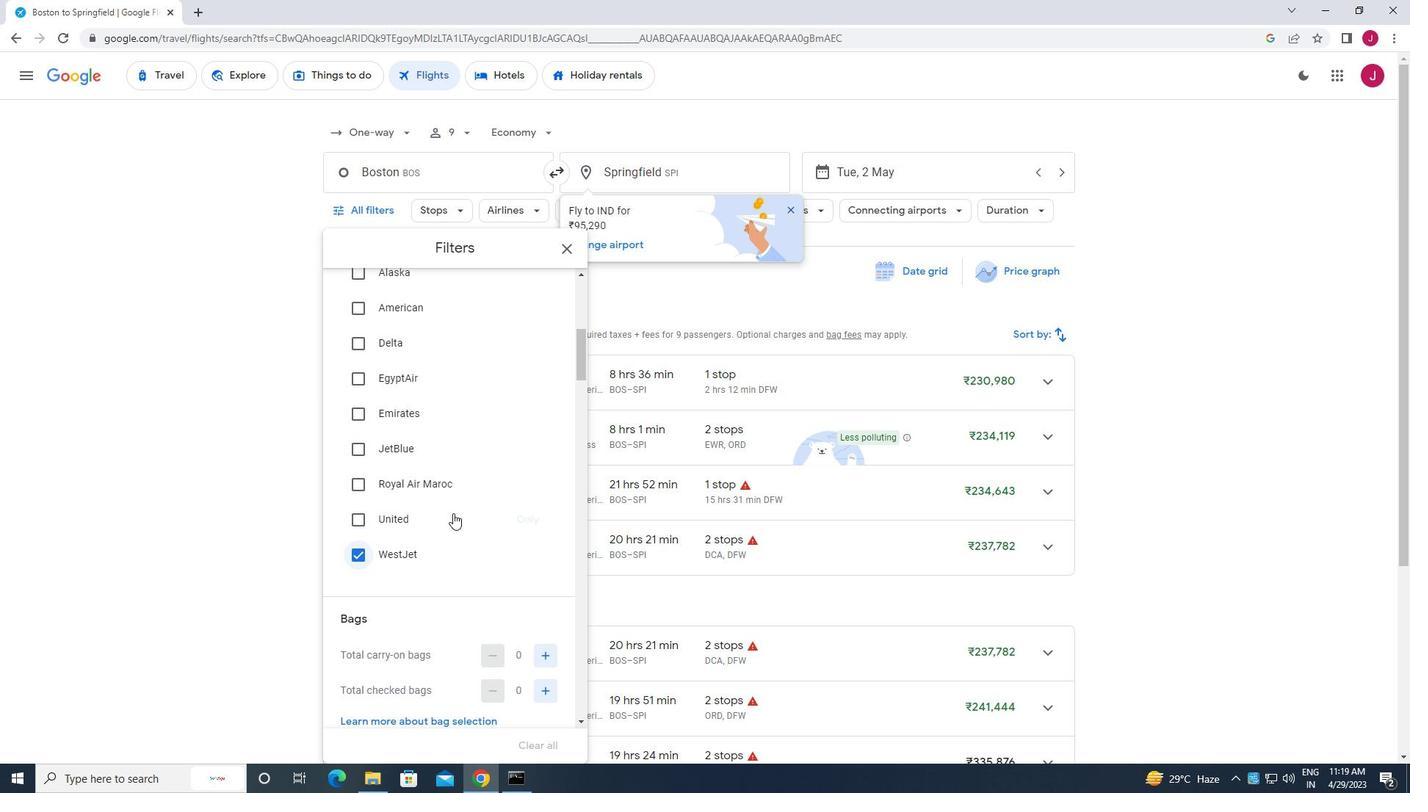 
Action: Mouse moved to (468, 497)
Screenshot: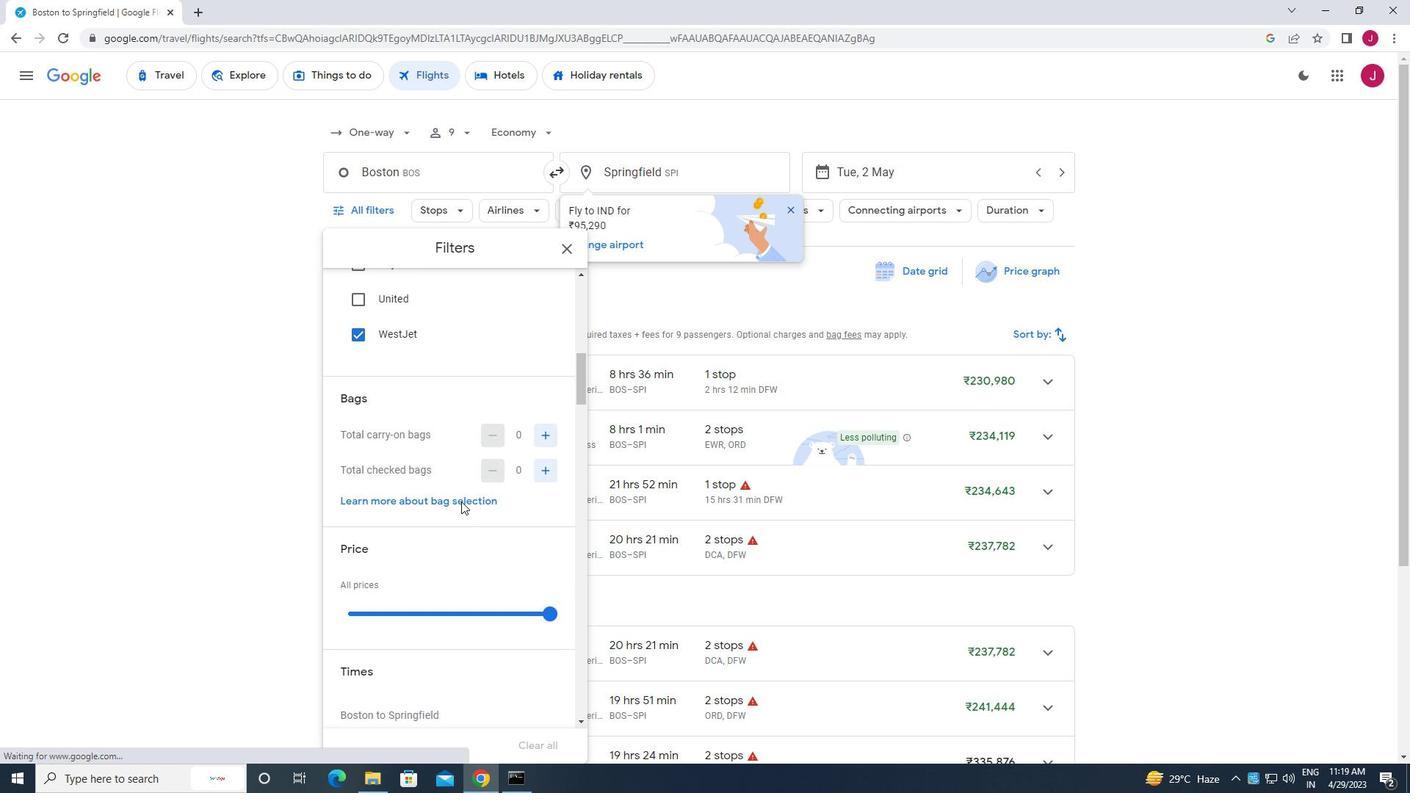 
Action: Mouse scrolled (468, 496) with delta (0, 0)
Screenshot: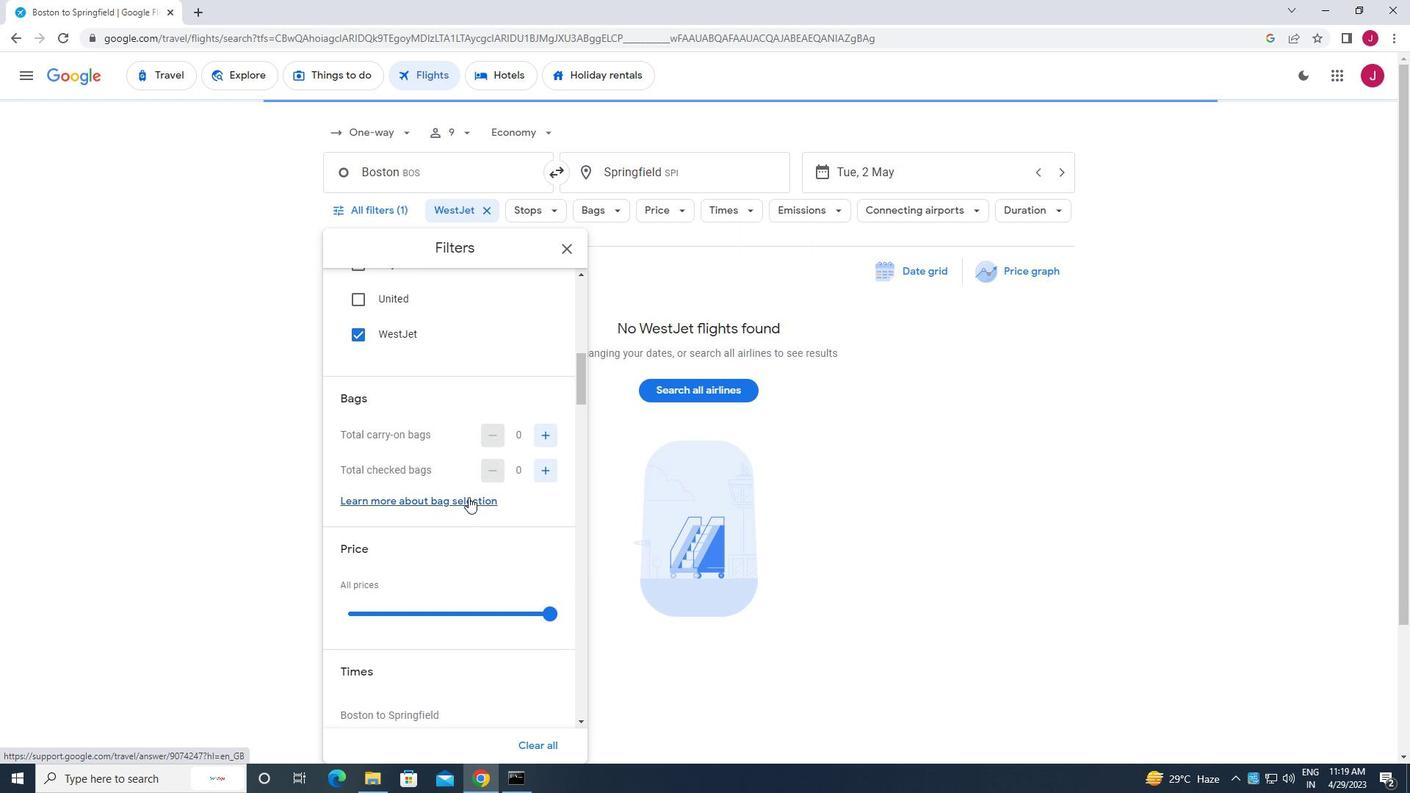 
Action: Mouse moved to (553, 541)
Screenshot: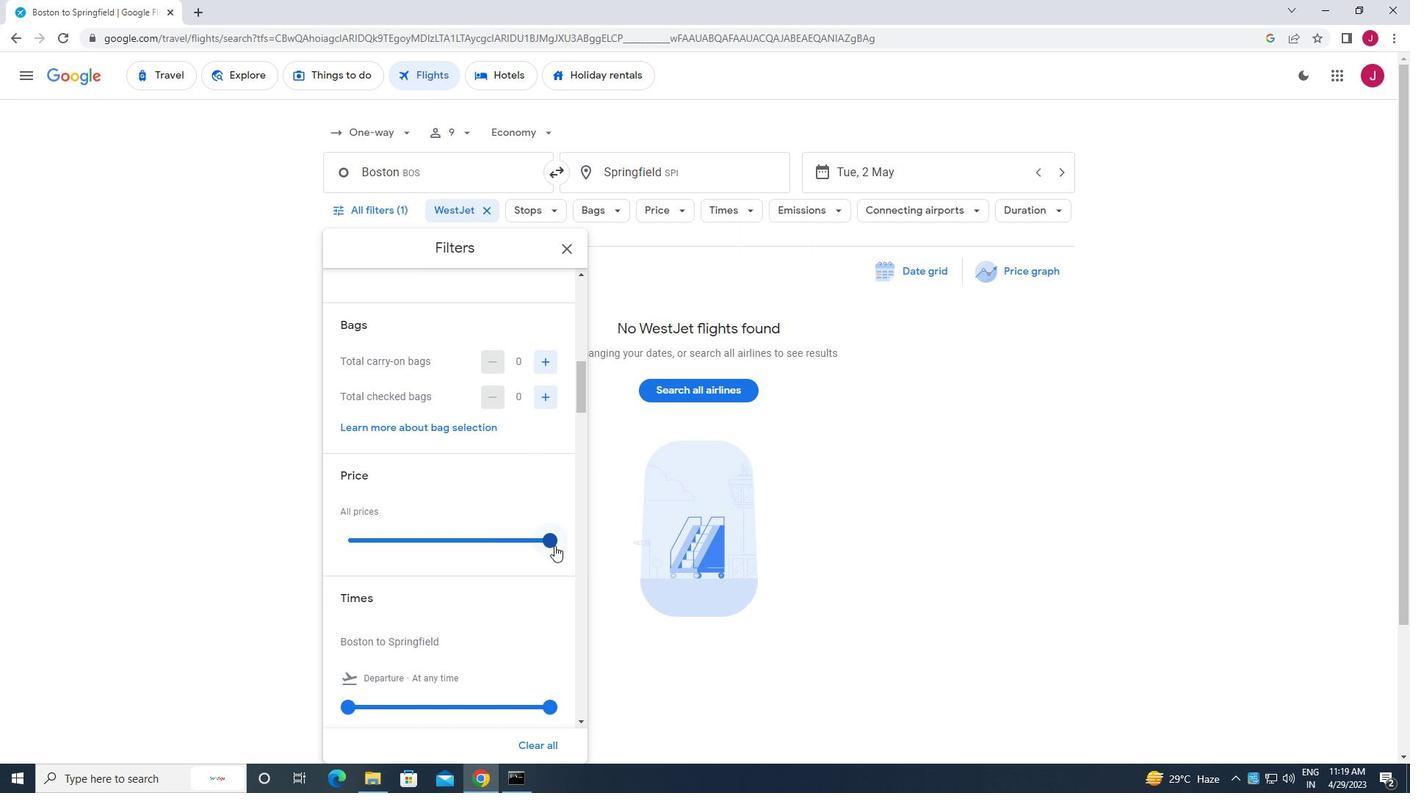
Action: Mouse pressed left at (553, 541)
Screenshot: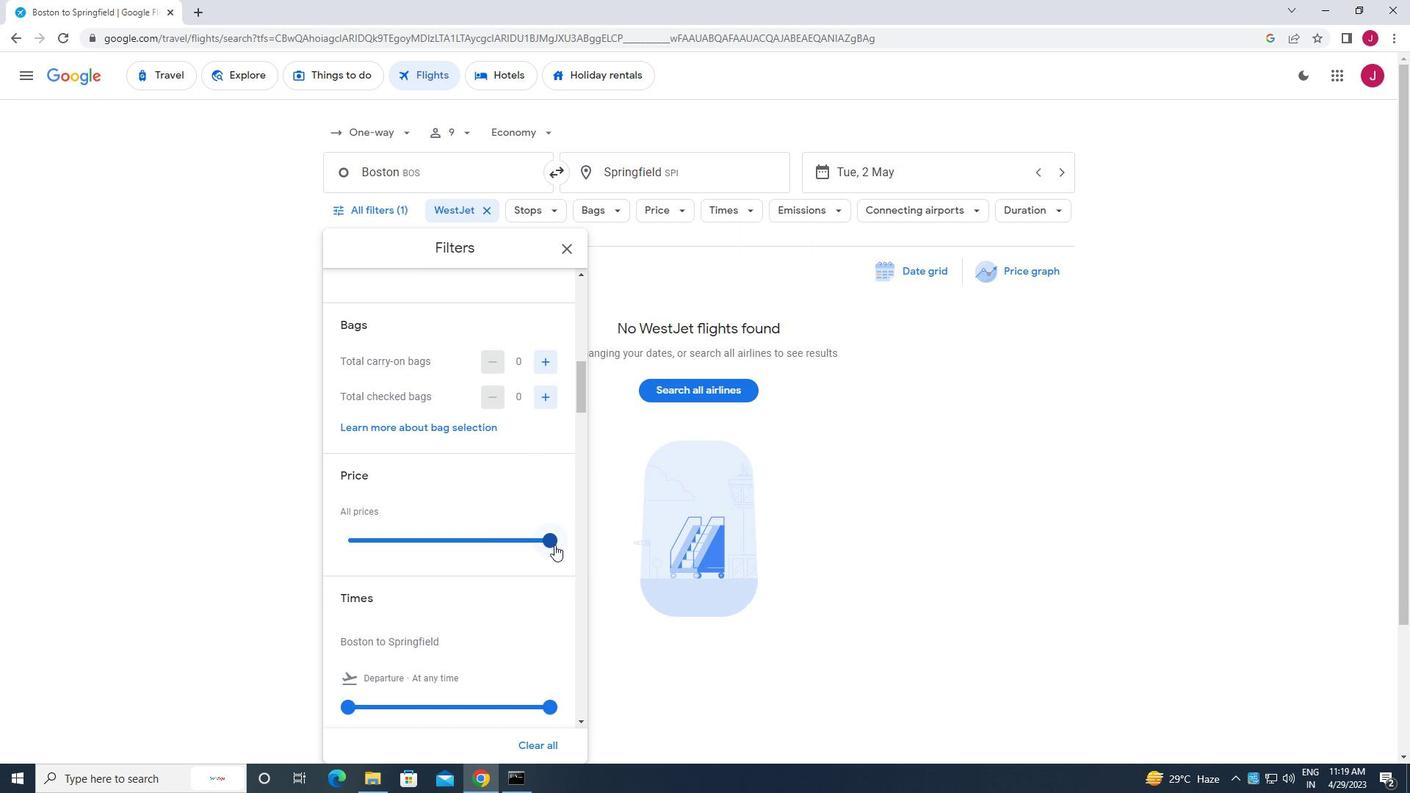 
Action: Mouse moved to (481, 484)
Screenshot: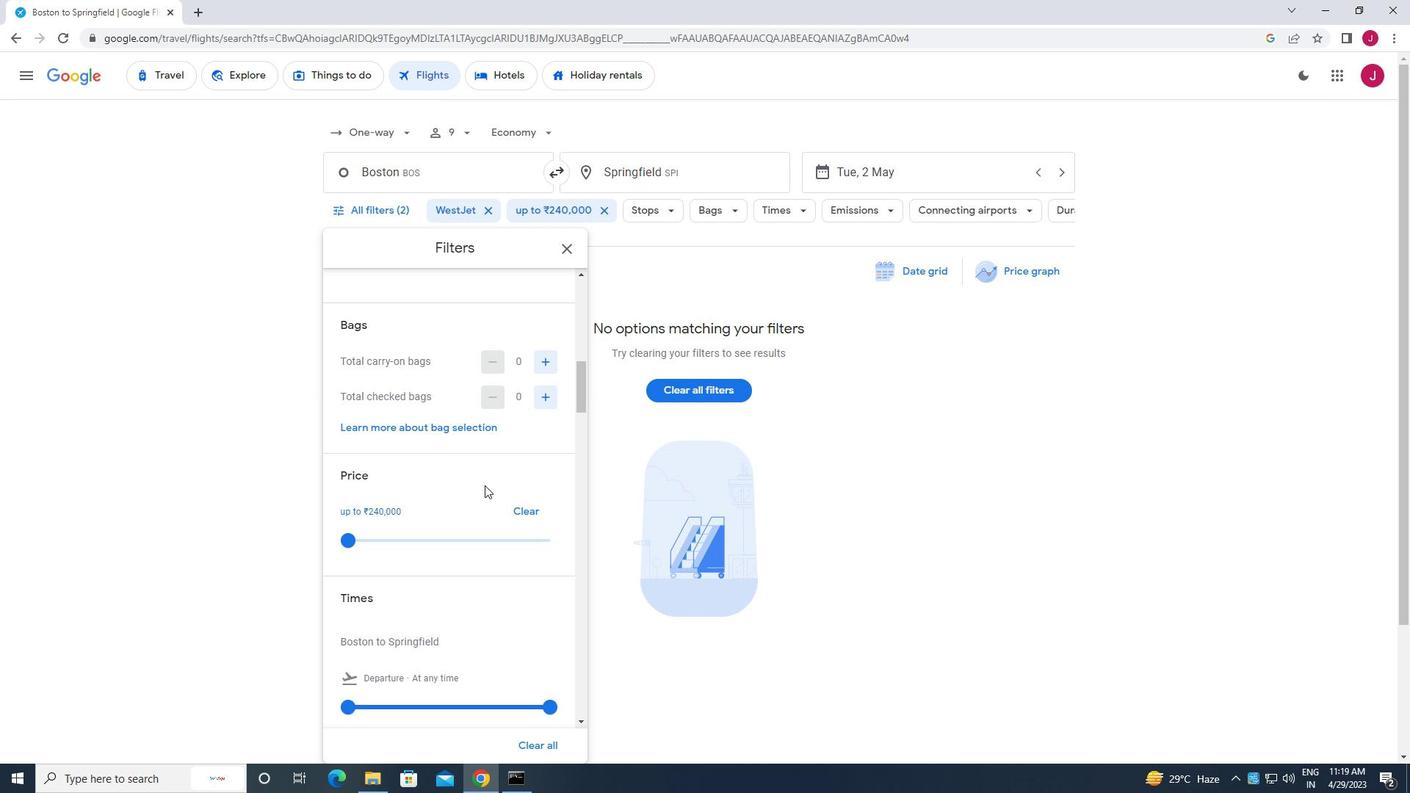 
Action: Mouse scrolled (481, 484) with delta (0, 0)
Screenshot: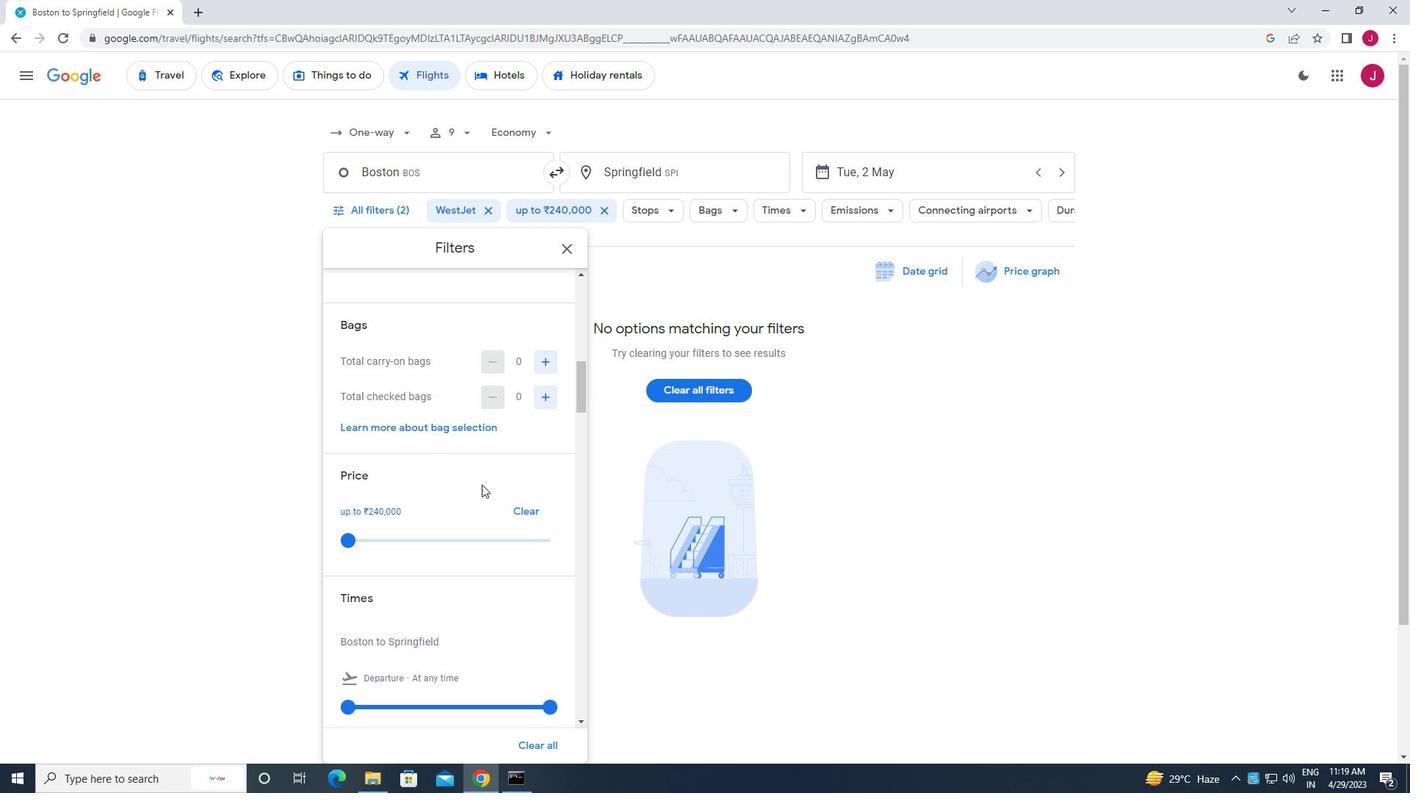 
Action: Mouse scrolled (481, 484) with delta (0, 0)
Screenshot: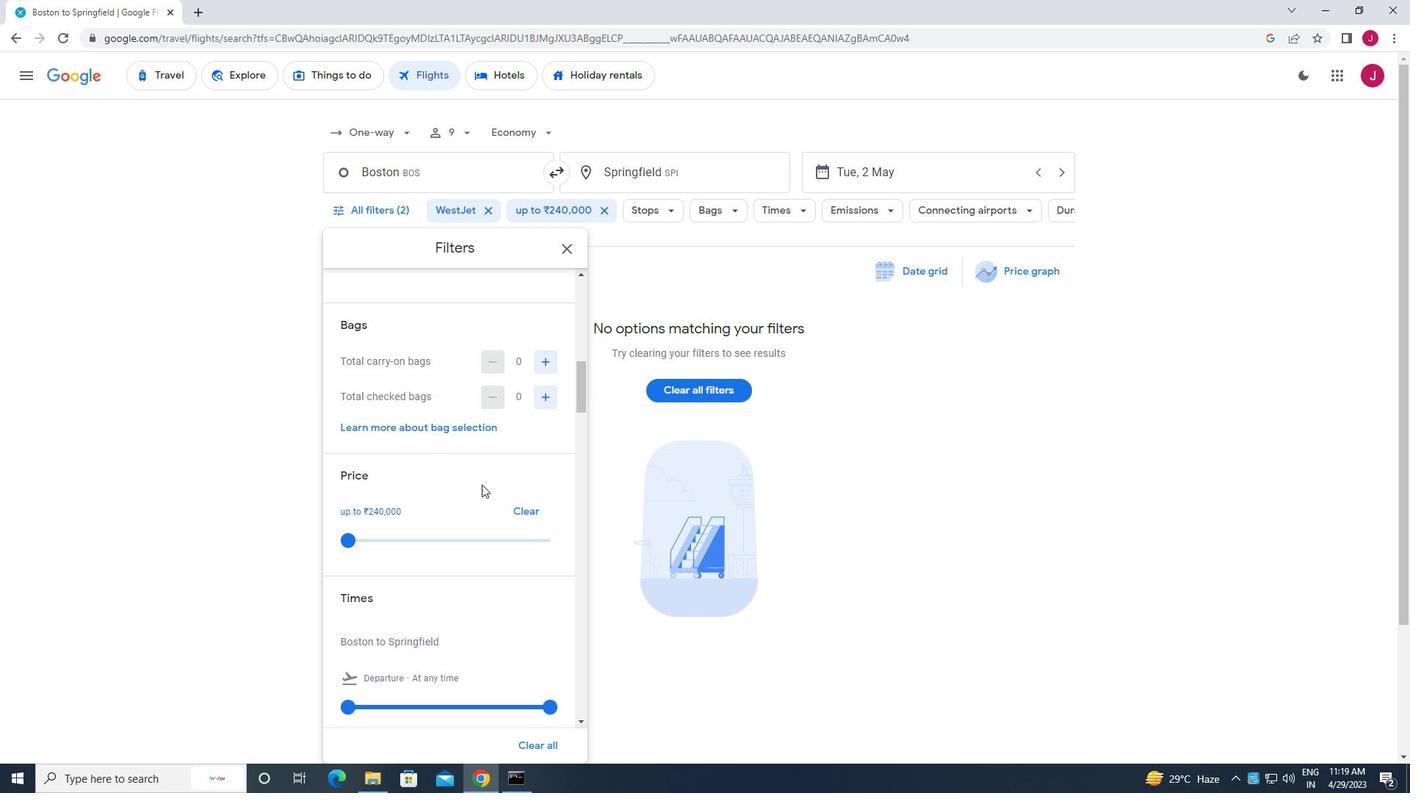 
Action: Mouse scrolled (481, 484) with delta (0, 0)
Screenshot: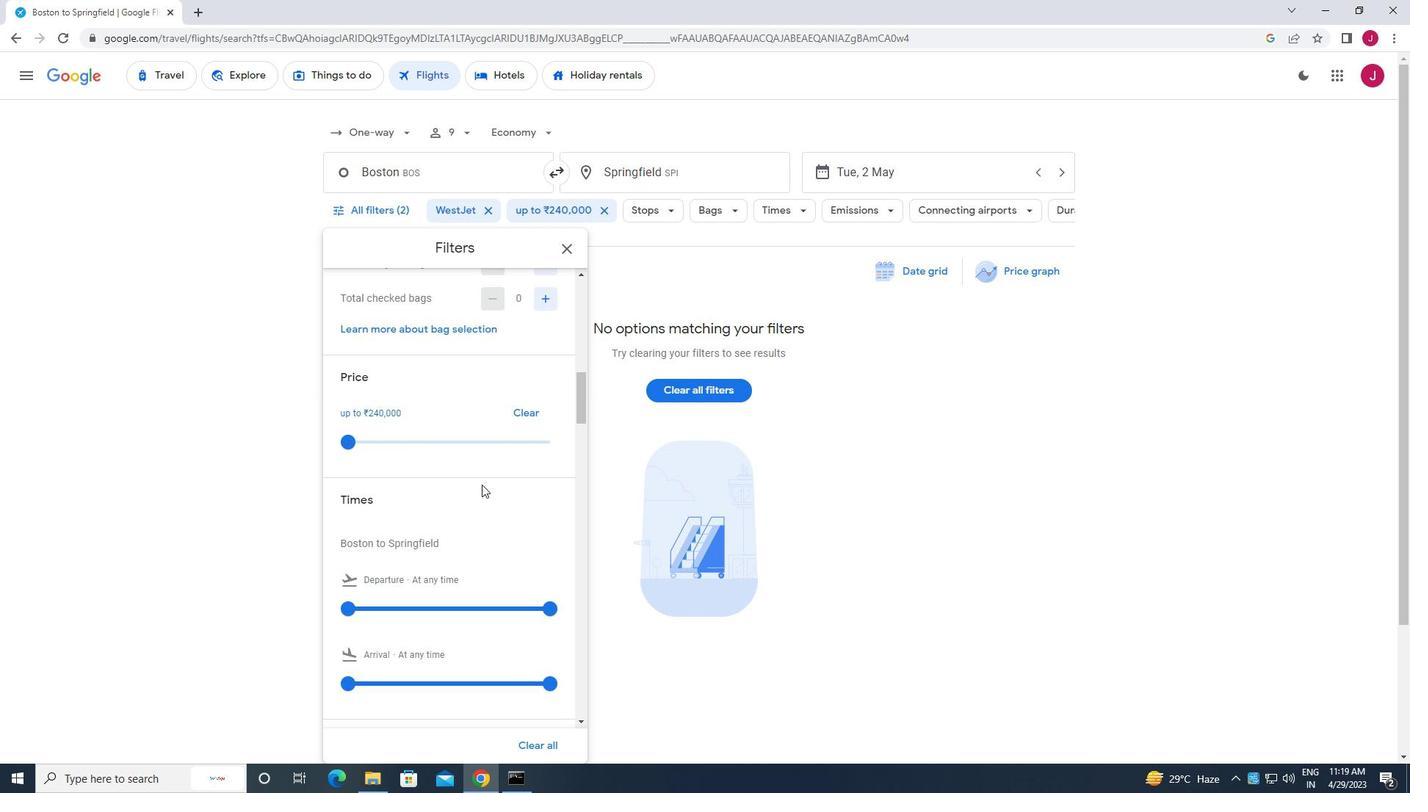 
Action: Mouse moved to (345, 488)
Screenshot: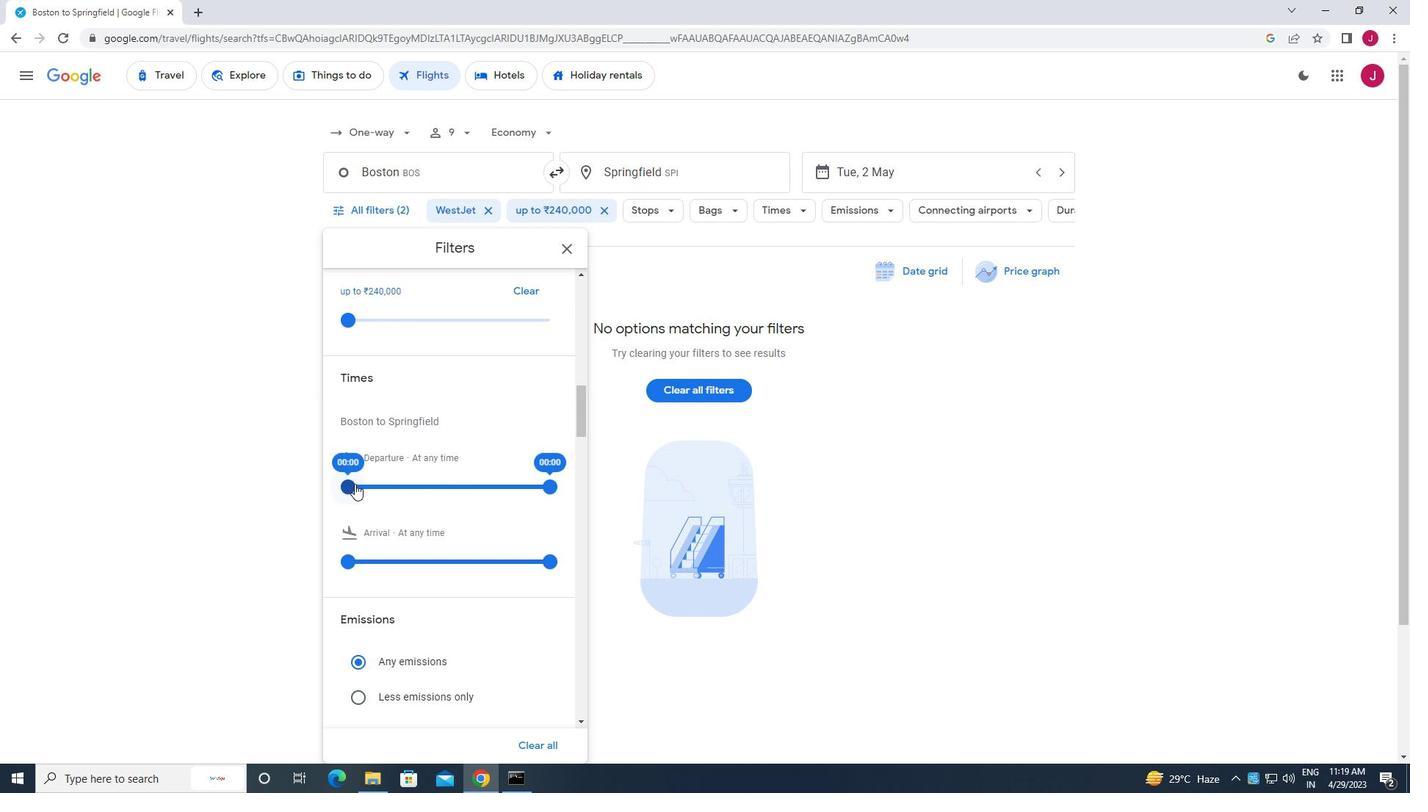 
Action: Mouse pressed left at (345, 488)
Screenshot: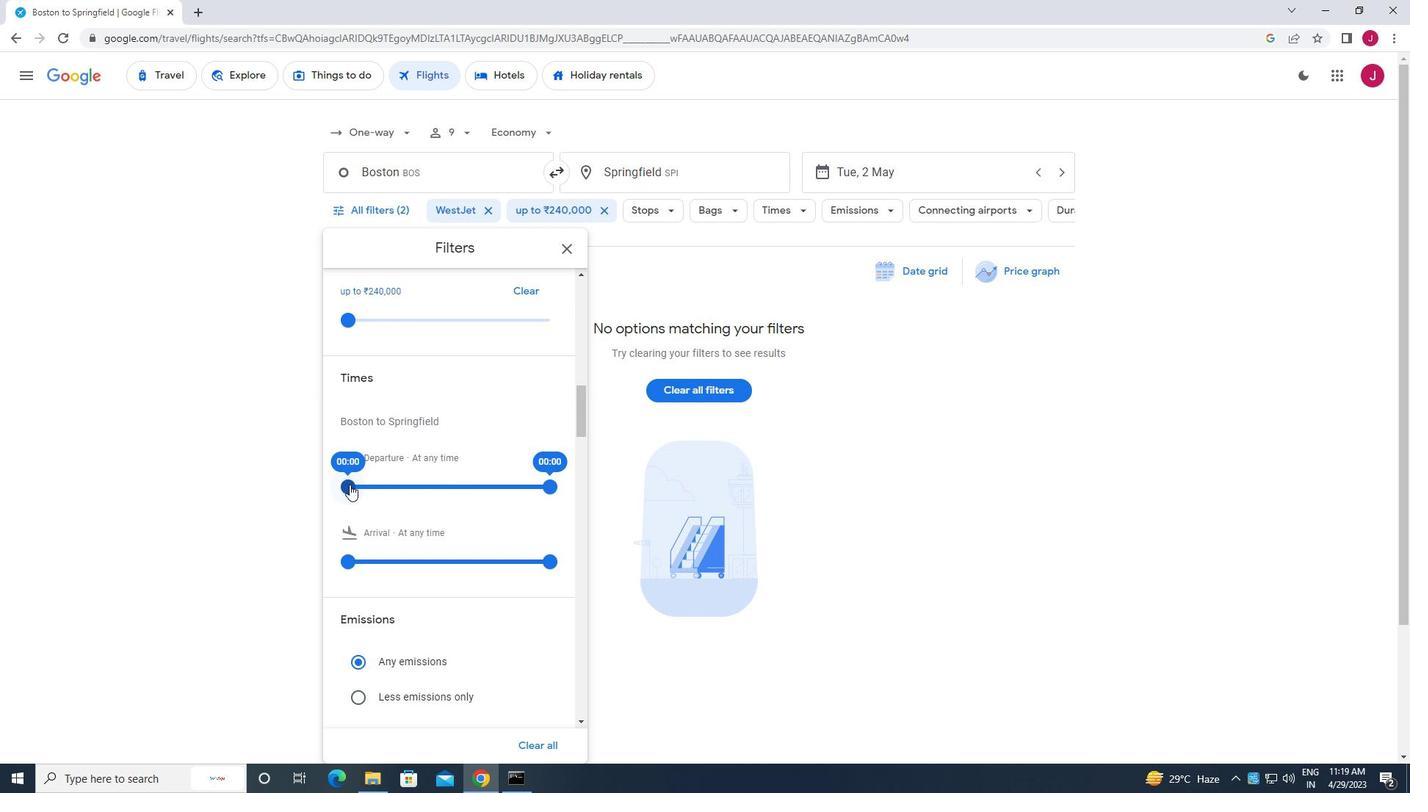 
Action: Mouse moved to (550, 491)
Screenshot: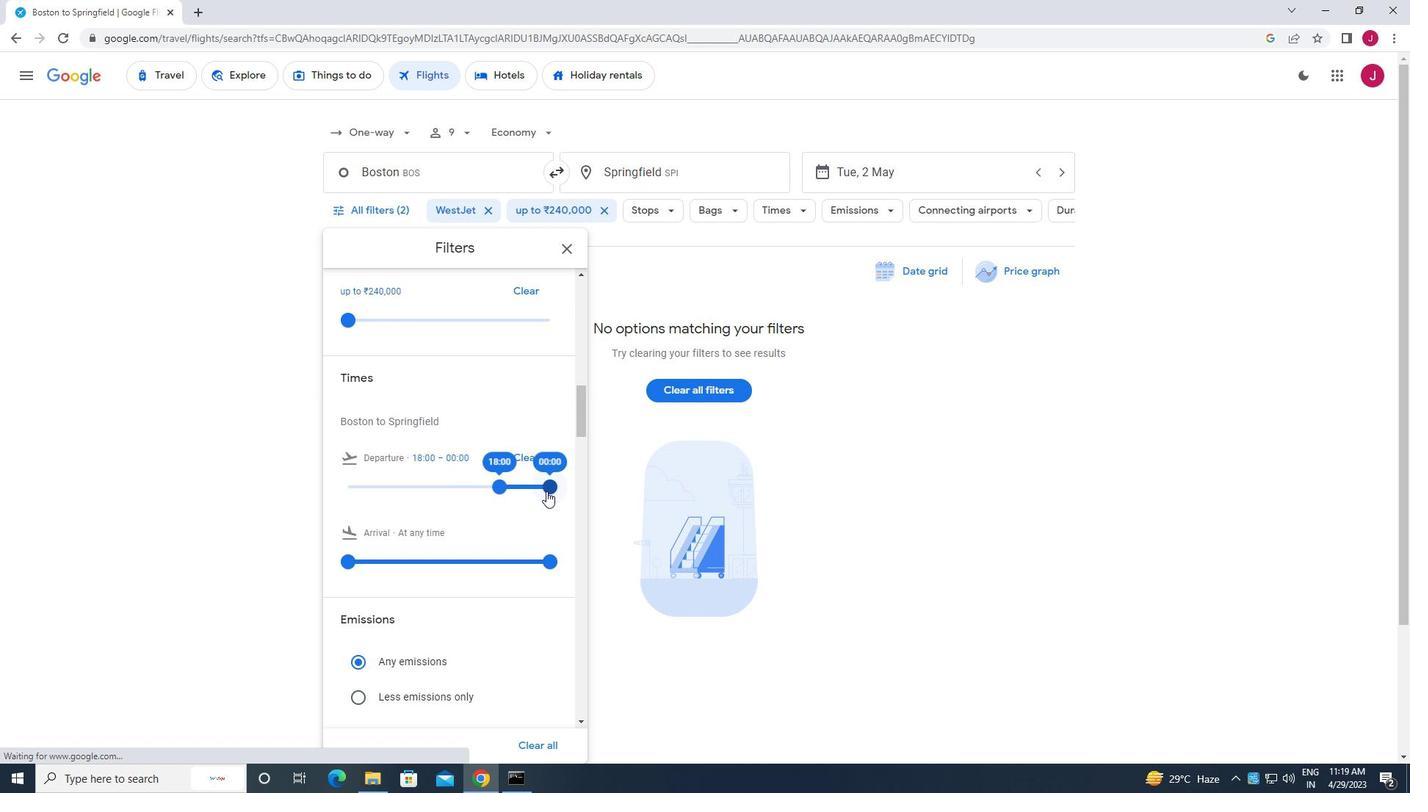 
Action: Mouse pressed left at (550, 491)
Screenshot: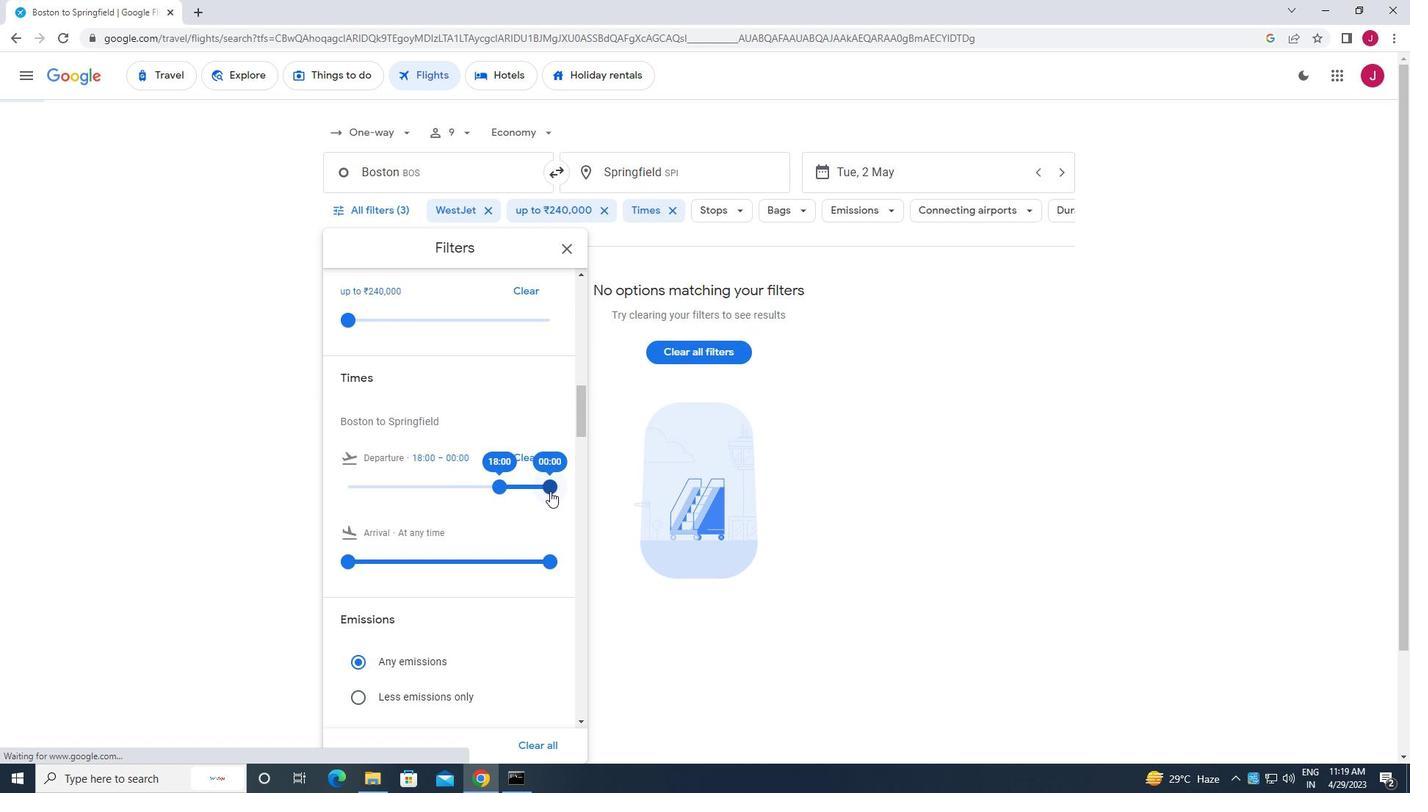 
Action: Mouse moved to (564, 244)
Screenshot: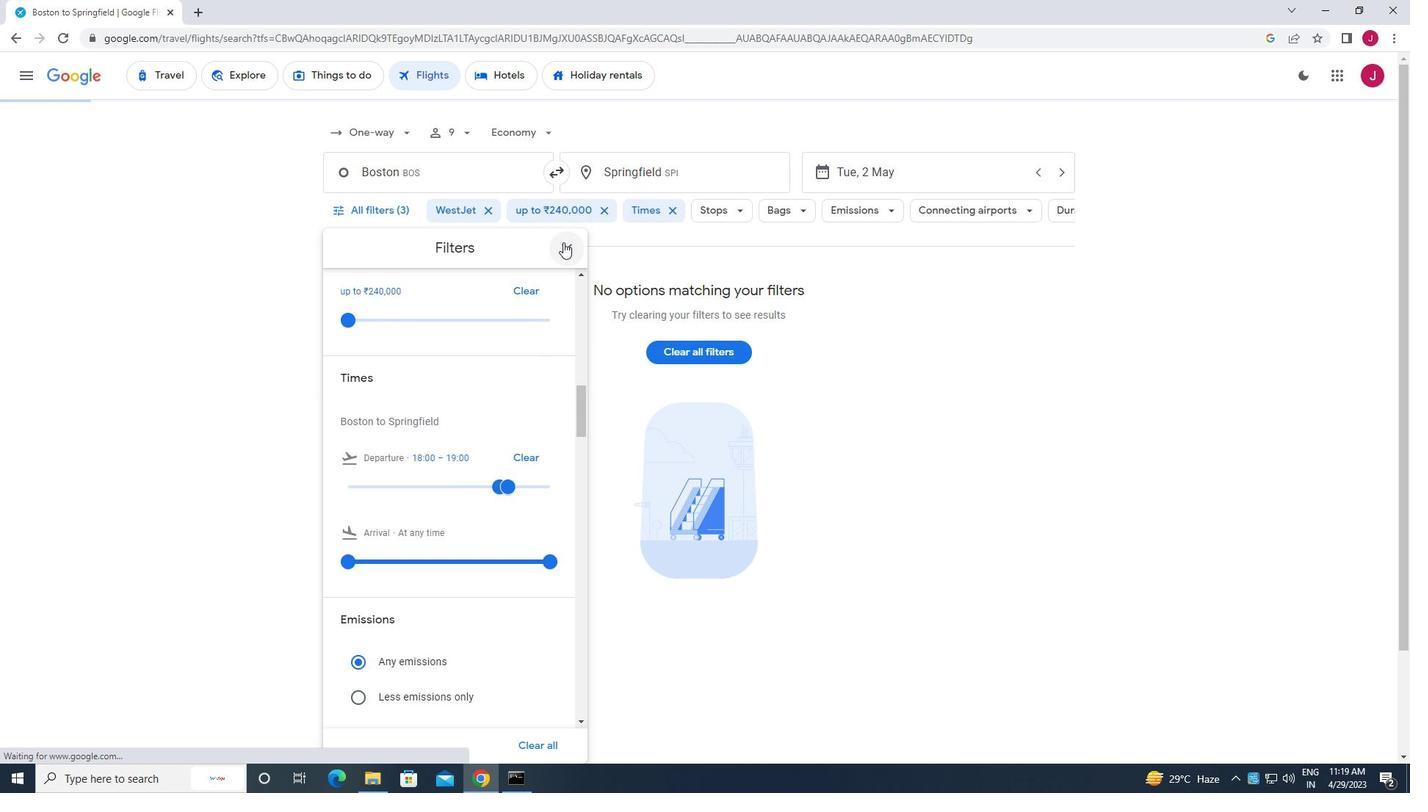 
Action: Mouse pressed left at (564, 244)
Screenshot: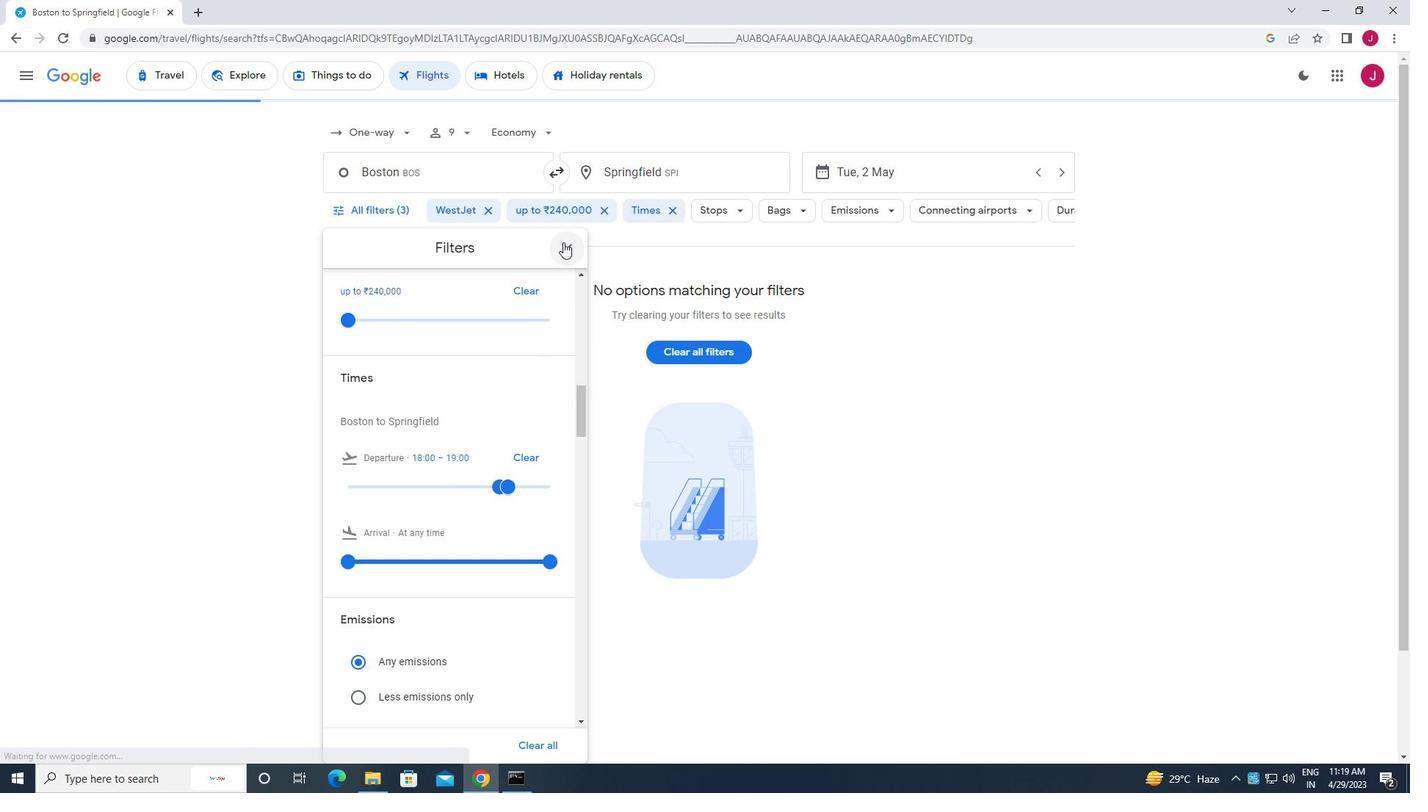 
